 Task: Set Duration of Sprint called Sprint0000000045 in Scrum Project Project0000000015 to 3 weeks in Jira. Create a Sprint called Sprint0000000046 in Scrum Project Project0000000016 in Jira. Create a Sprint called Sprint0000000047 in Scrum Project Project0000000016 in Jira. Create a Sprint called Sprint0000000048 in Scrum Project Project0000000016 in Jira. Set Duration of Sprint called Sprint0000000046 in Scrum Project Project0000000016 to 1 week in Jira
Action: Mouse moved to (455, 472)
Screenshot: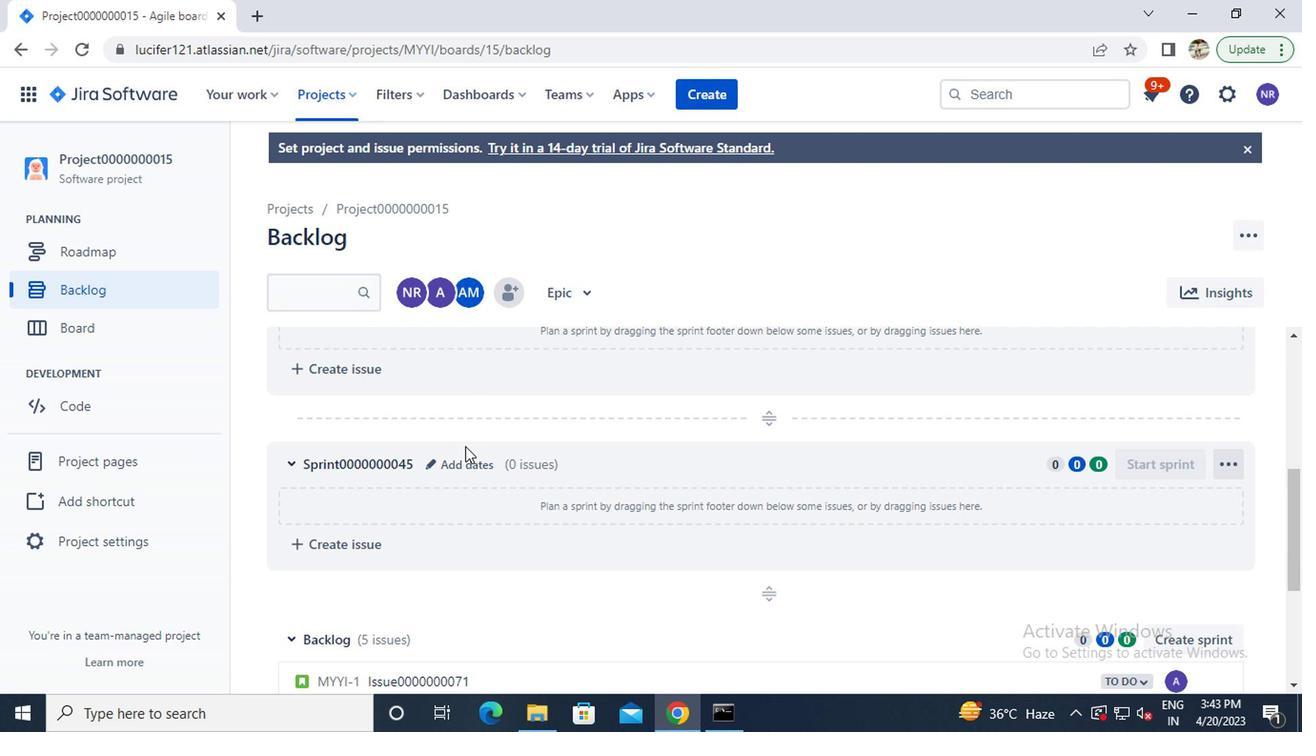 
Action: Mouse pressed left at (455, 472)
Screenshot: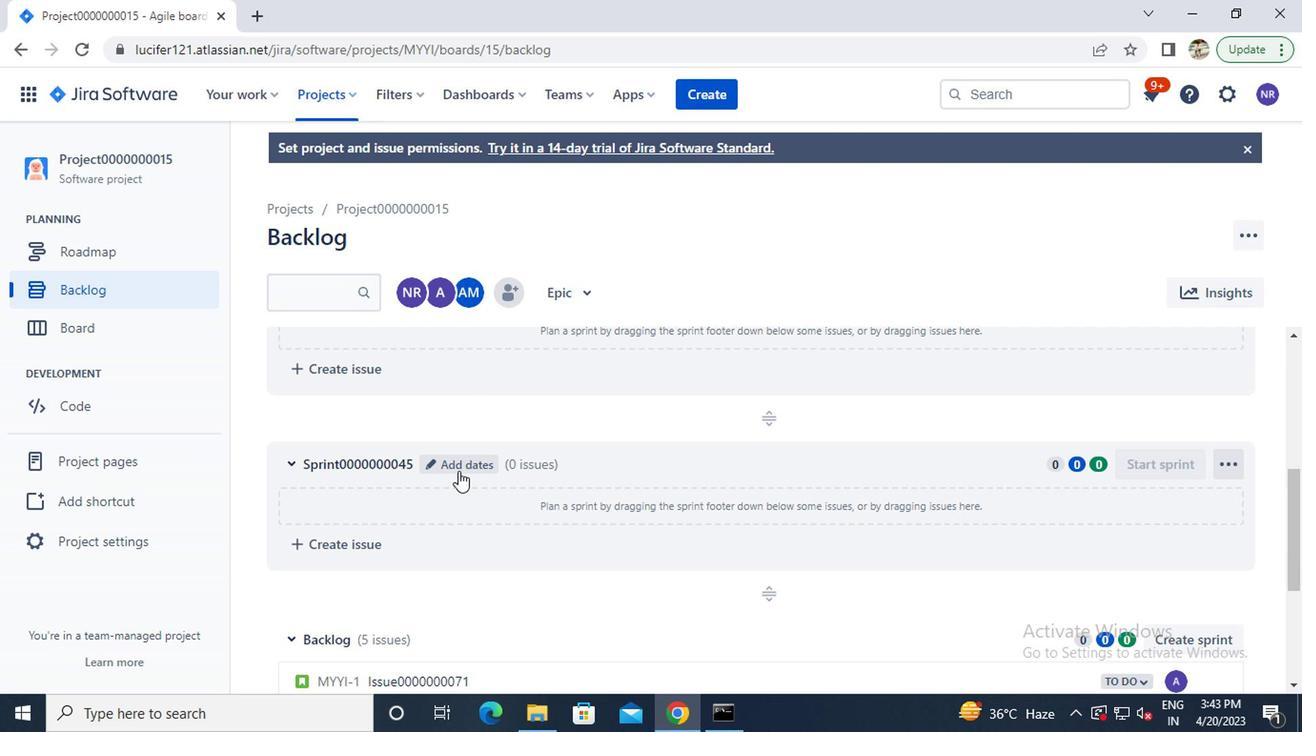 
Action: Mouse moved to (457, 308)
Screenshot: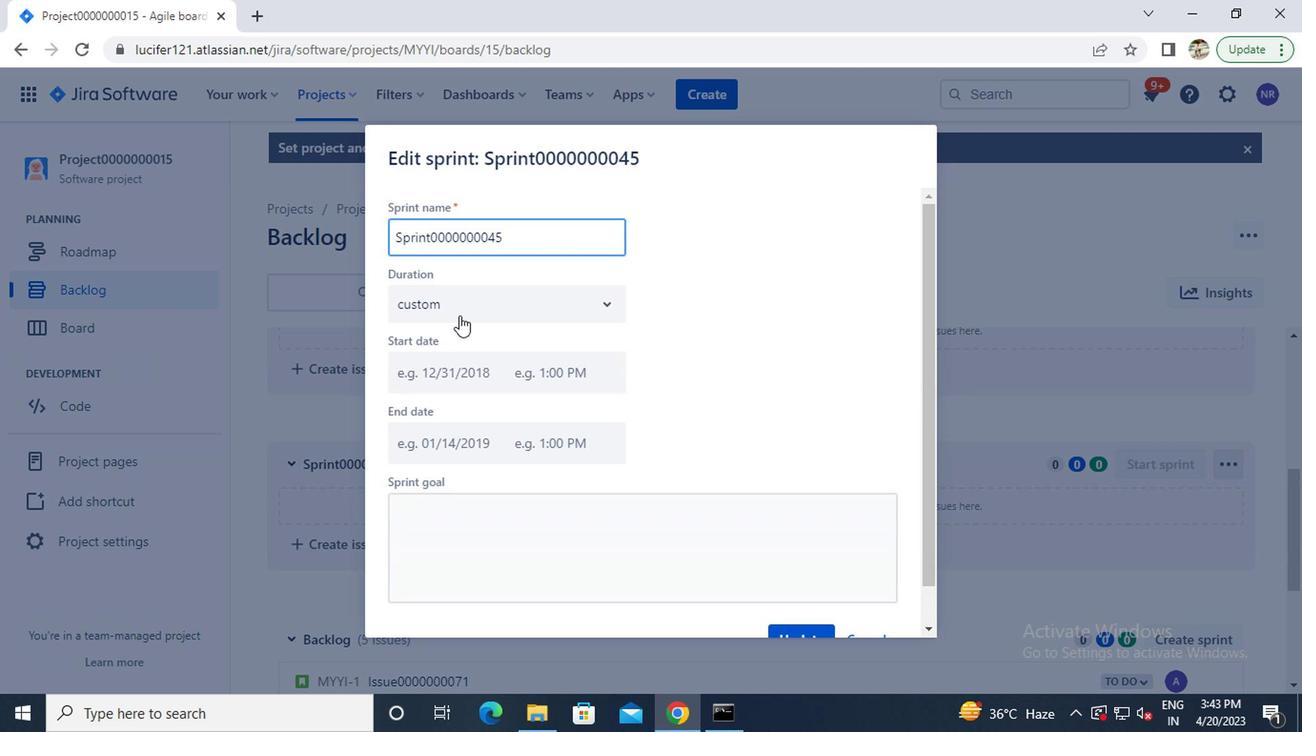 
Action: Mouse pressed left at (457, 308)
Screenshot: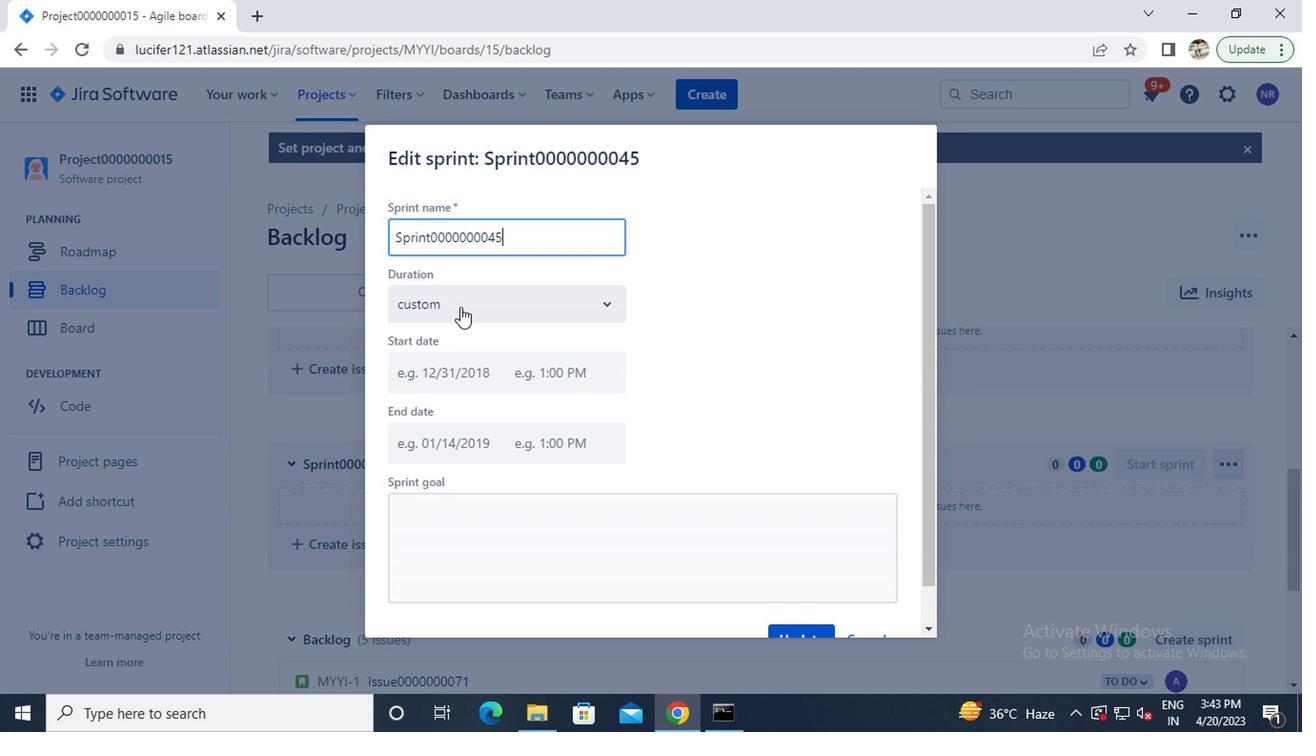 
Action: Mouse moved to (424, 413)
Screenshot: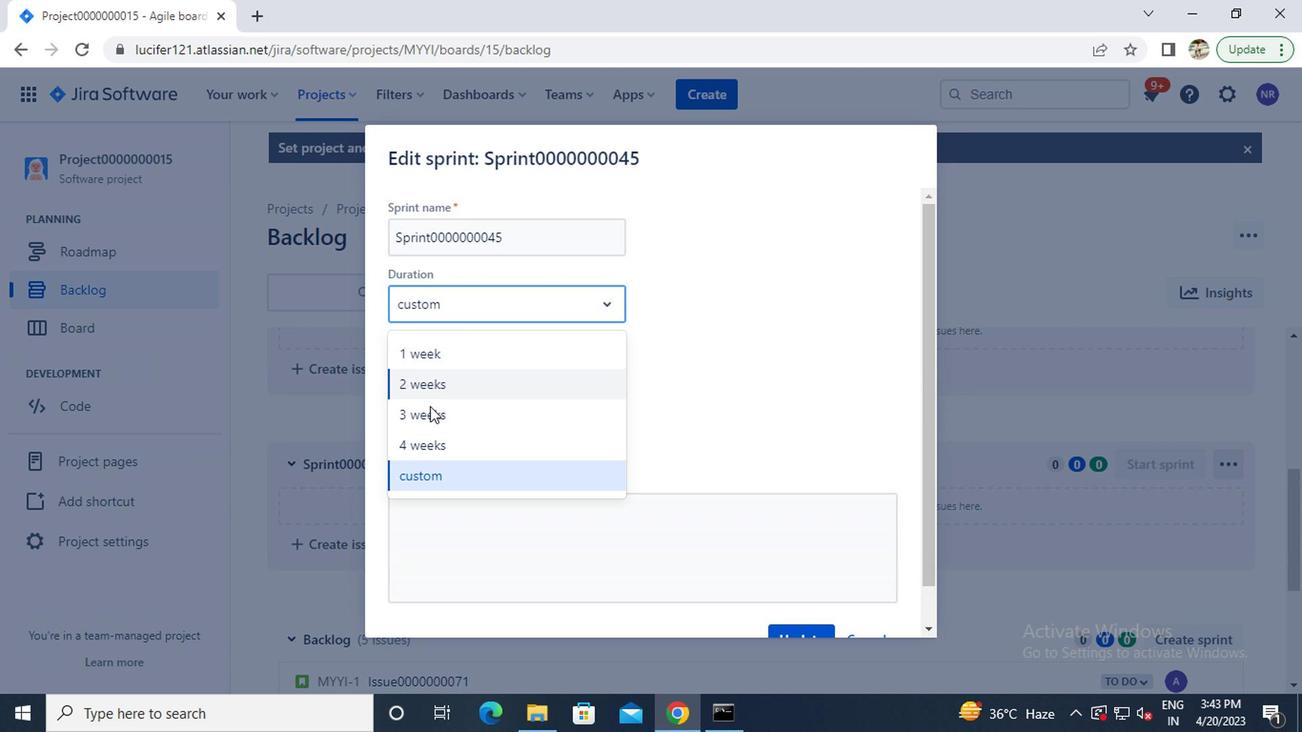 
Action: Mouse pressed left at (424, 413)
Screenshot: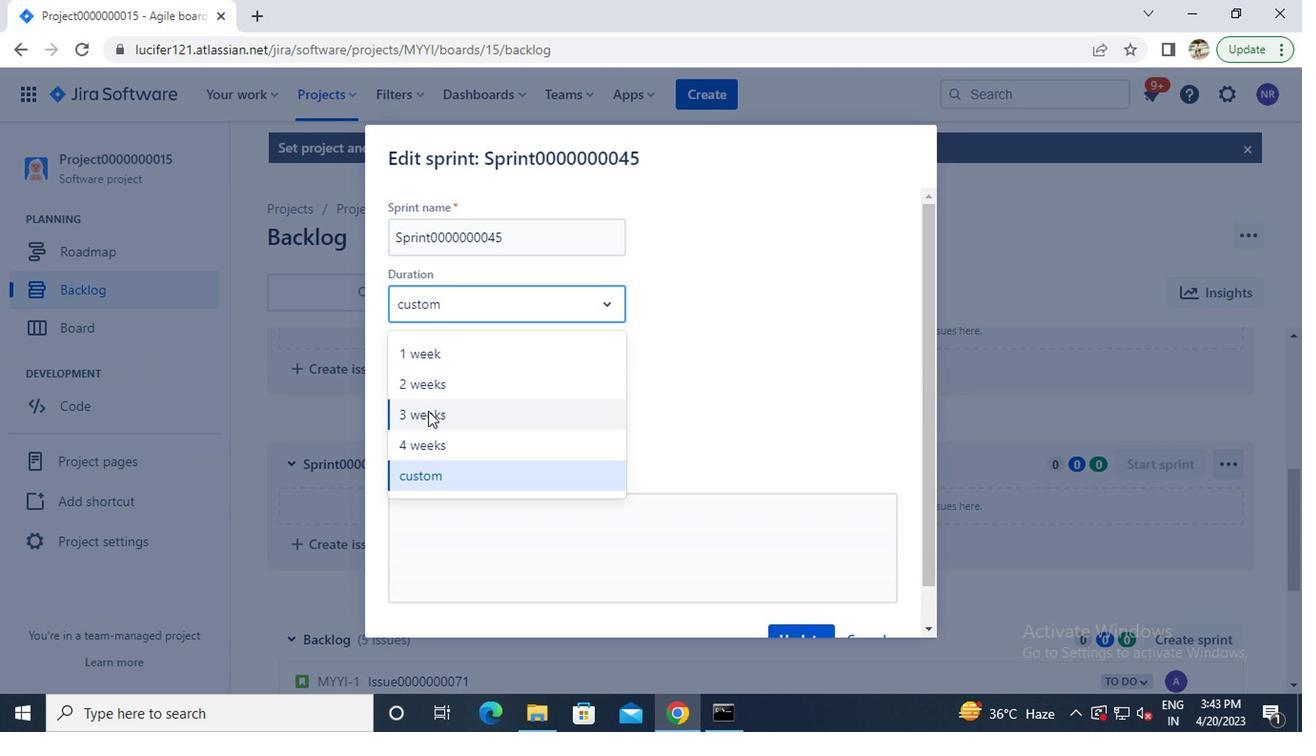 
Action: Mouse moved to (724, 469)
Screenshot: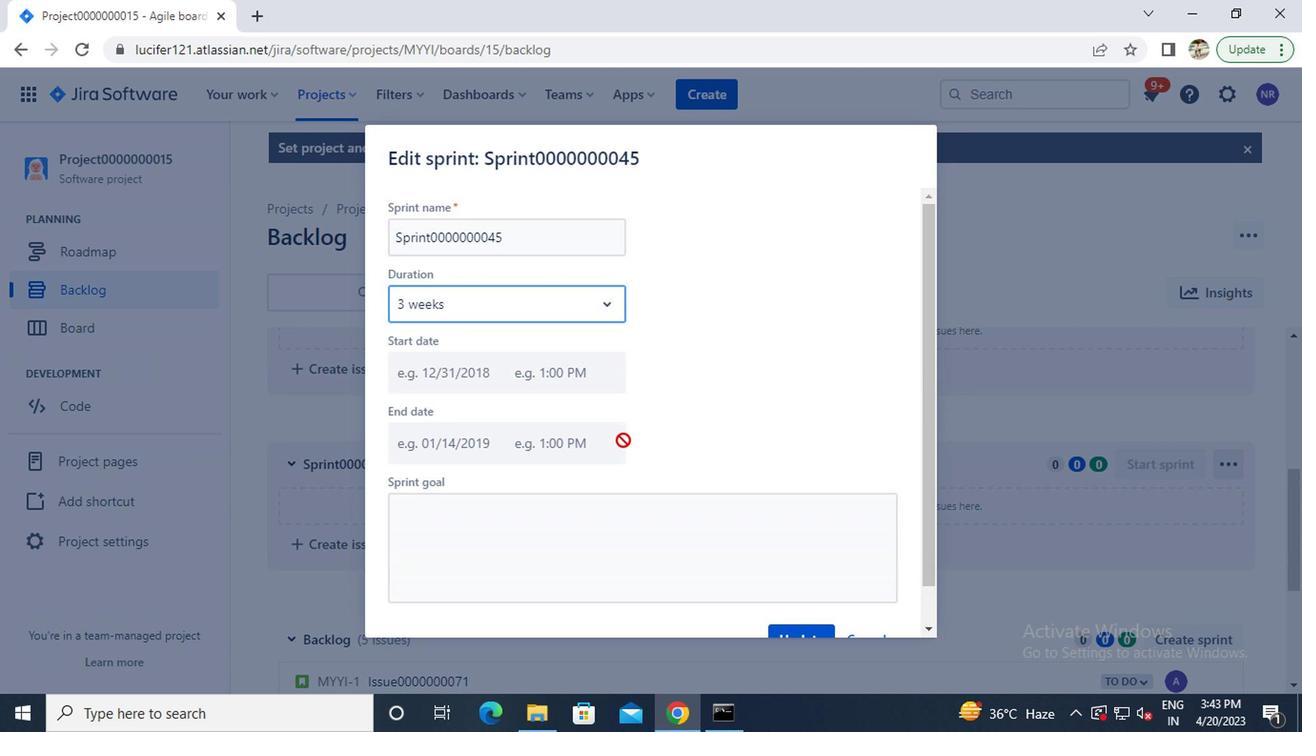 
Action: Mouse scrolled (724, 468) with delta (0, 0)
Screenshot: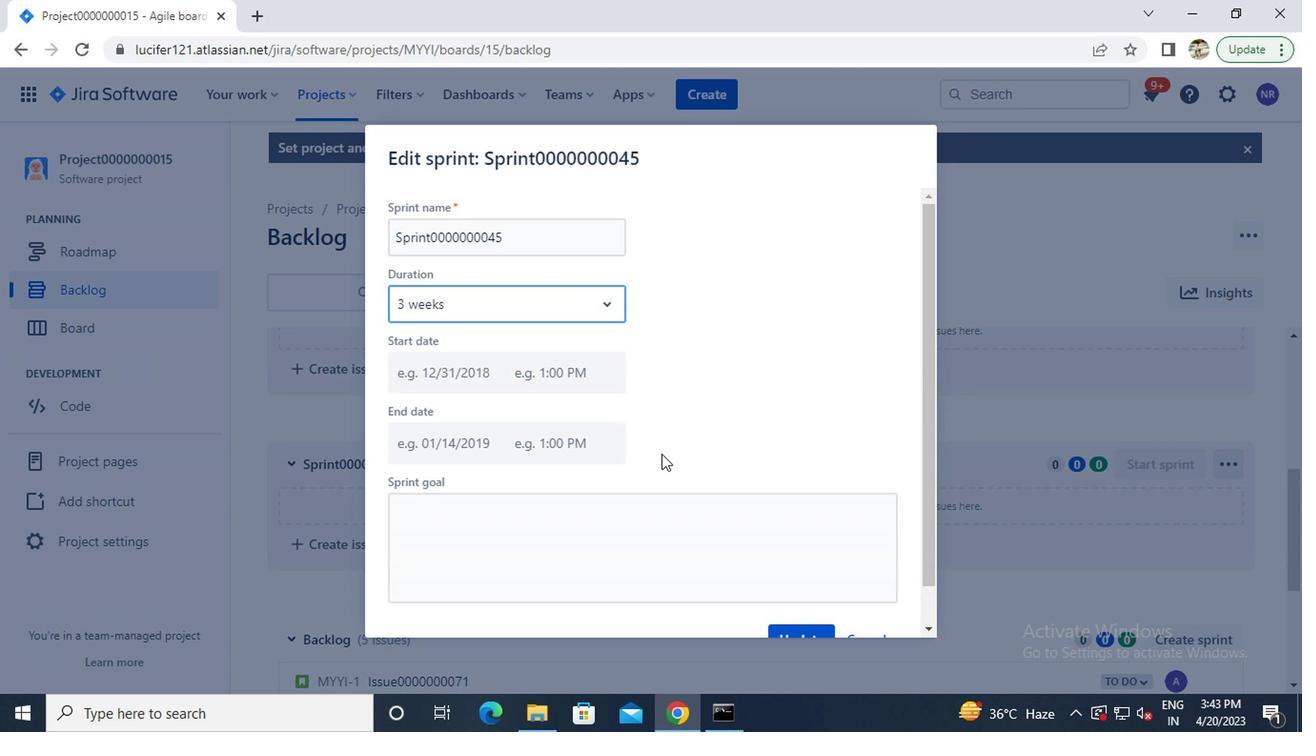 
Action: Mouse scrolled (724, 468) with delta (0, 0)
Screenshot: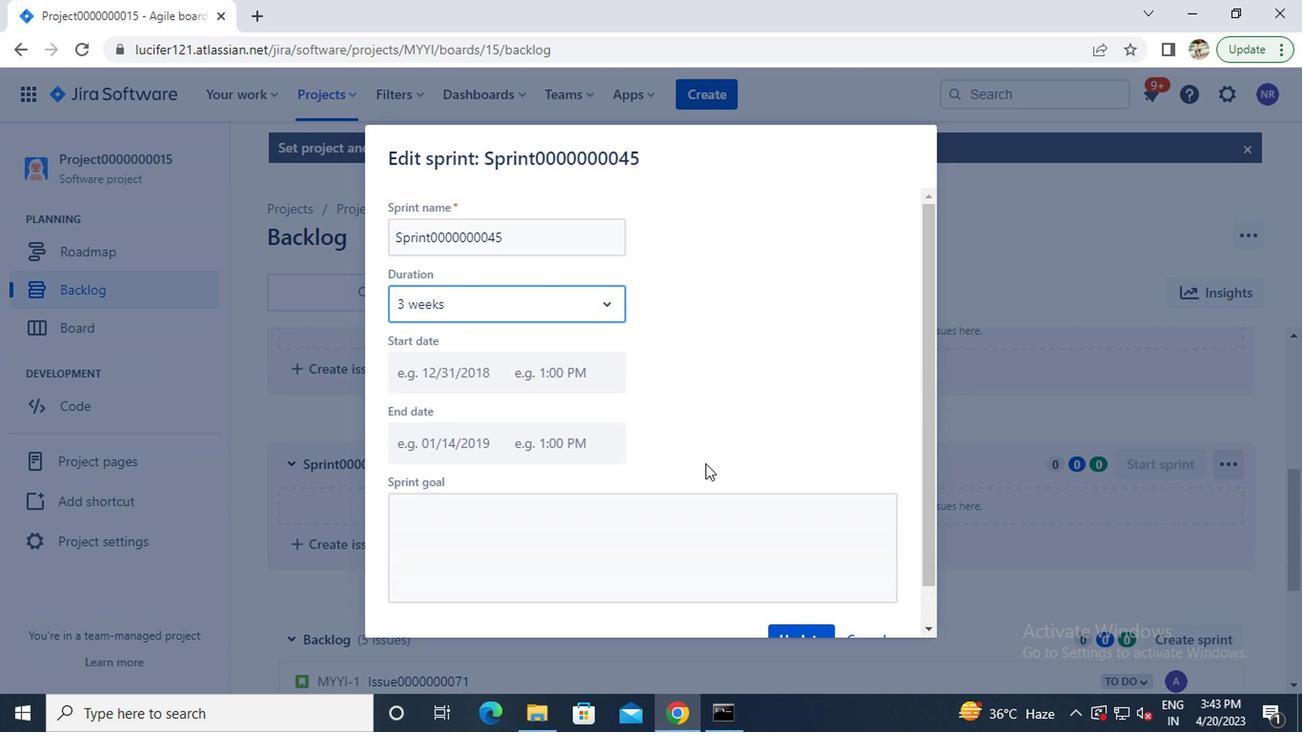 
Action: Mouse moved to (789, 607)
Screenshot: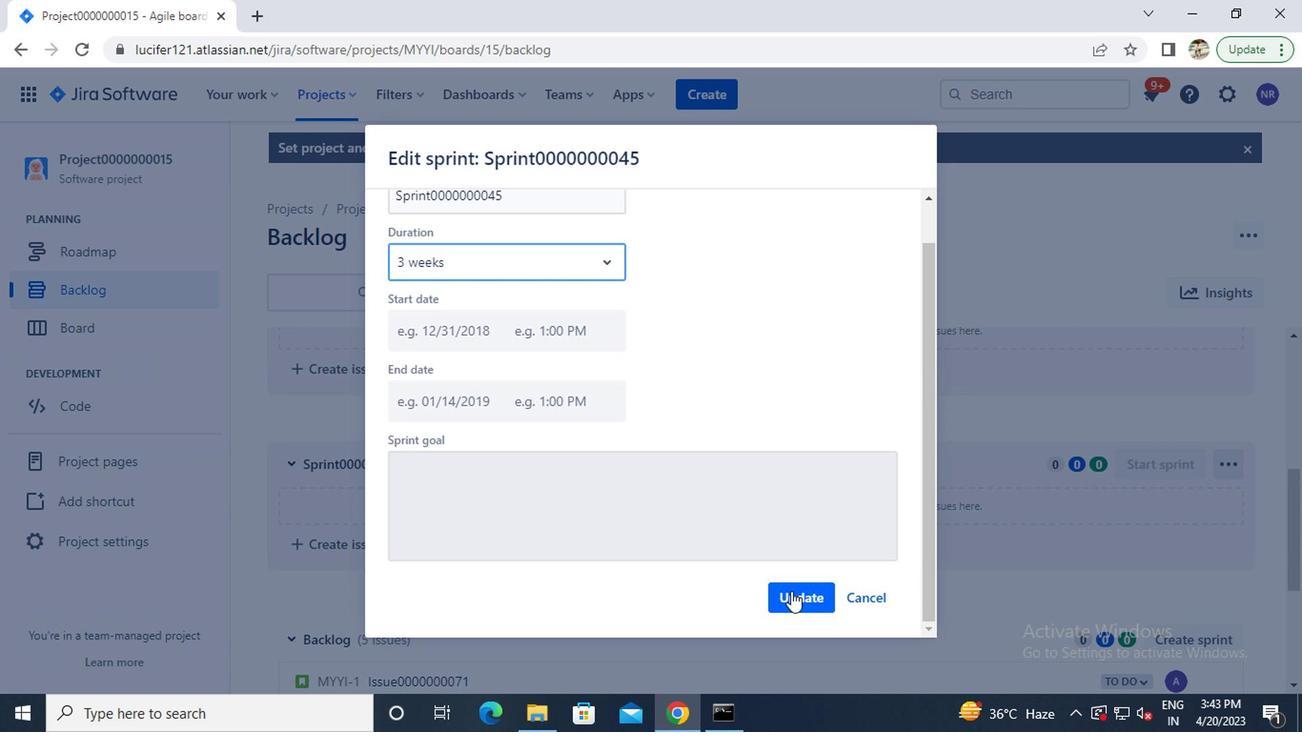 
Action: Mouse pressed left at (789, 607)
Screenshot: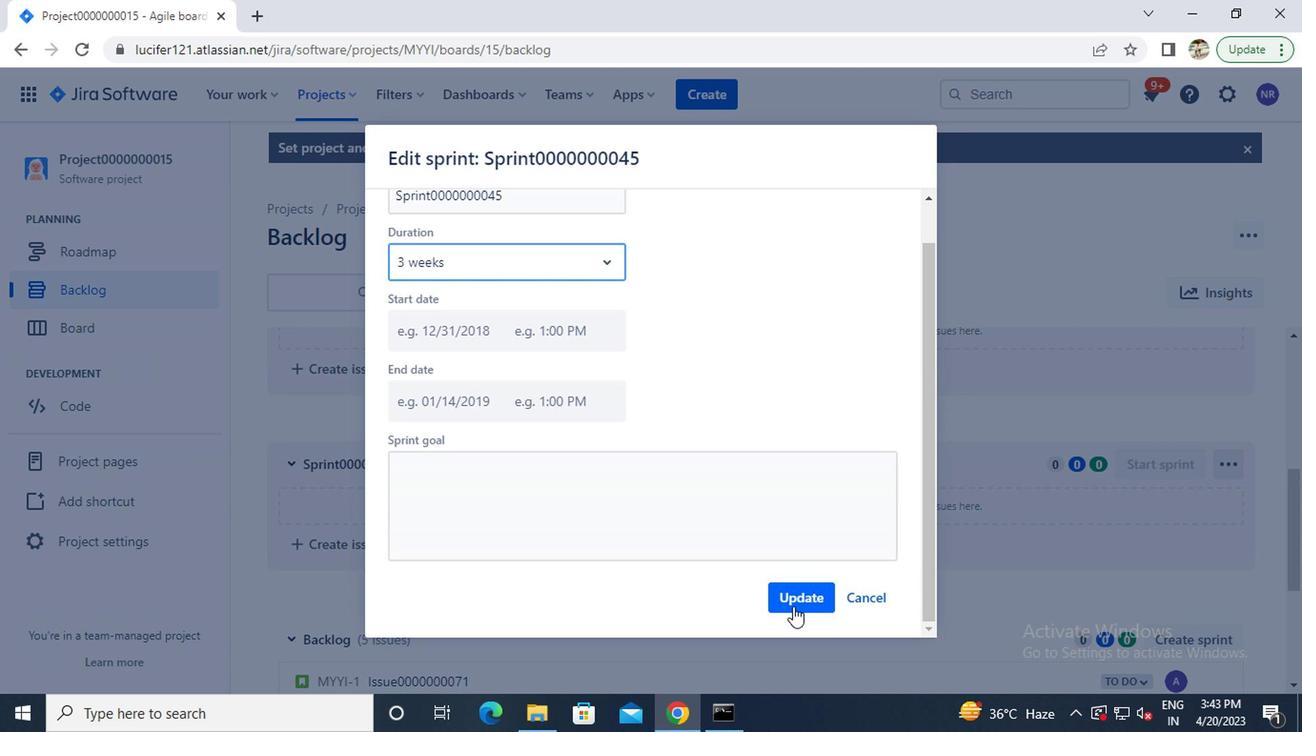 
Action: Mouse moved to (326, 86)
Screenshot: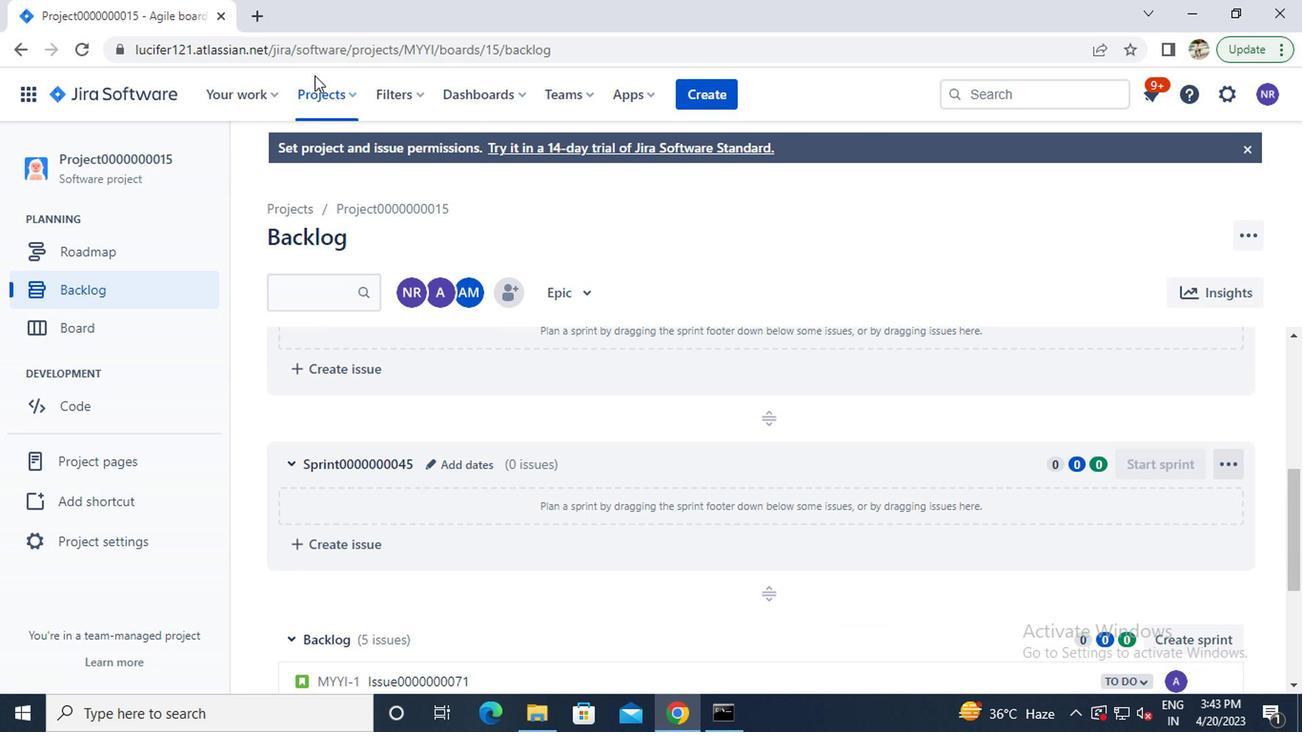 
Action: Mouse pressed left at (326, 86)
Screenshot: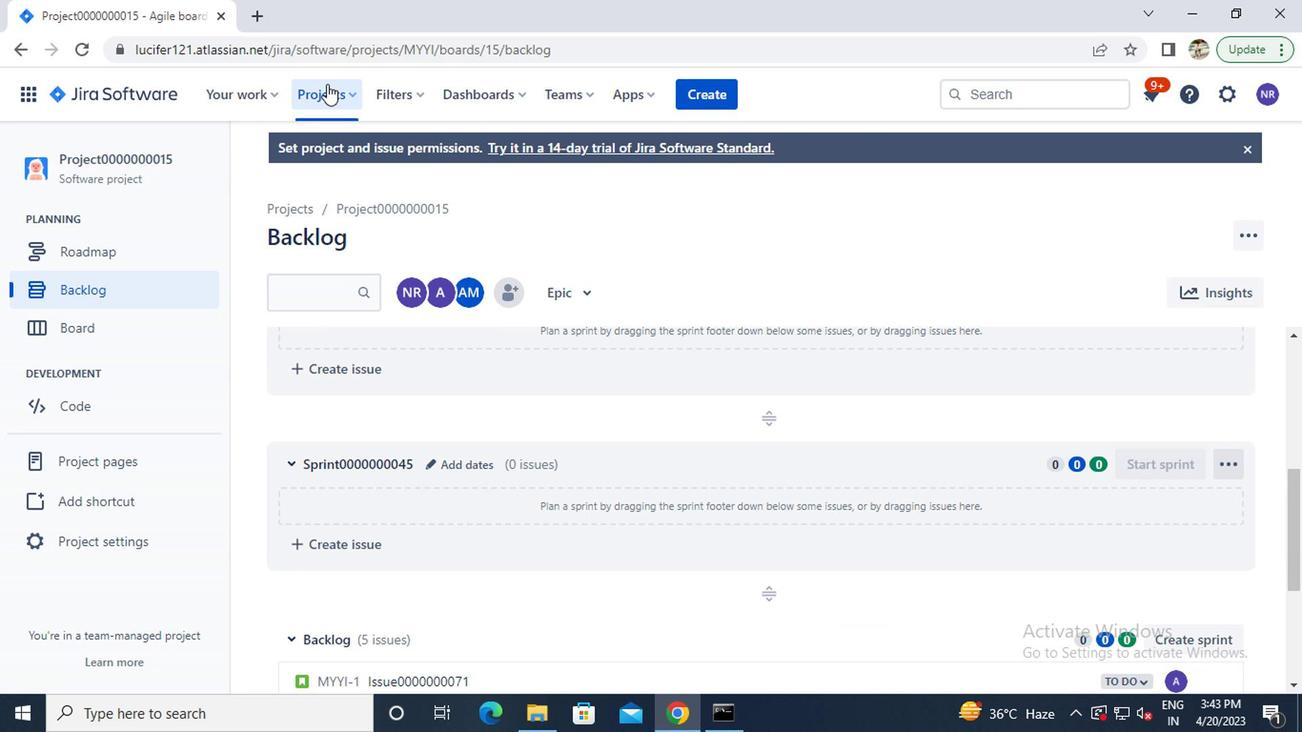 
Action: Mouse moved to (366, 242)
Screenshot: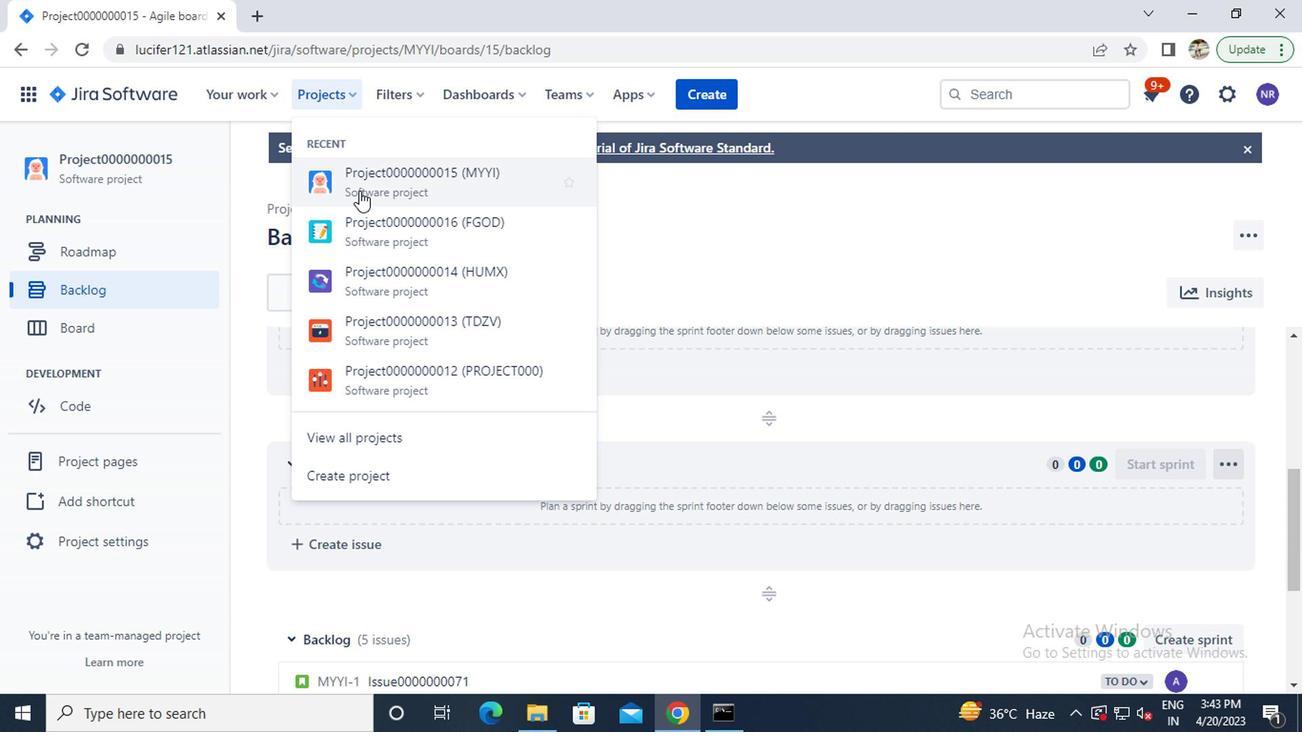 
Action: Mouse pressed left at (366, 242)
Screenshot: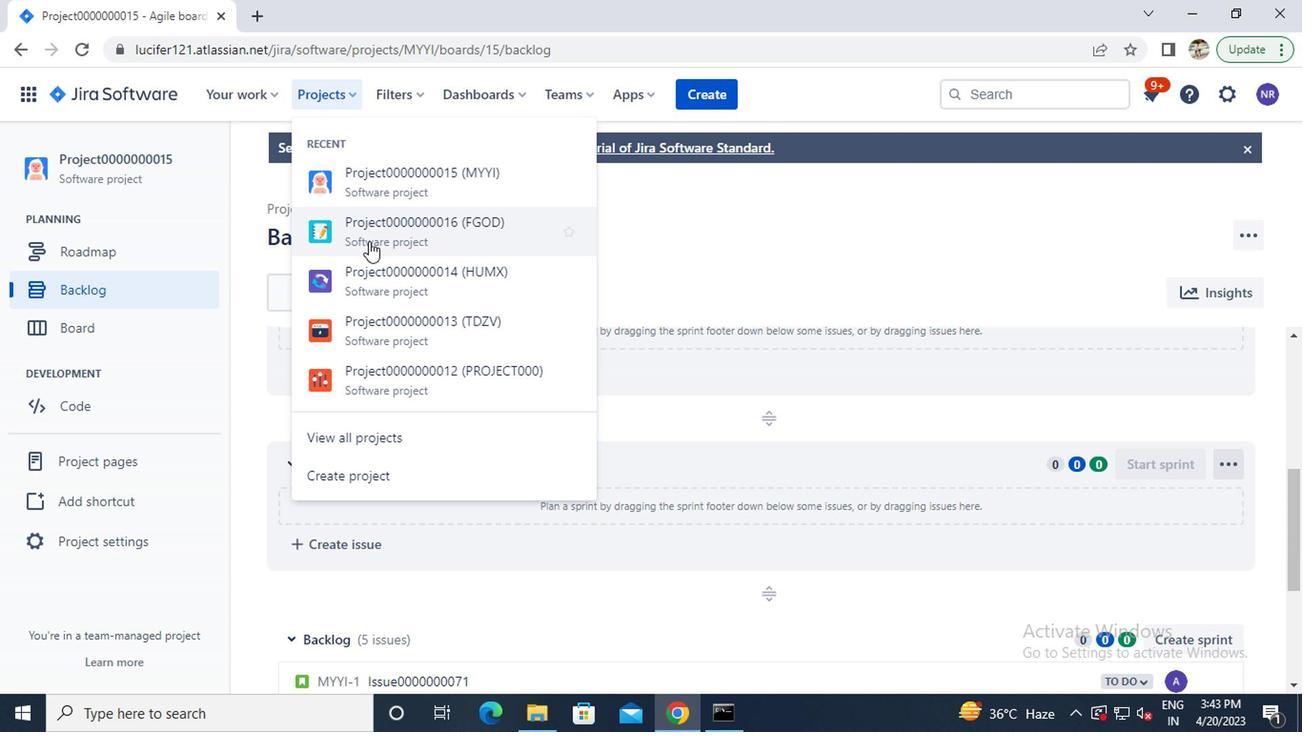 
Action: Mouse moved to (118, 290)
Screenshot: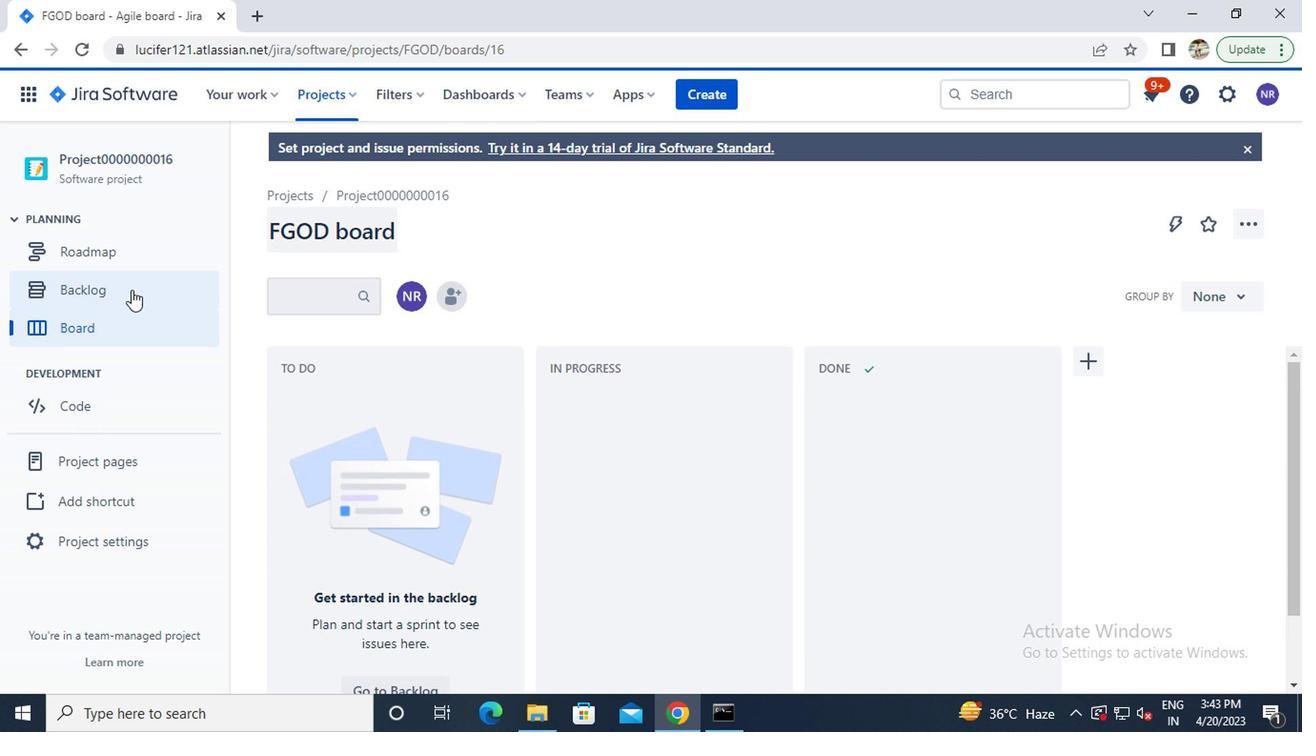 
Action: Mouse pressed left at (118, 290)
Screenshot: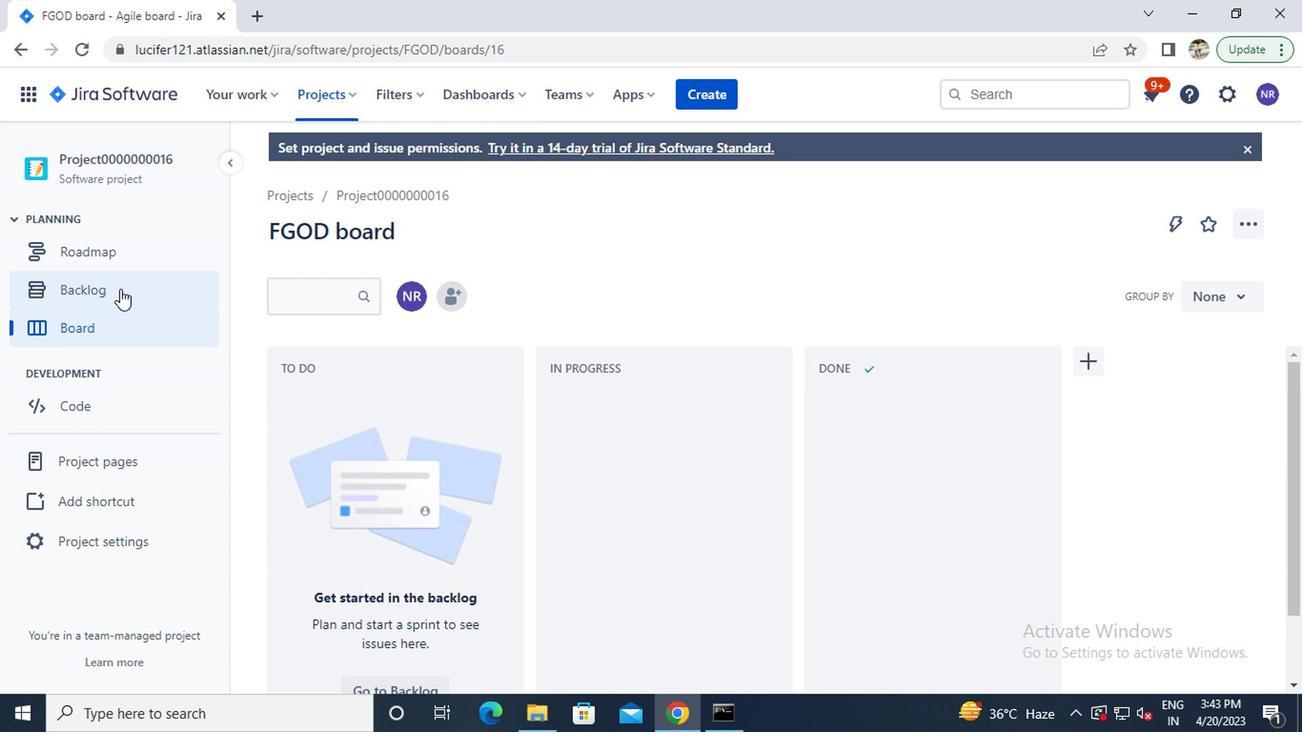 
Action: Mouse moved to (593, 343)
Screenshot: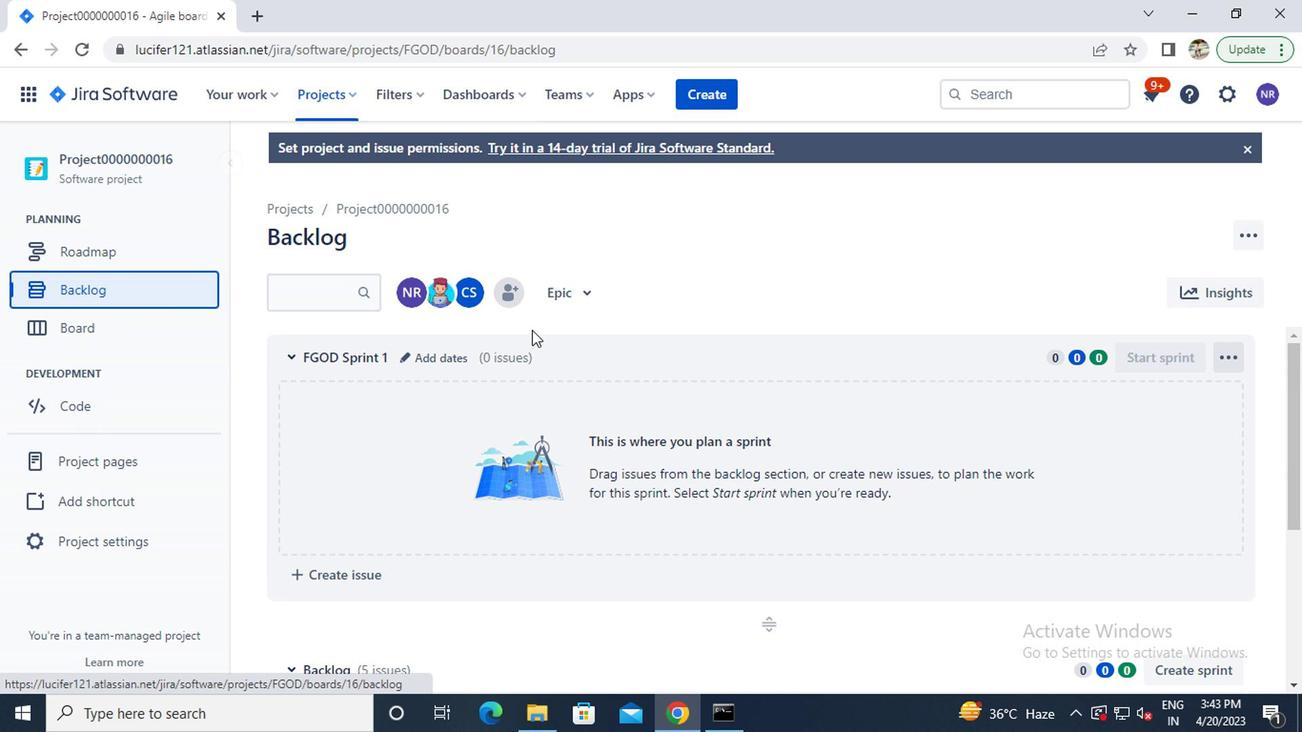 
Action: Mouse scrolled (593, 341) with delta (0, -1)
Screenshot: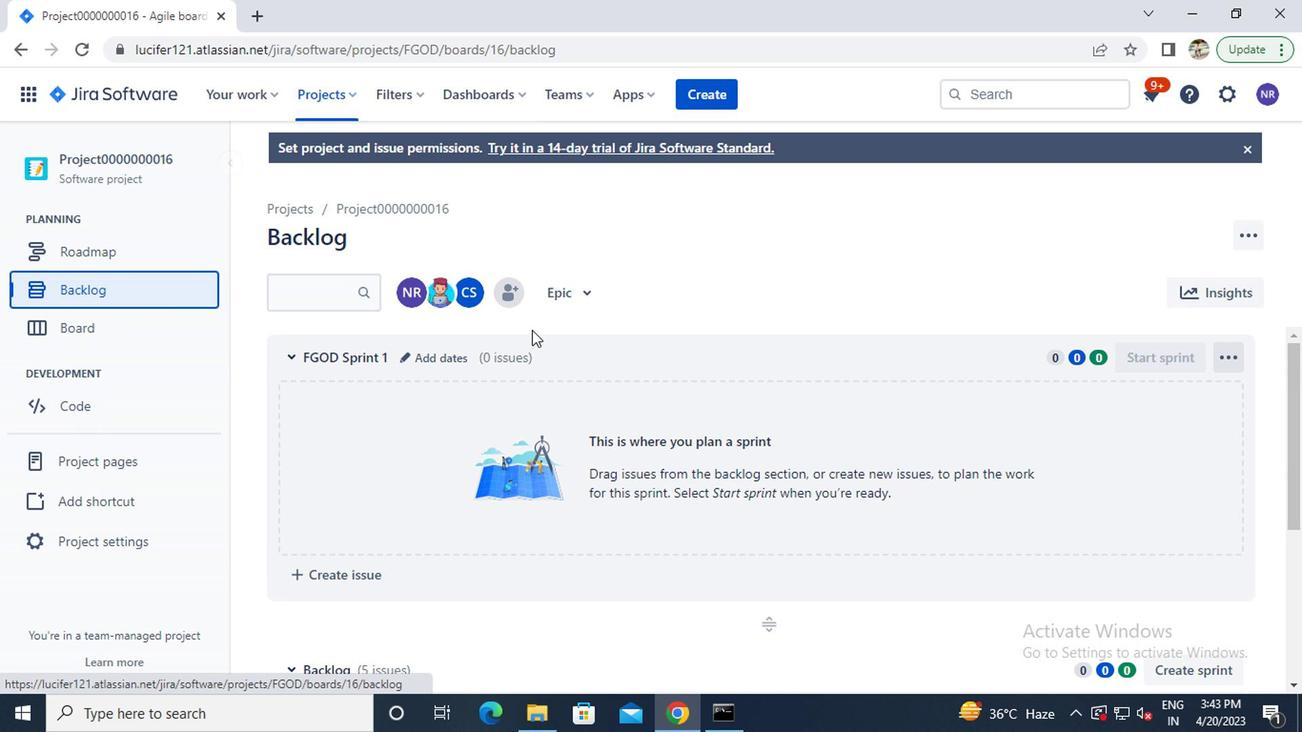
Action: Mouse scrolled (593, 341) with delta (0, -1)
Screenshot: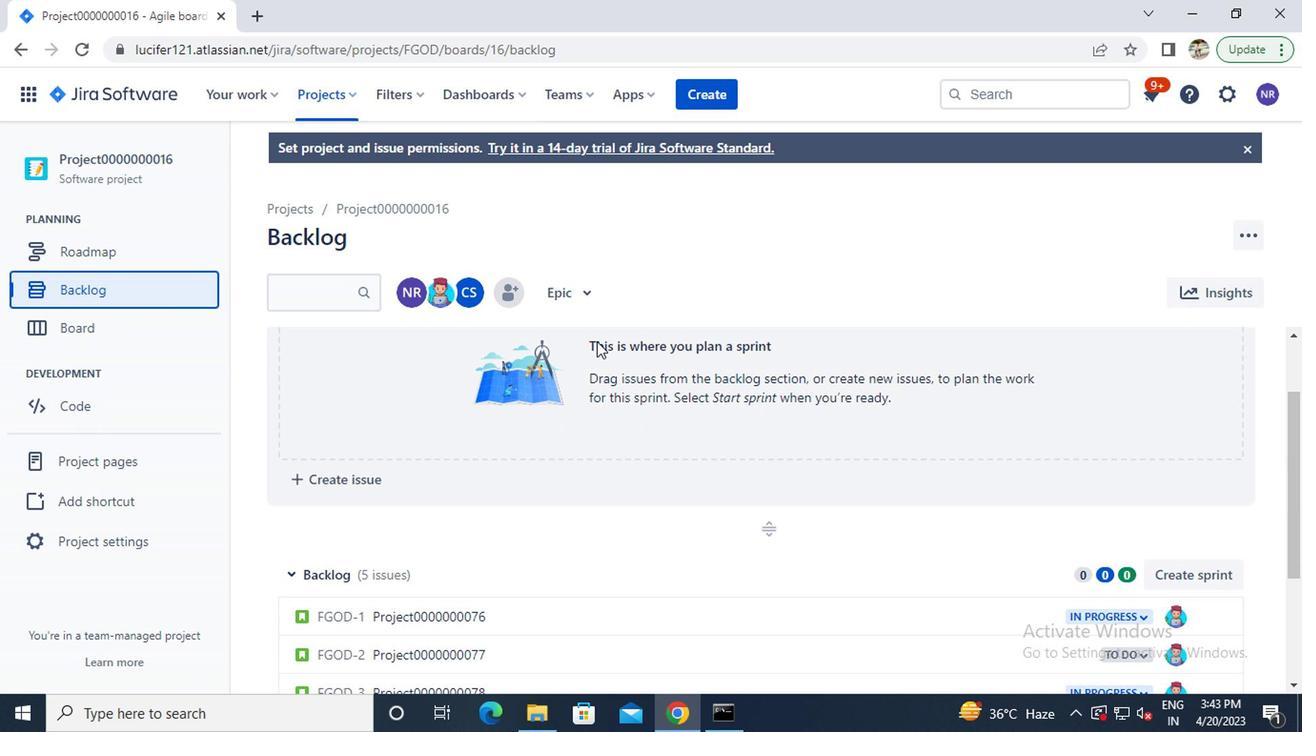 
Action: Mouse scrolled (593, 341) with delta (0, -1)
Screenshot: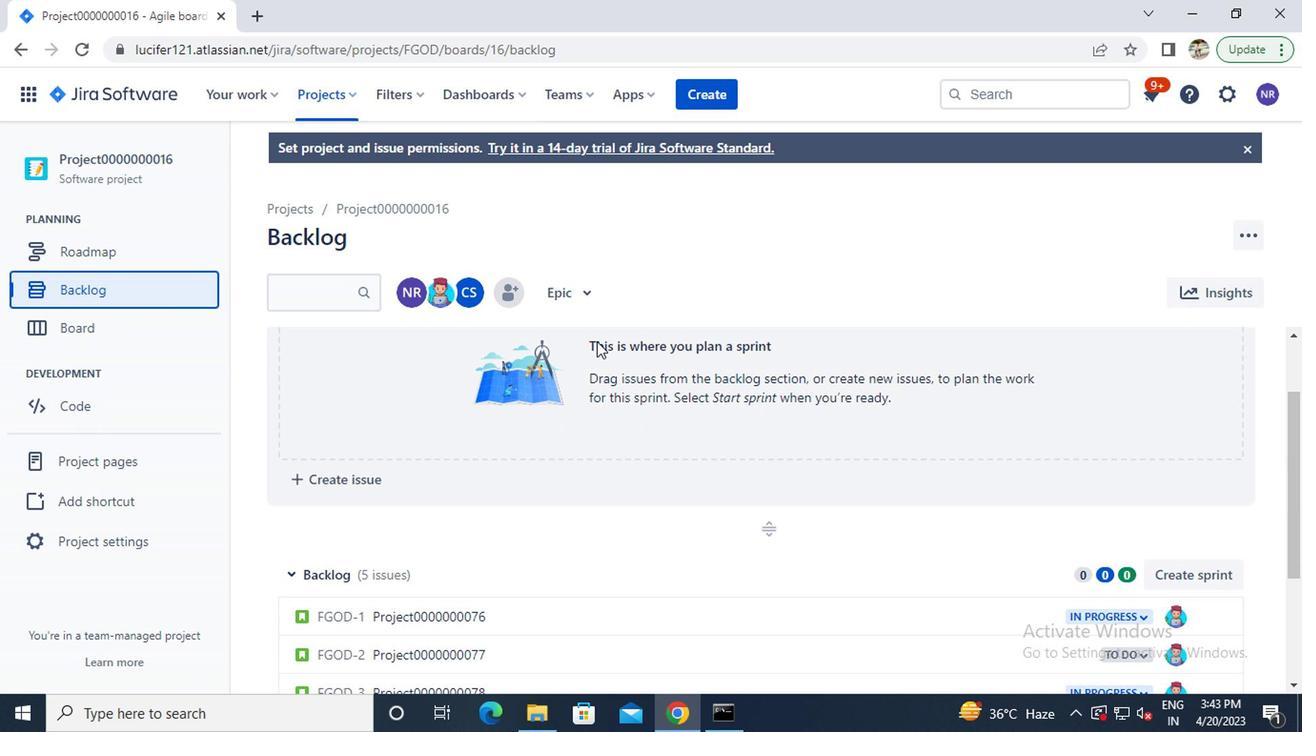 
Action: Mouse moved to (1185, 375)
Screenshot: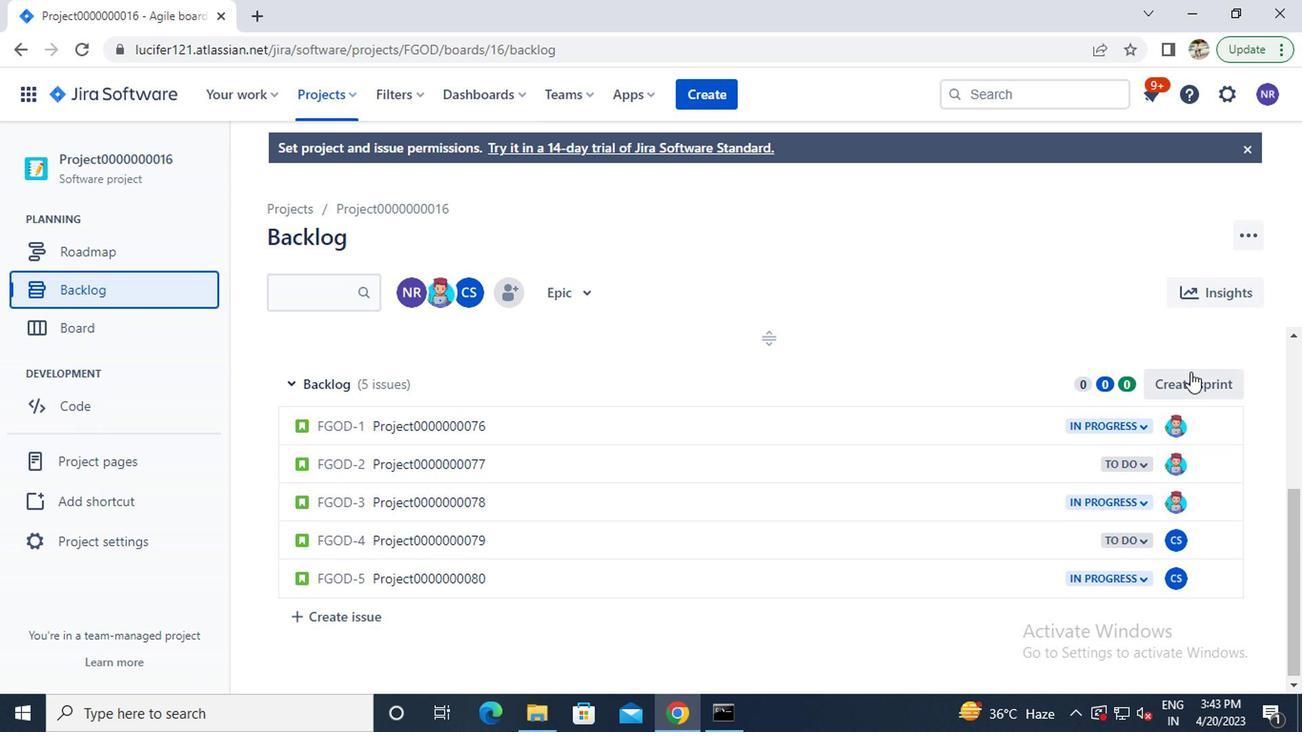 
Action: Mouse pressed left at (1185, 375)
Screenshot: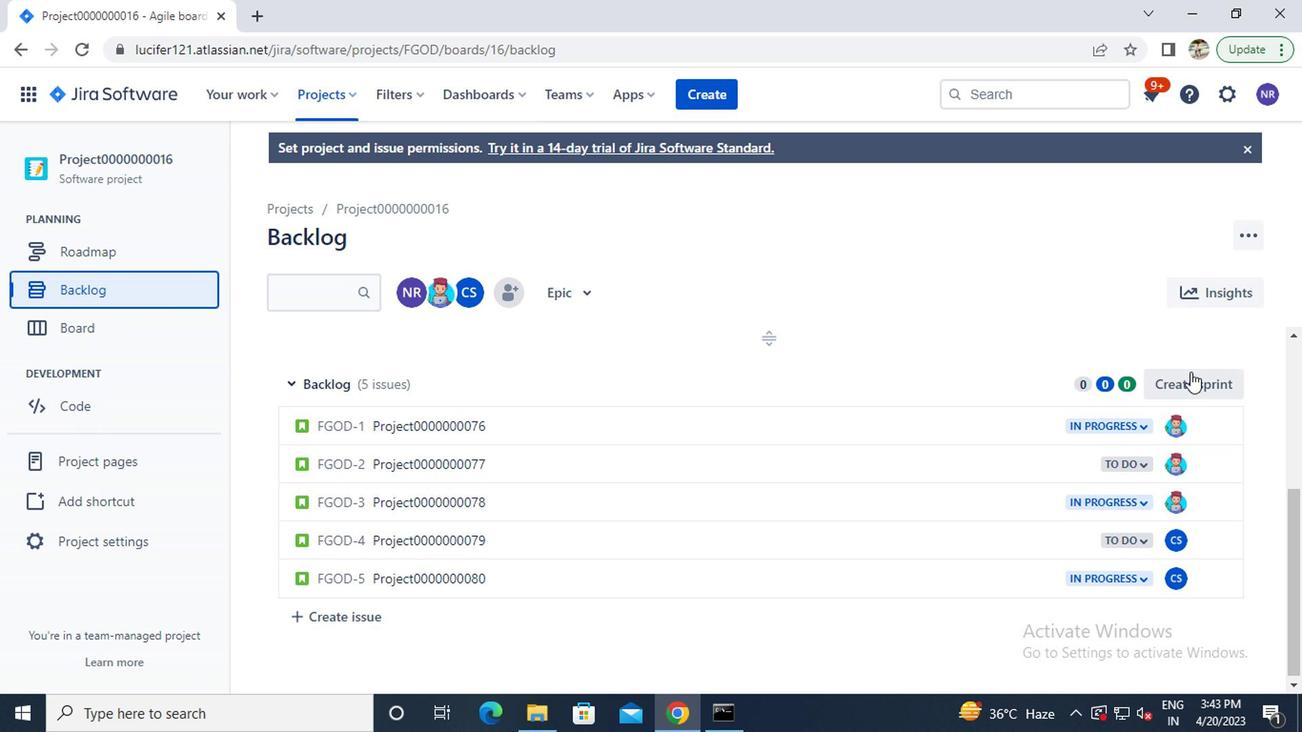 
Action: Mouse moved to (485, 438)
Screenshot: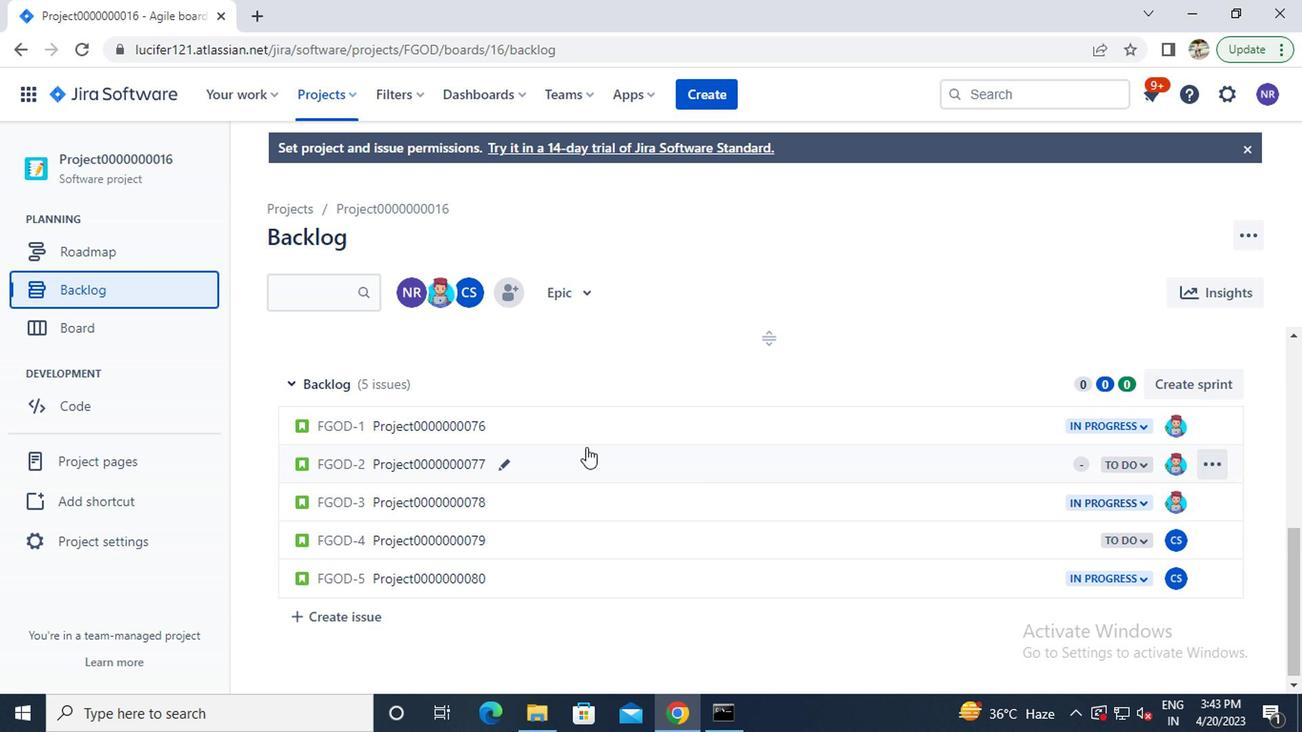 
Action: Mouse scrolled (485, 438) with delta (0, 0)
Screenshot: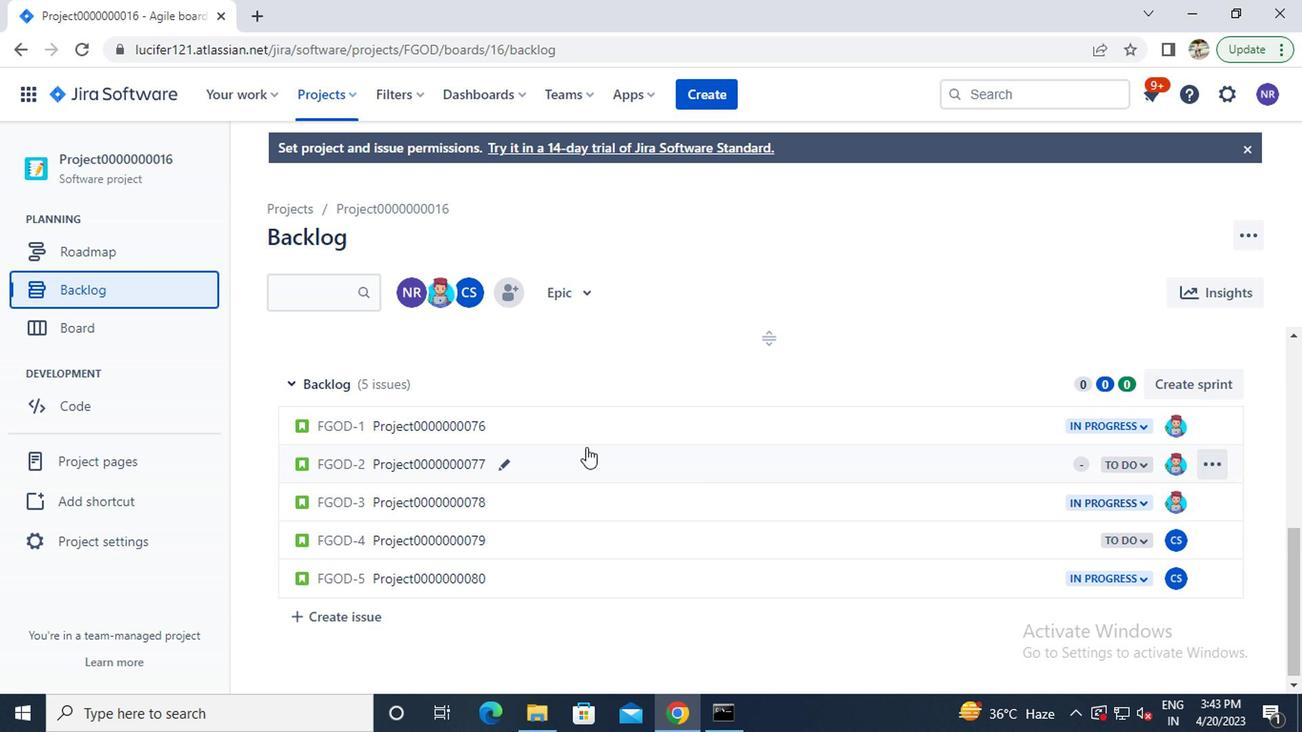 
Action: Mouse scrolled (485, 438) with delta (0, 0)
Screenshot: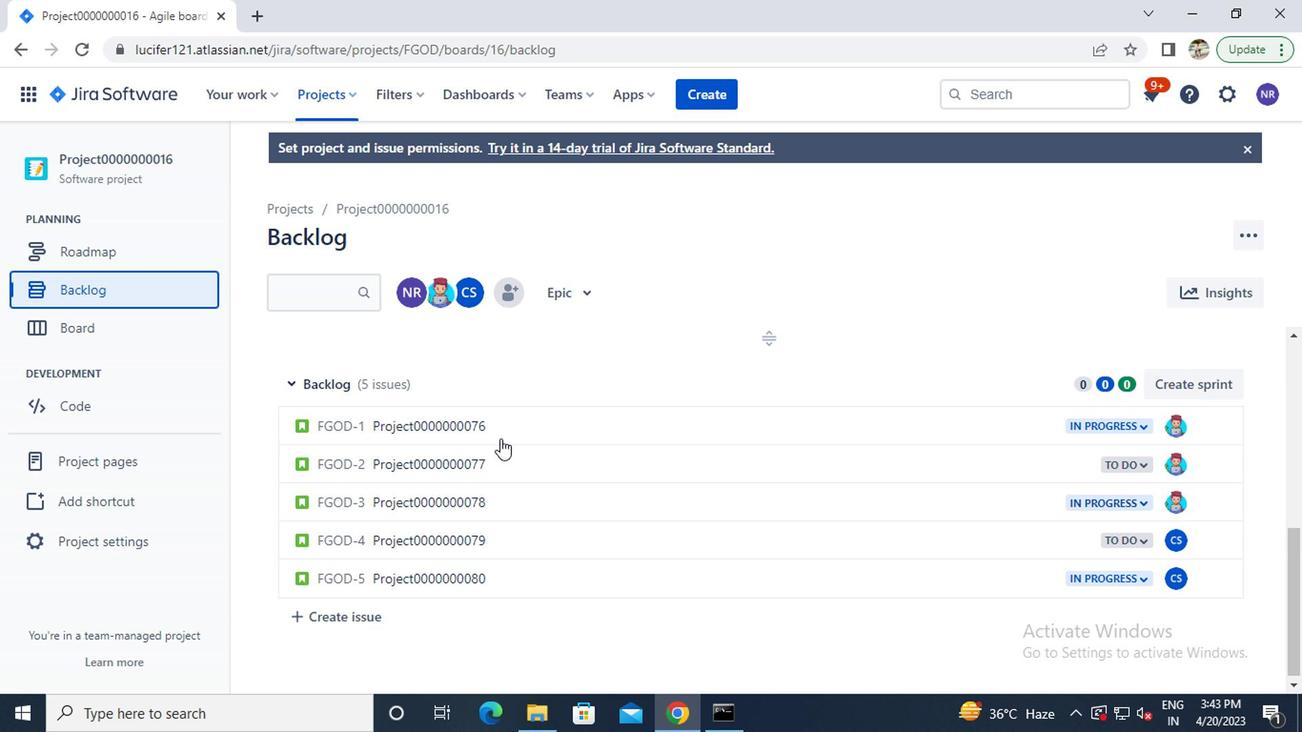 
Action: Mouse moved to (434, 444)
Screenshot: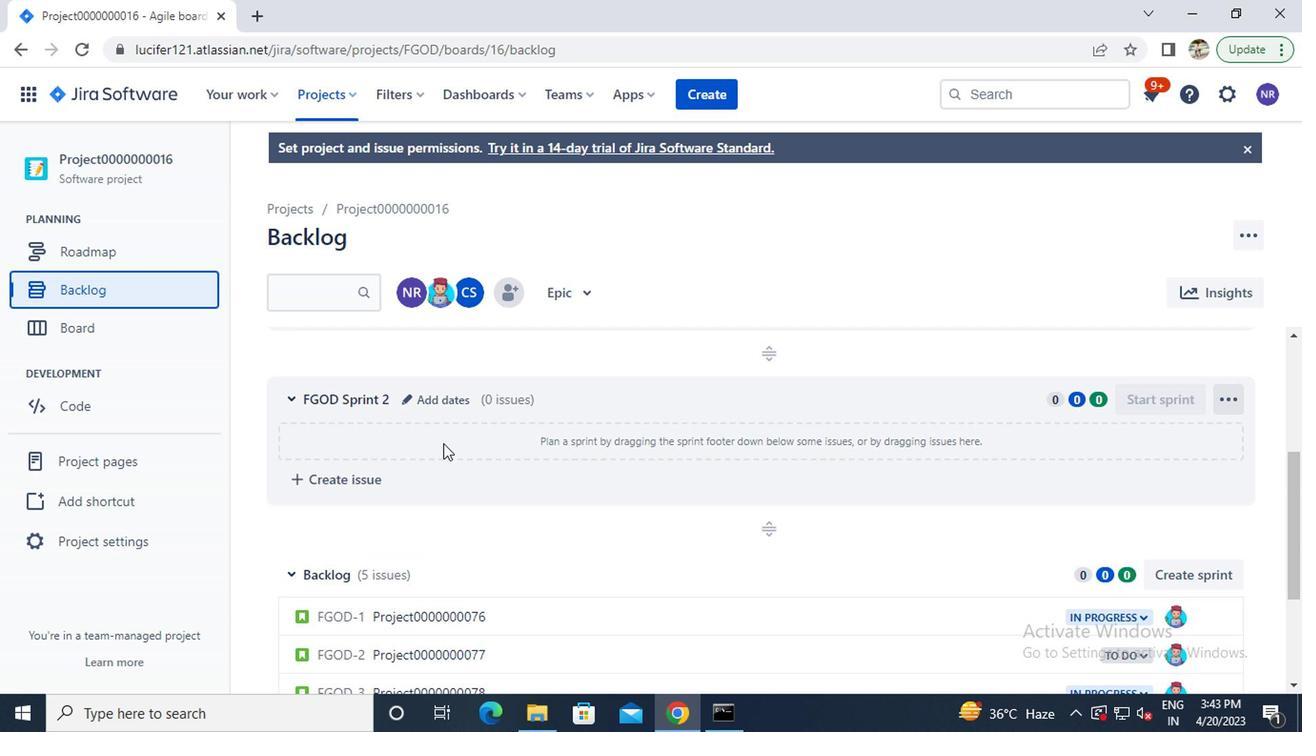 
Action: Mouse scrolled (434, 445) with delta (0, 0)
Screenshot: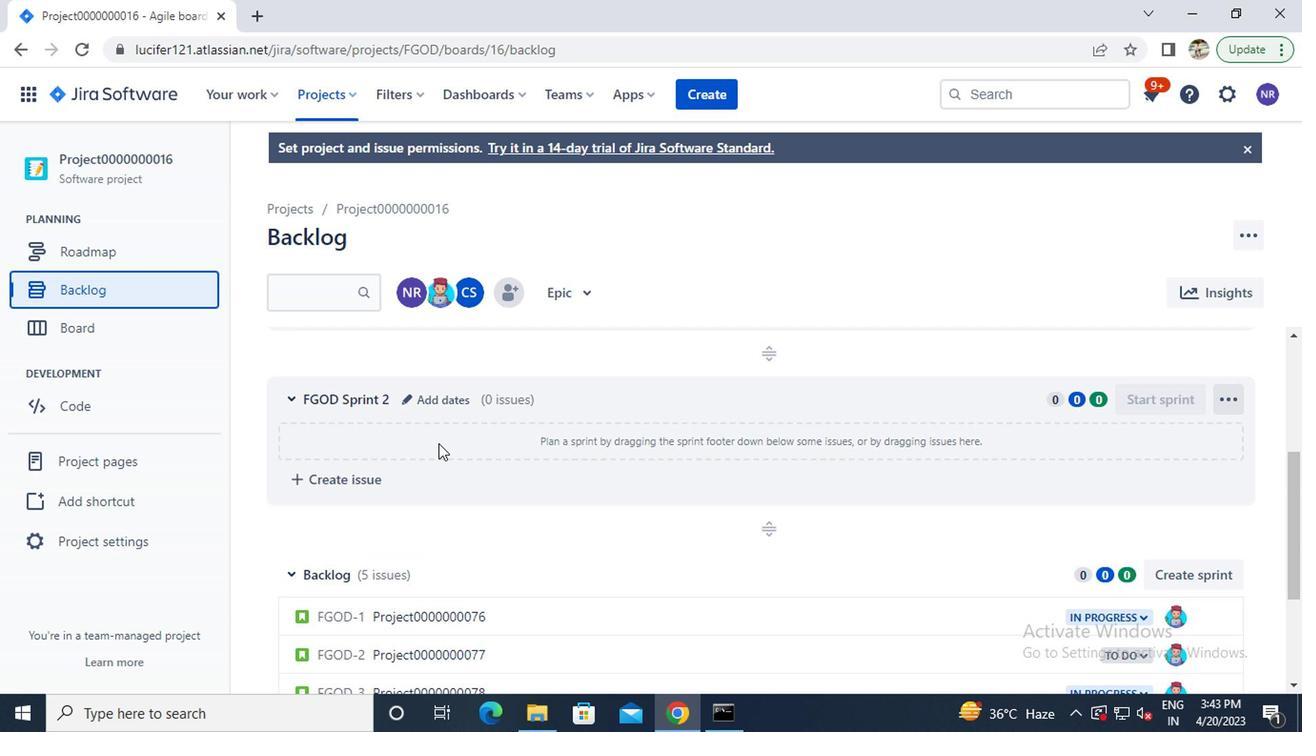 
Action: Mouse moved to (415, 499)
Screenshot: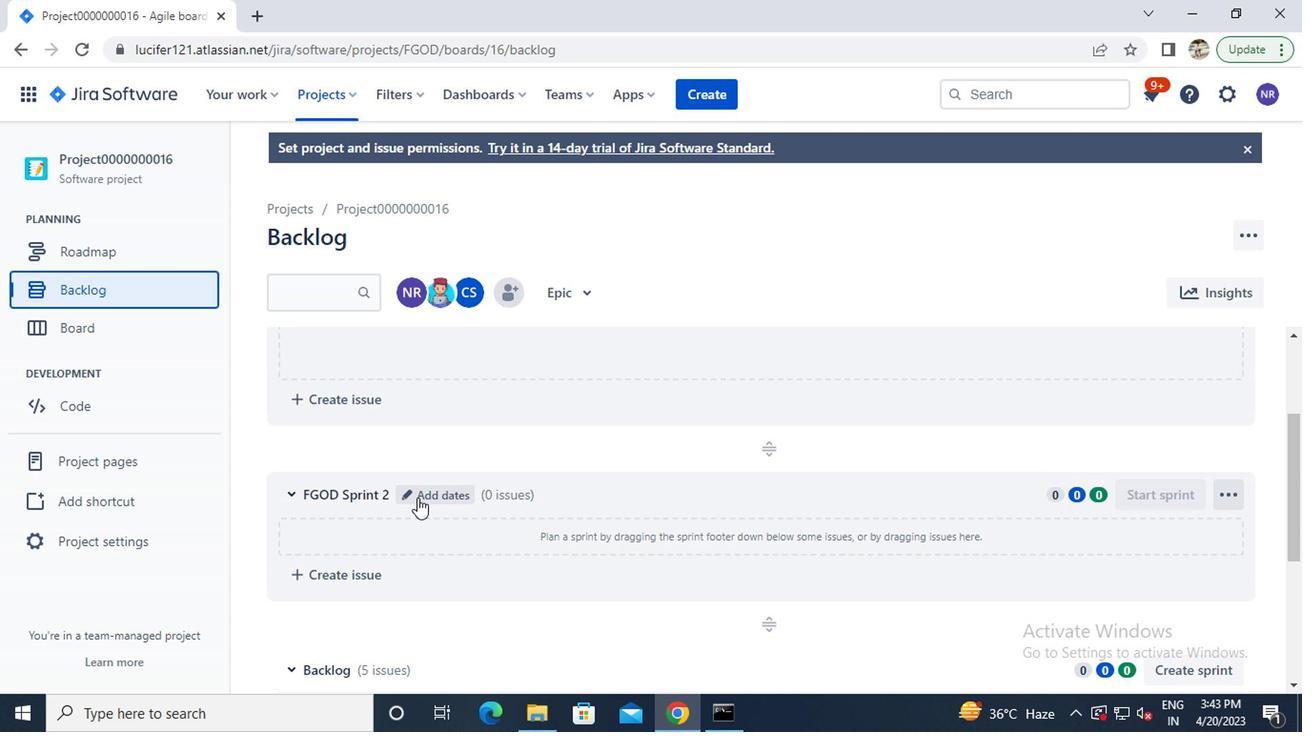 
Action: Mouse pressed left at (415, 499)
Screenshot: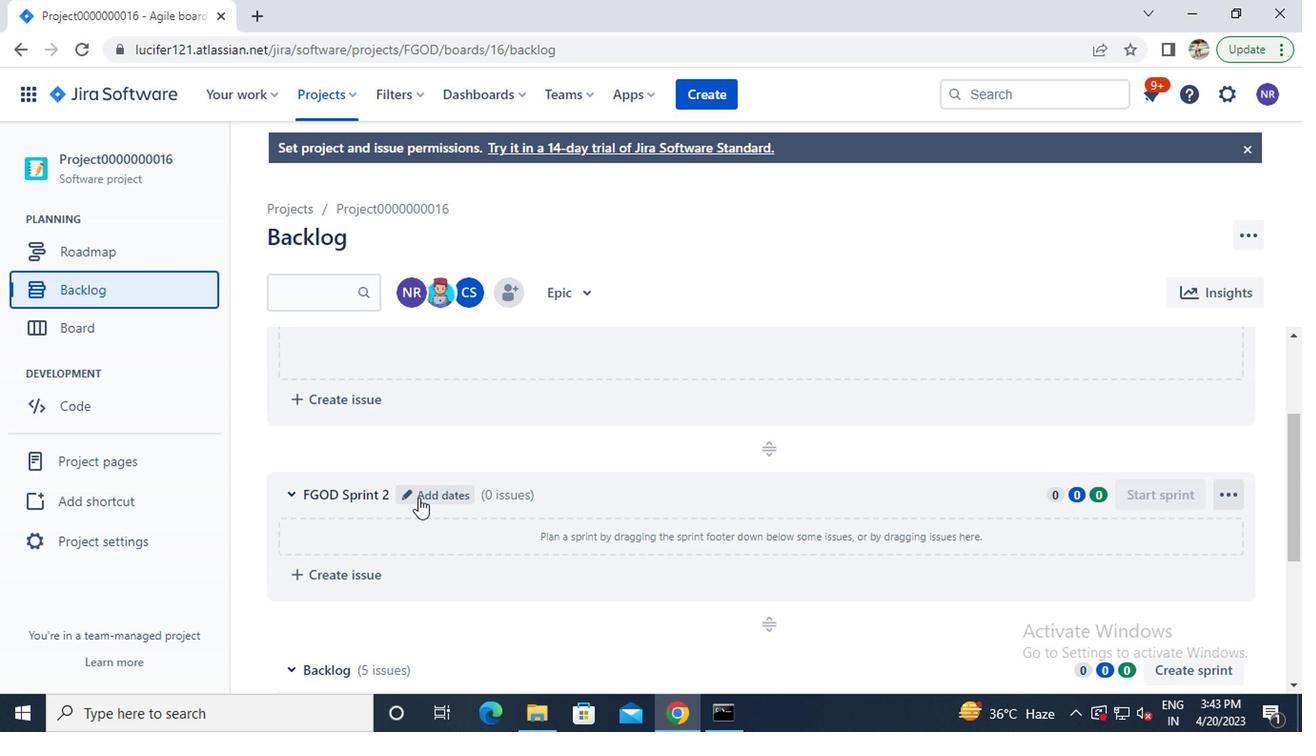 
Action: Mouse moved to (505, 278)
Screenshot: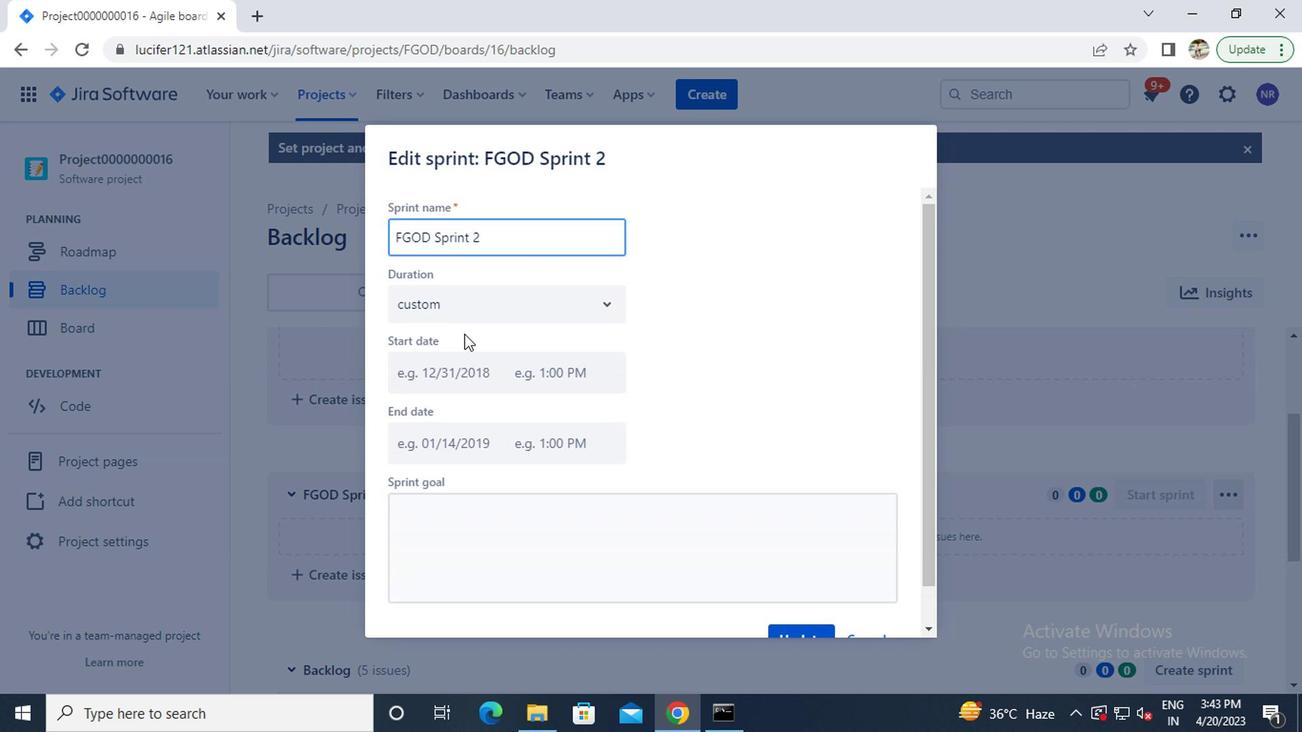 
Action: Key pressed ctrl+As<Key.caps_lock>print0000000046<Key.enter>
Screenshot: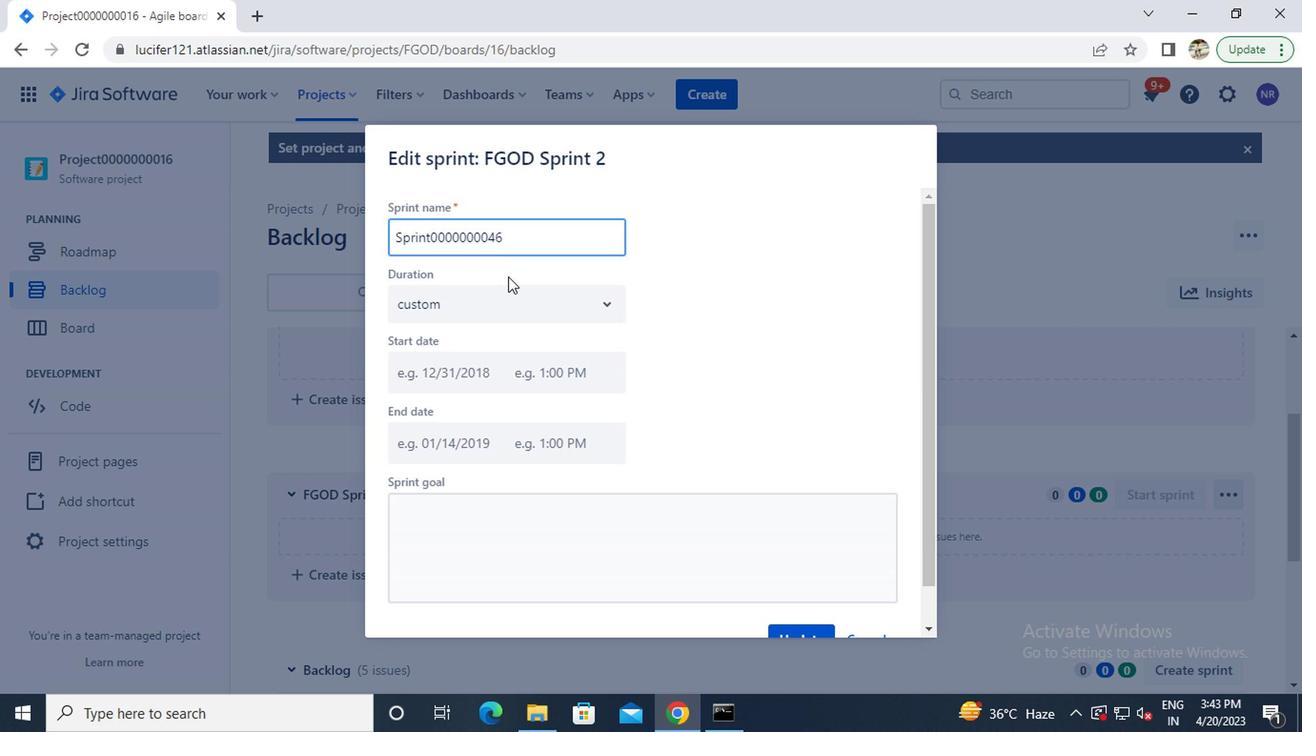 
Action: Mouse moved to (664, 383)
Screenshot: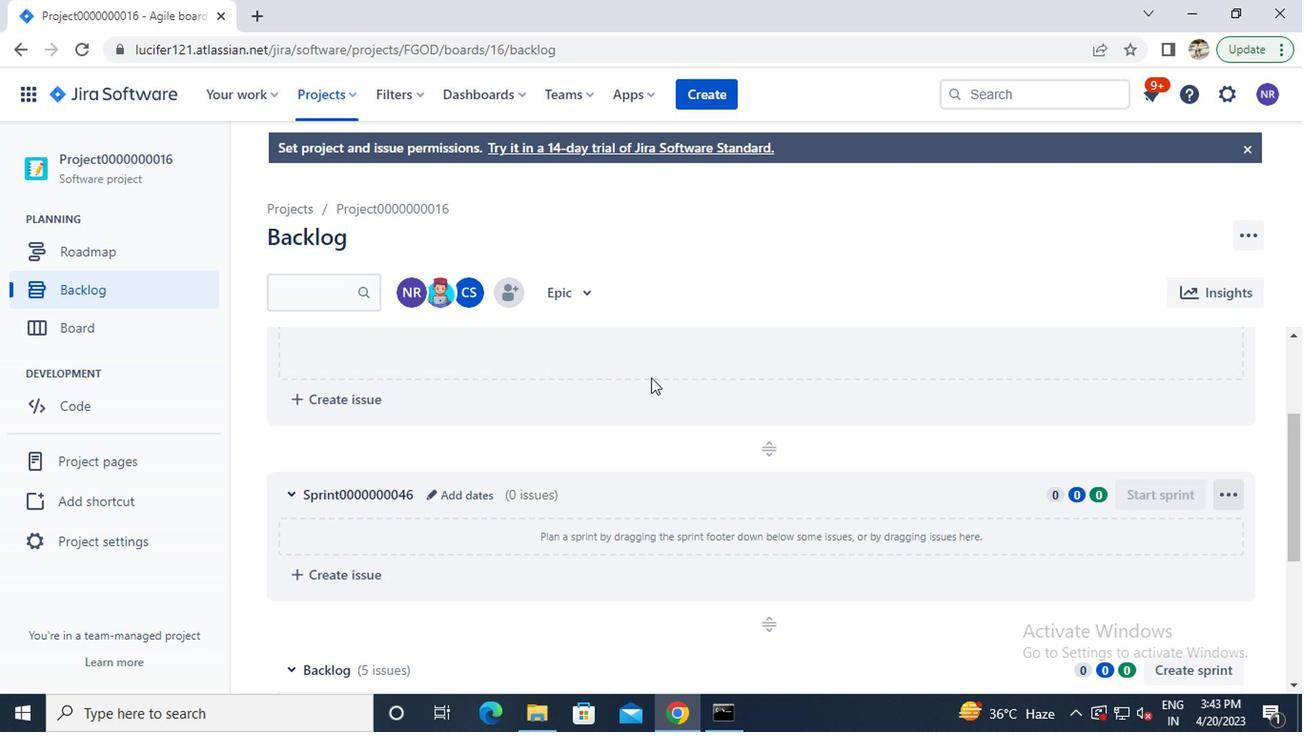 
Action: Mouse scrolled (664, 381) with delta (0, -1)
Screenshot: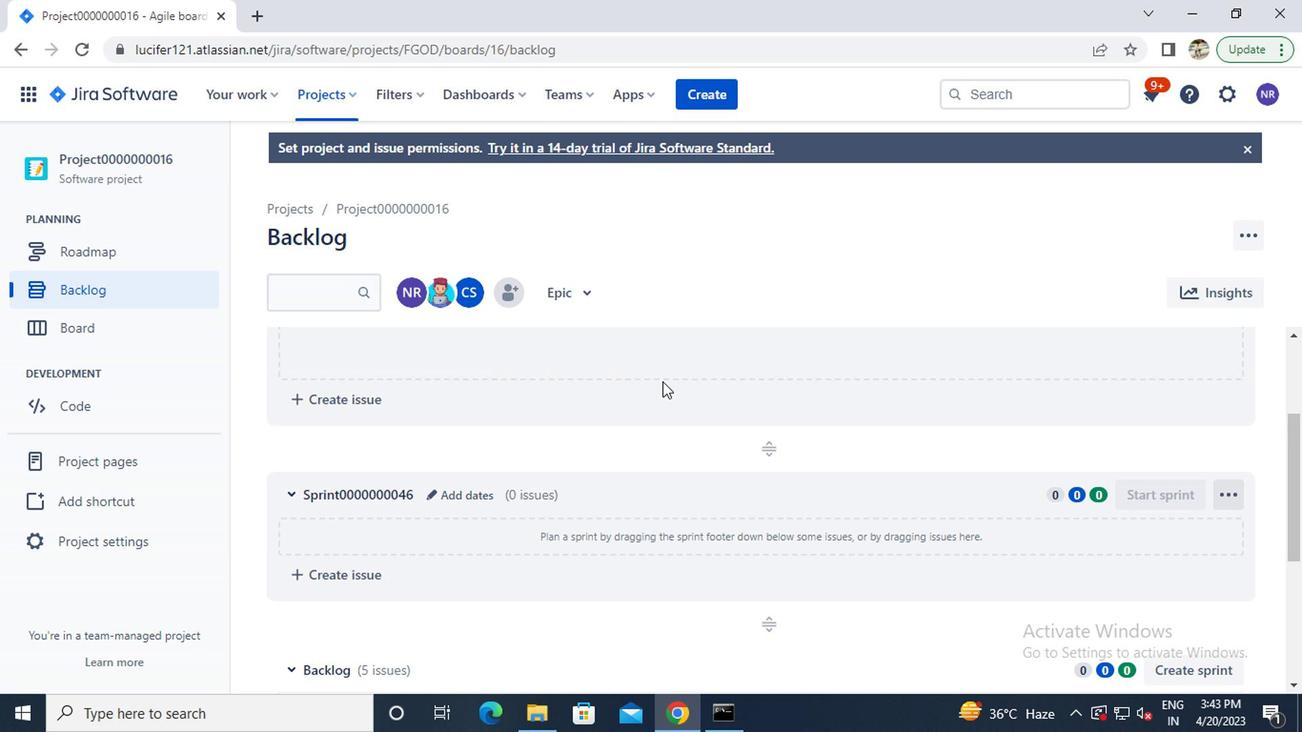 
Action: Mouse scrolled (664, 381) with delta (0, -1)
Screenshot: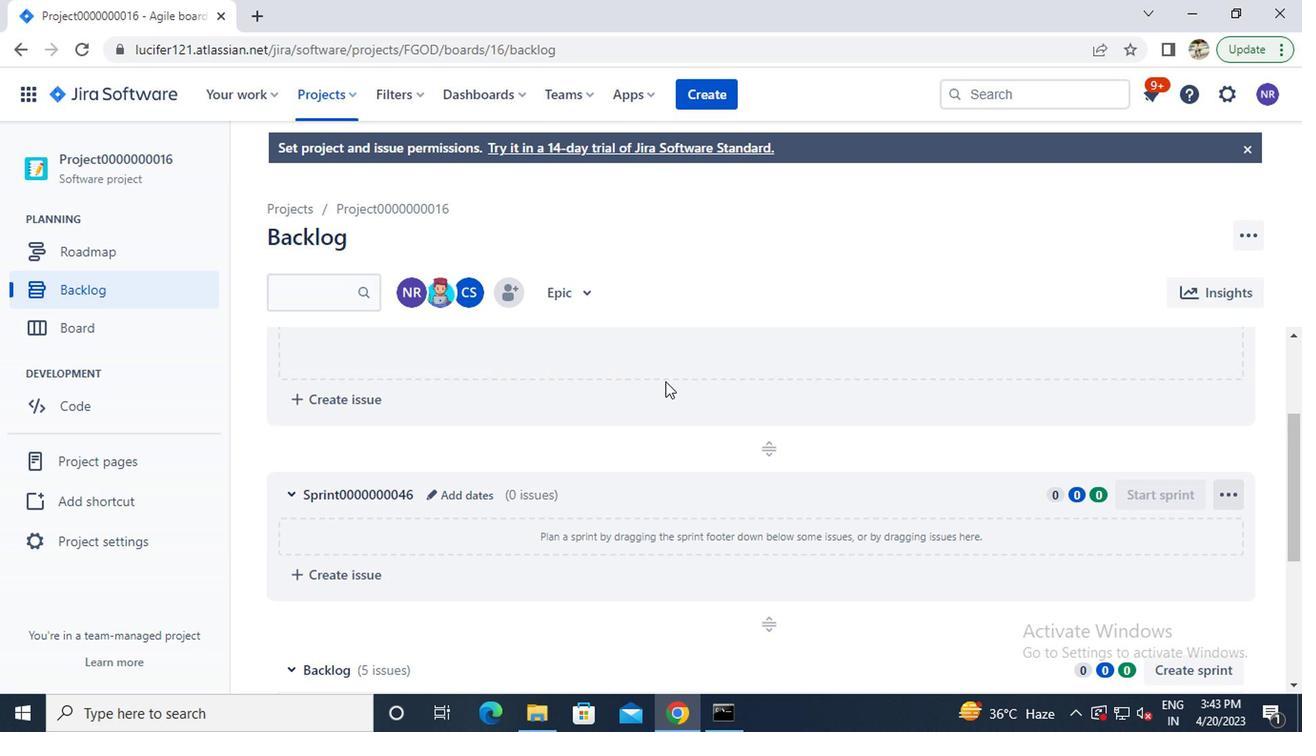 
Action: Mouse moved to (1213, 477)
Screenshot: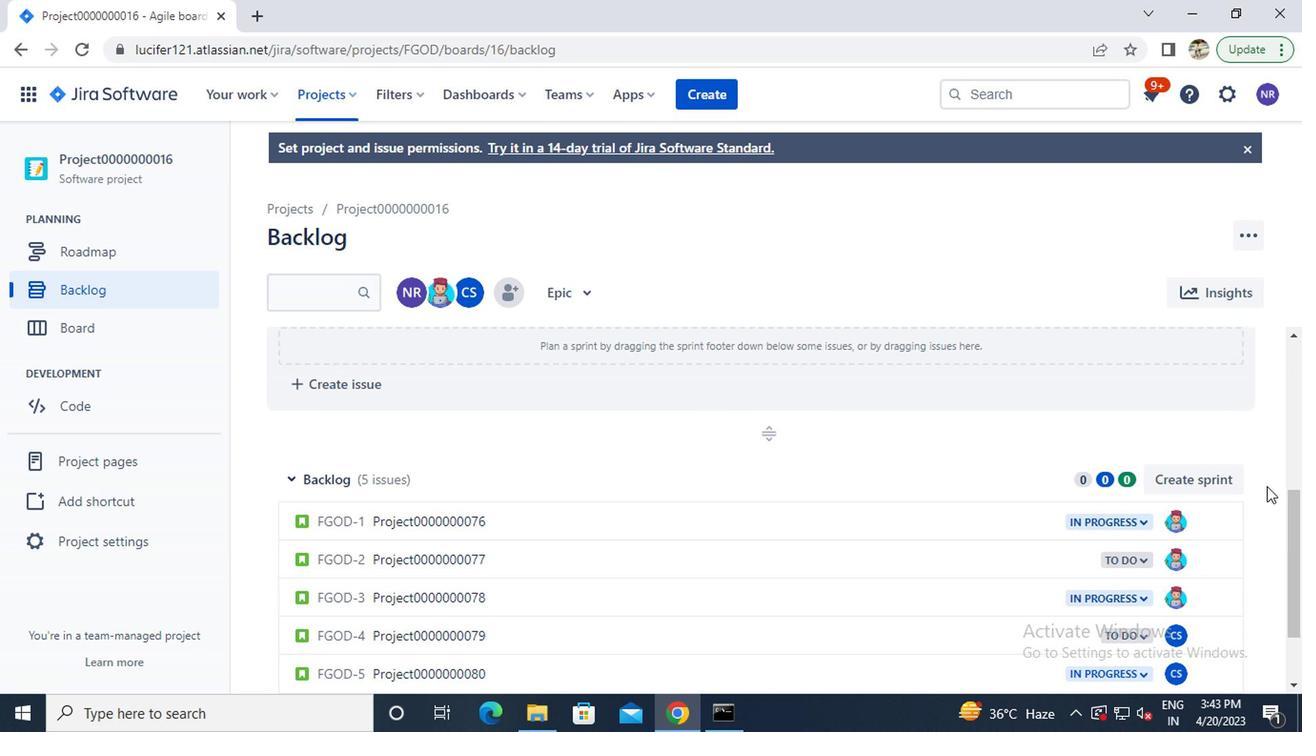 
Action: Mouse pressed left at (1213, 477)
Screenshot: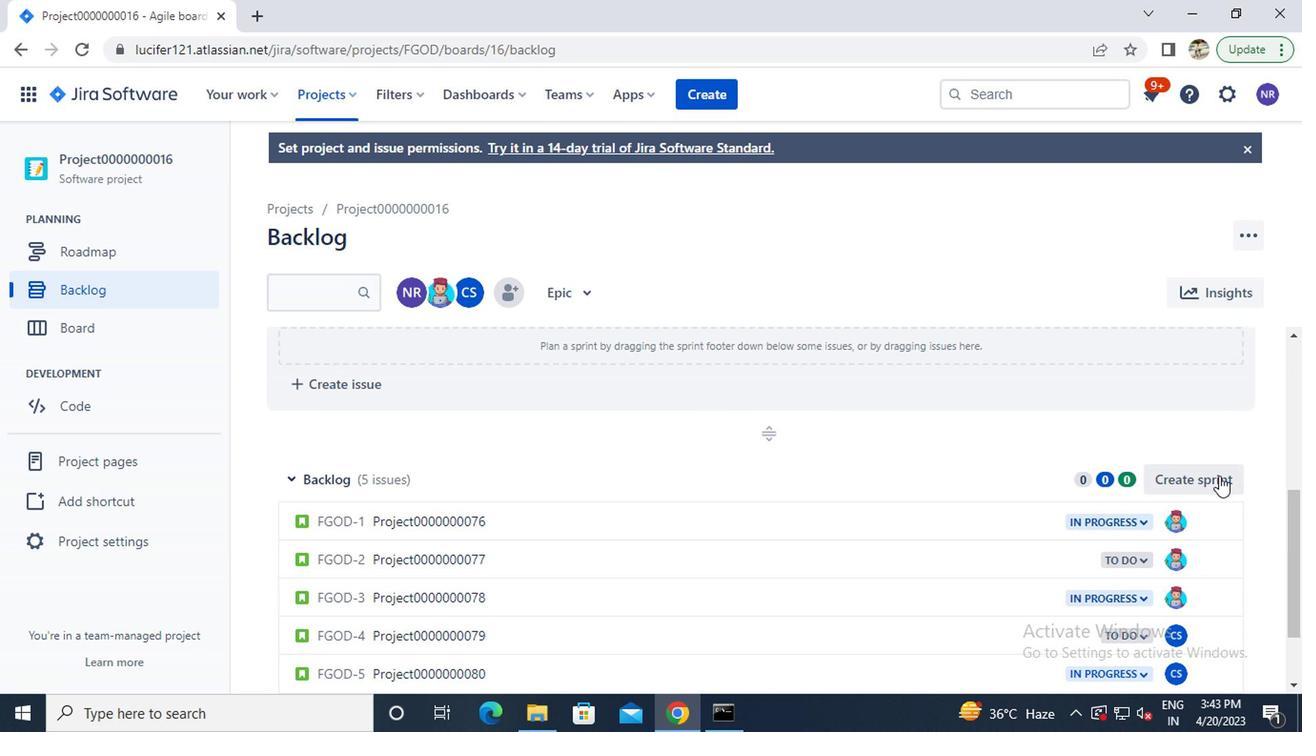 
Action: Mouse moved to (567, 496)
Screenshot: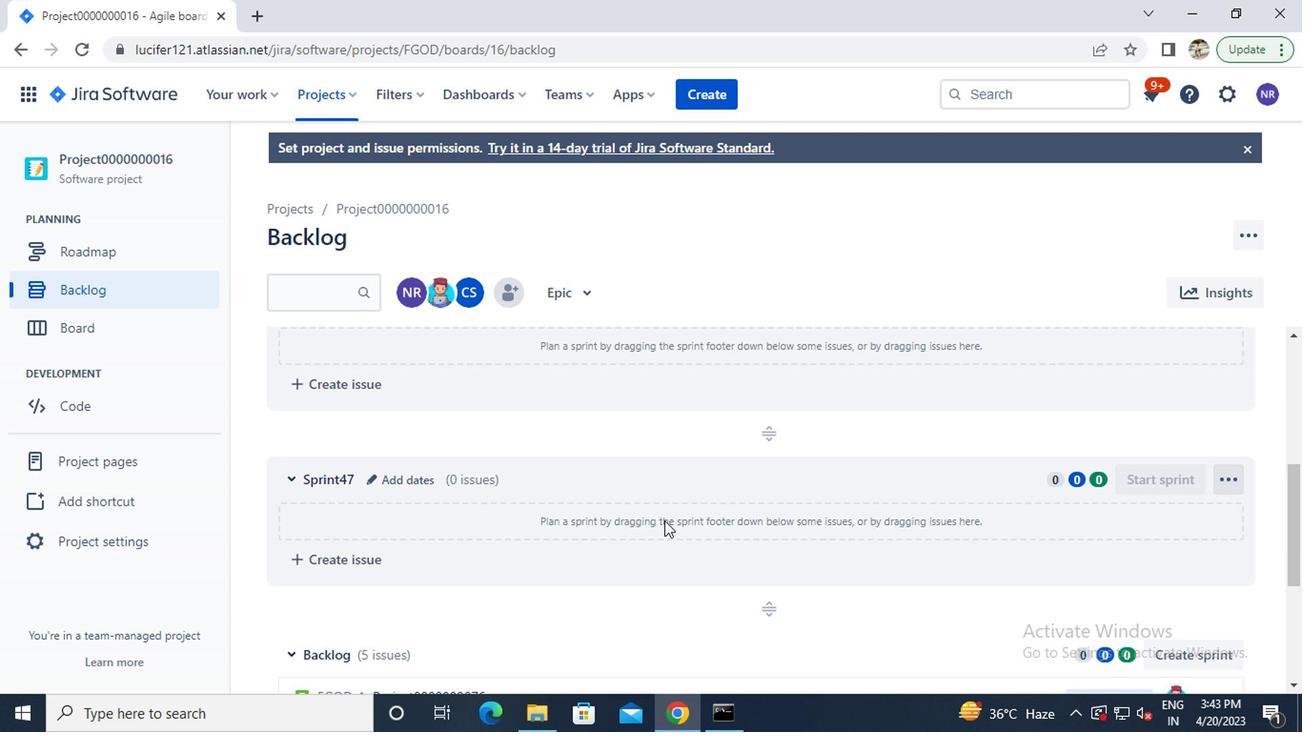 
Action: Mouse scrolled (567, 495) with delta (0, -1)
Screenshot: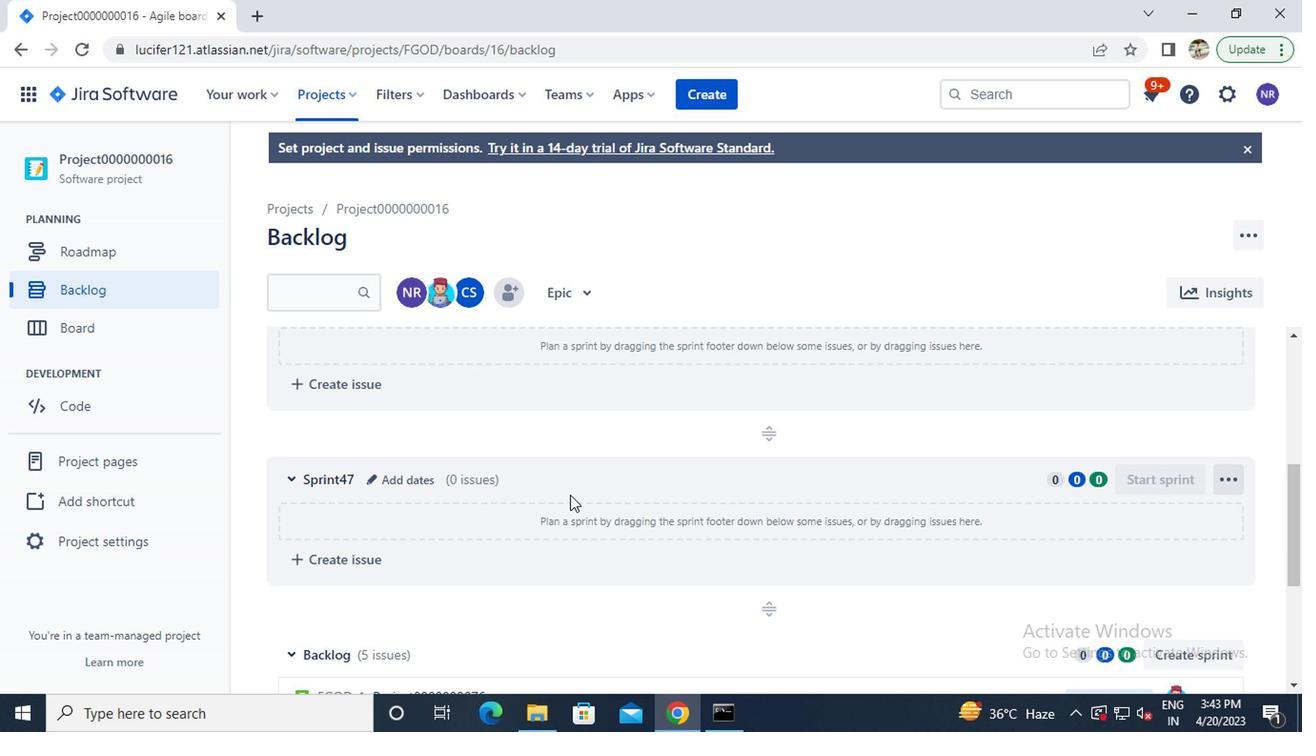 
Action: Mouse moved to (391, 387)
Screenshot: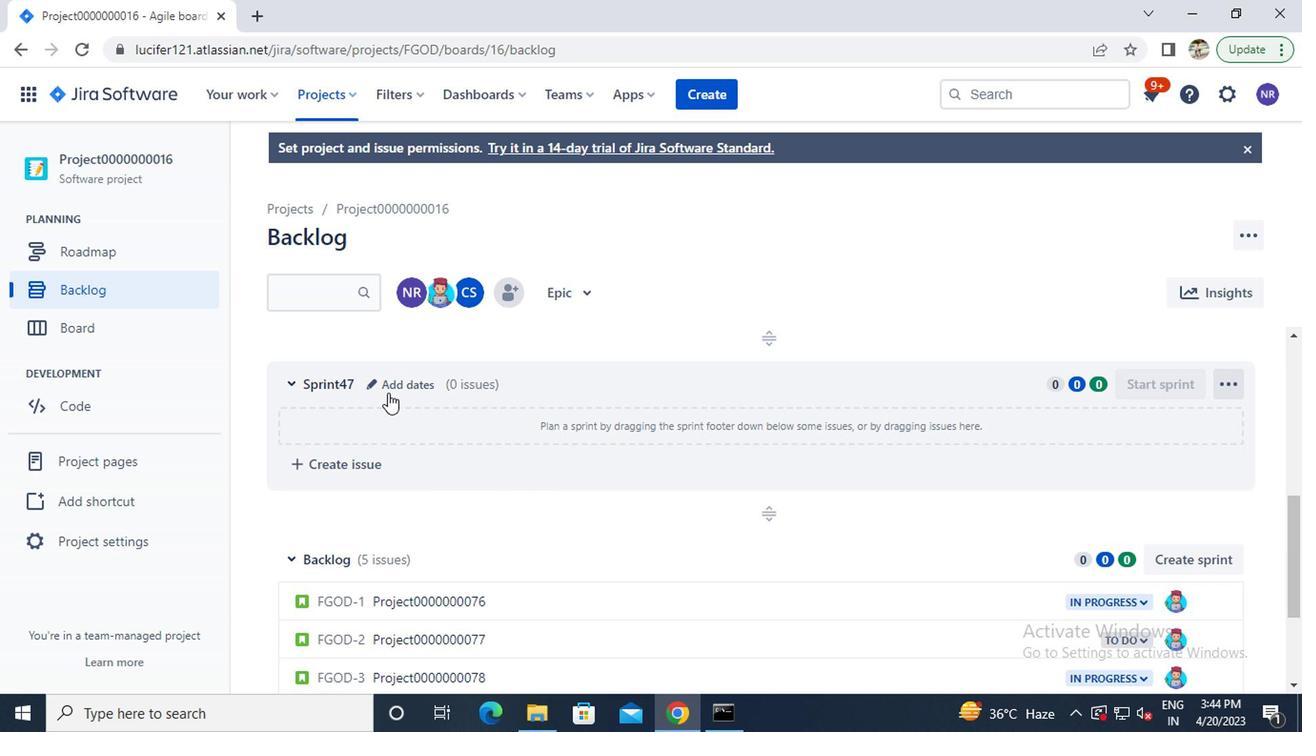
Action: Mouse pressed left at (391, 387)
Screenshot: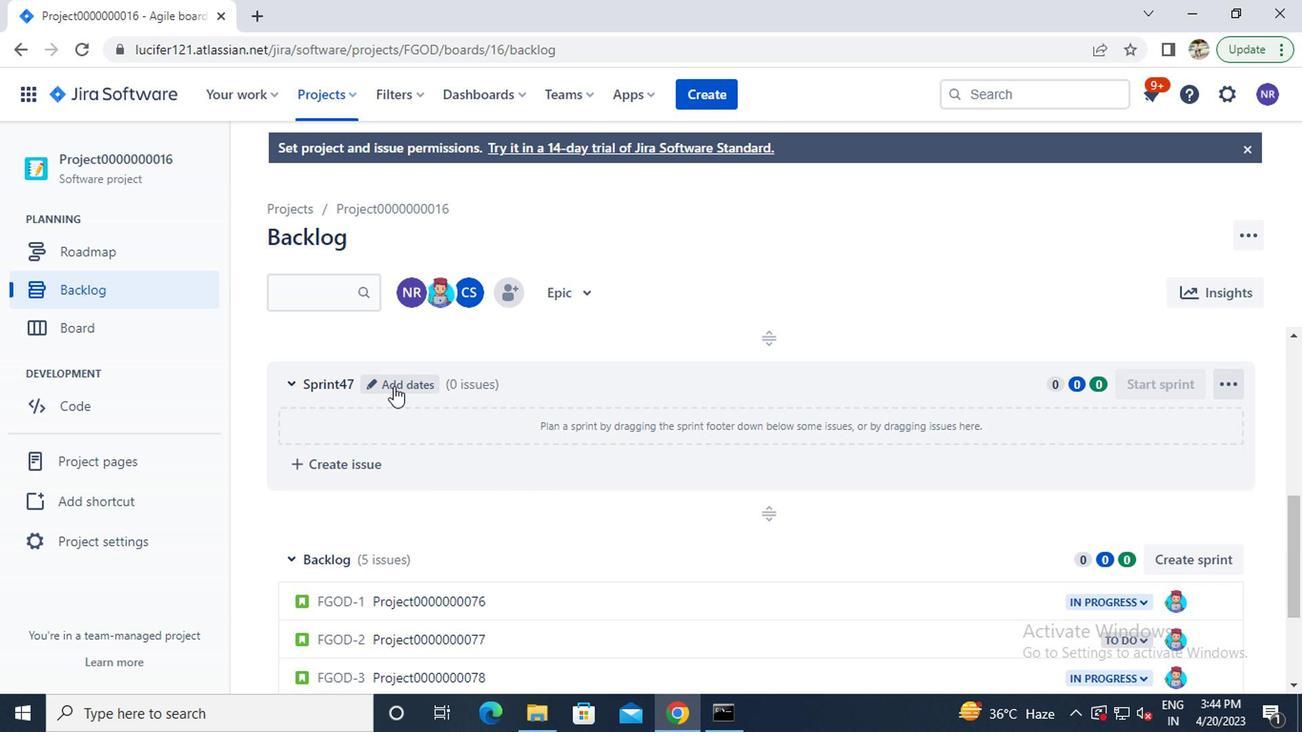 
Action: Key pressed <Key.backspace><Key.backspace>0000000047<Key.enter>
Screenshot: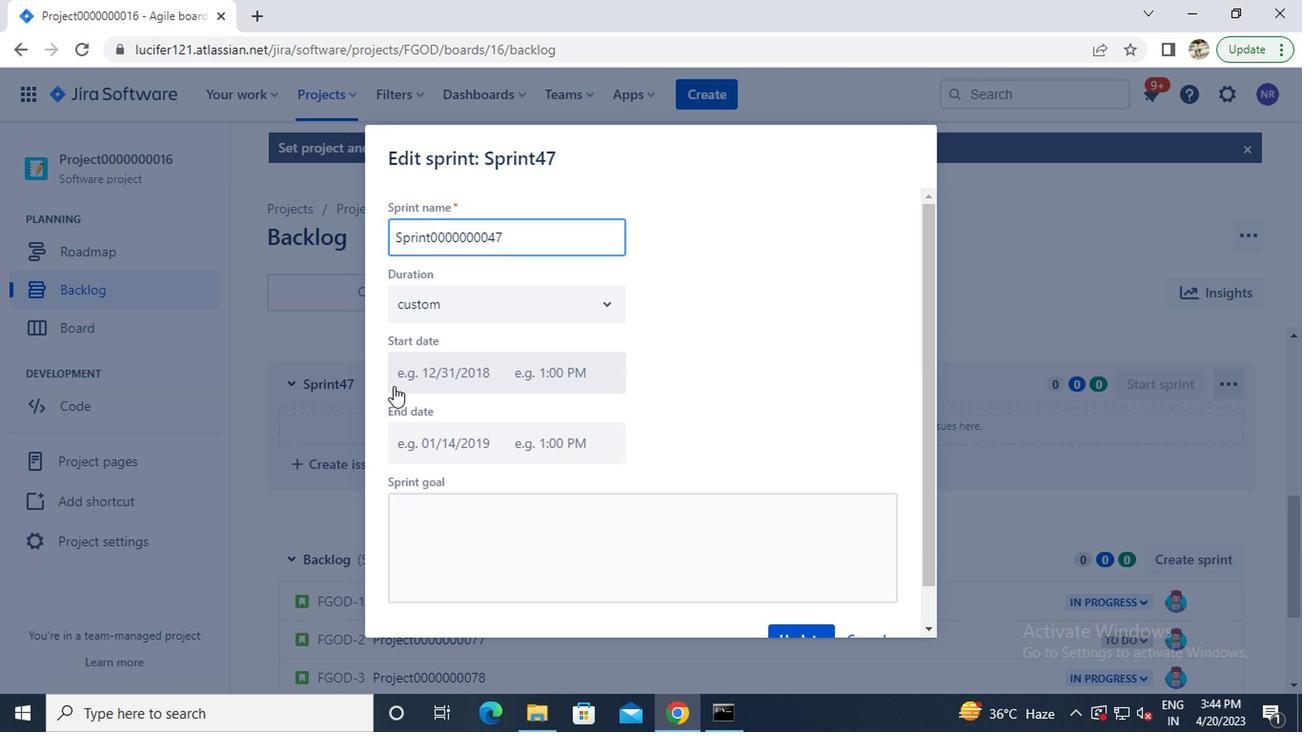 
Action: Mouse moved to (1153, 556)
Screenshot: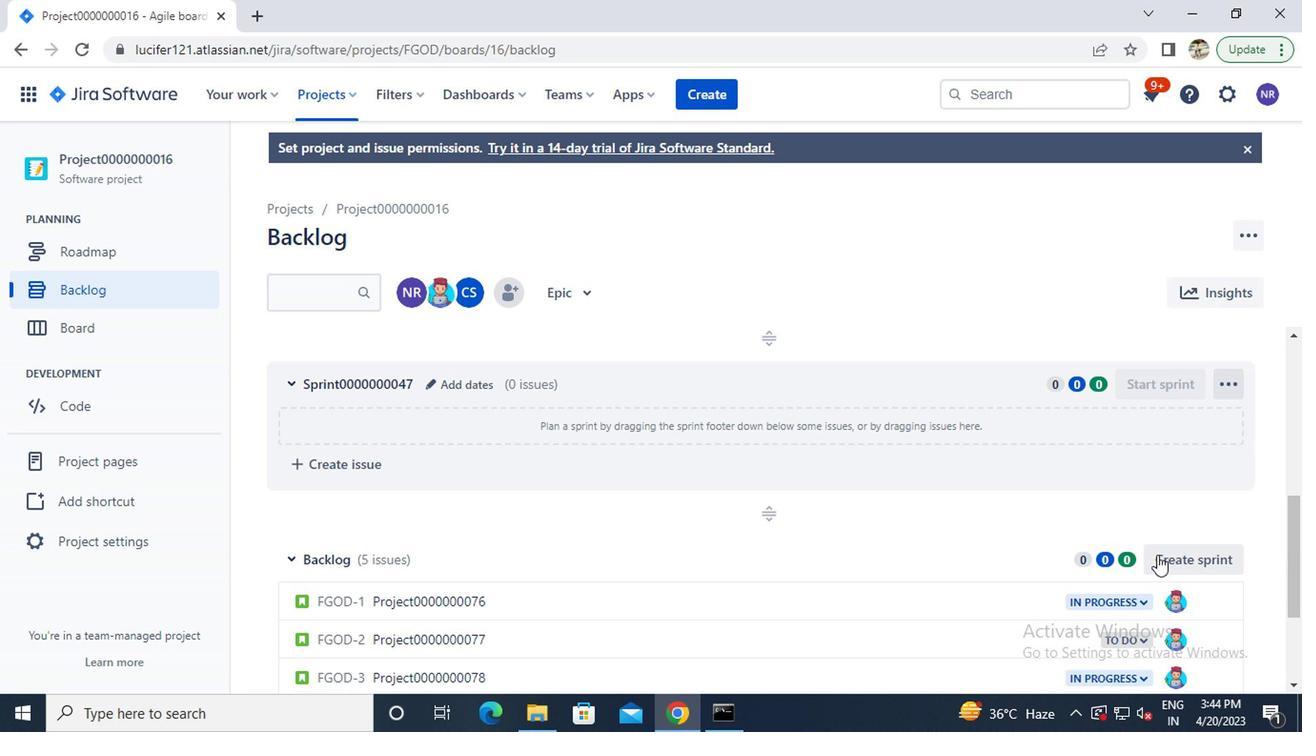 
Action: Mouse pressed left at (1153, 556)
Screenshot: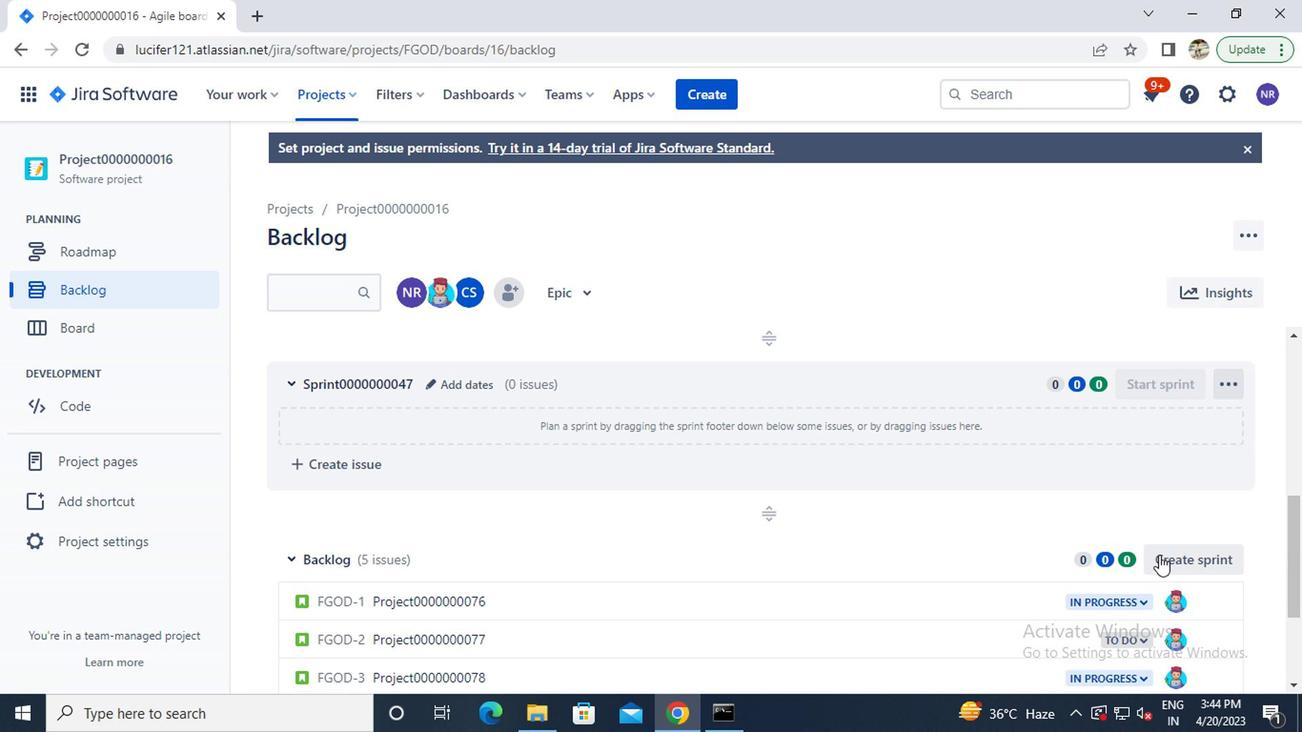 
Action: Mouse moved to (381, 558)
Screenshot: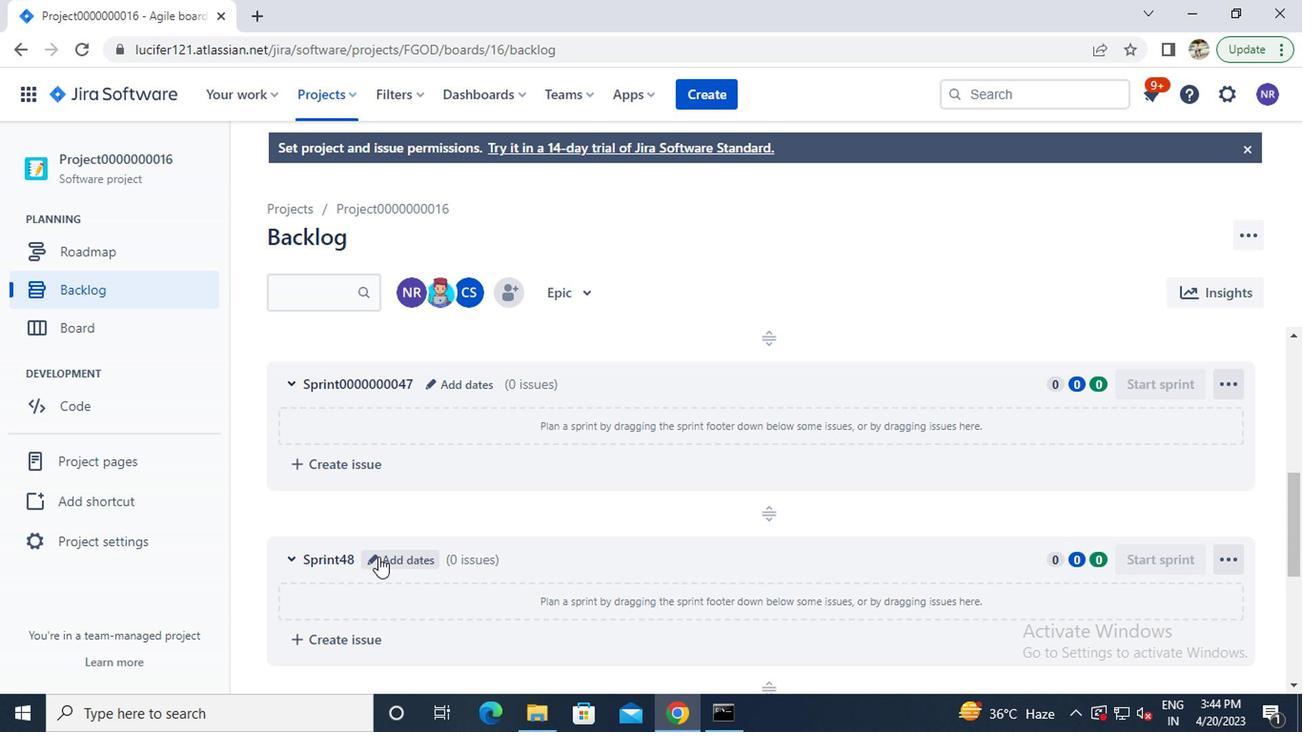 
Action: Mouse pressed left at (381, 558)
Screenshot: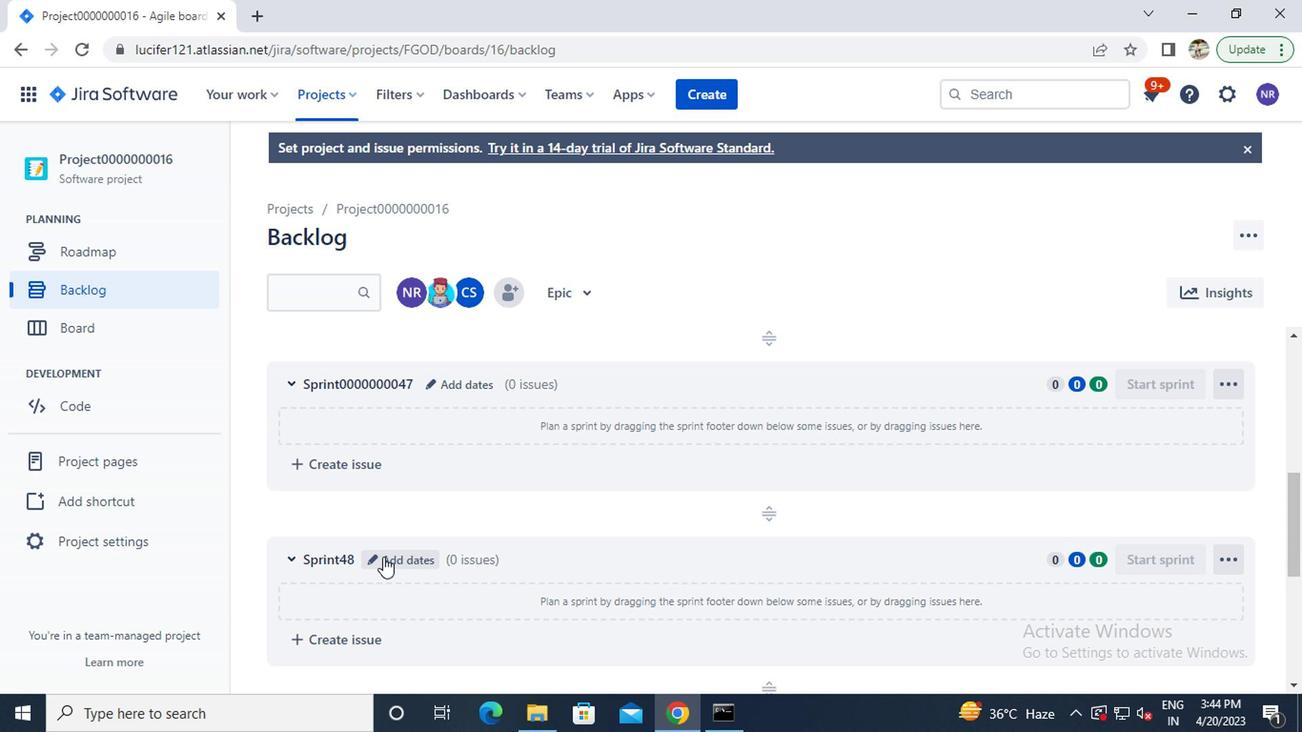 
Action: Mouse moved to (497, 236)
Screenshot: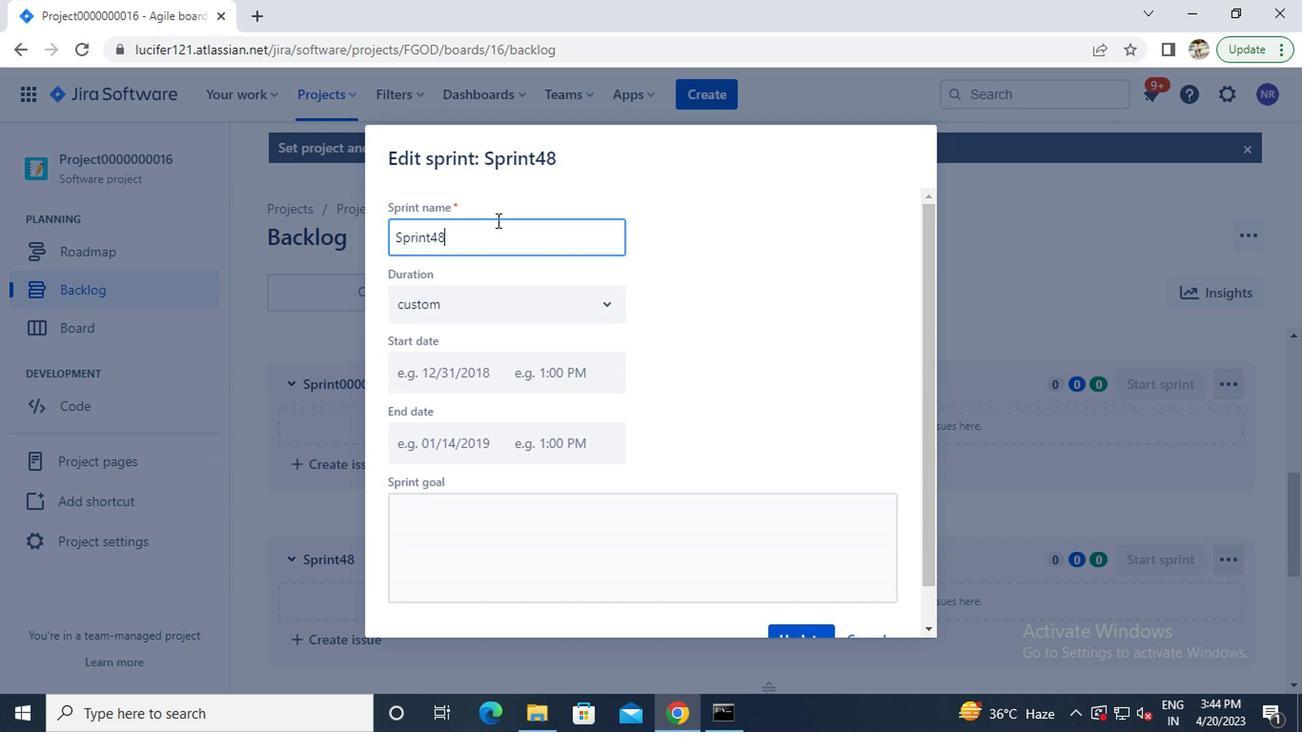 
Action: Mouse pressed left at (497, 236)
Screenshot: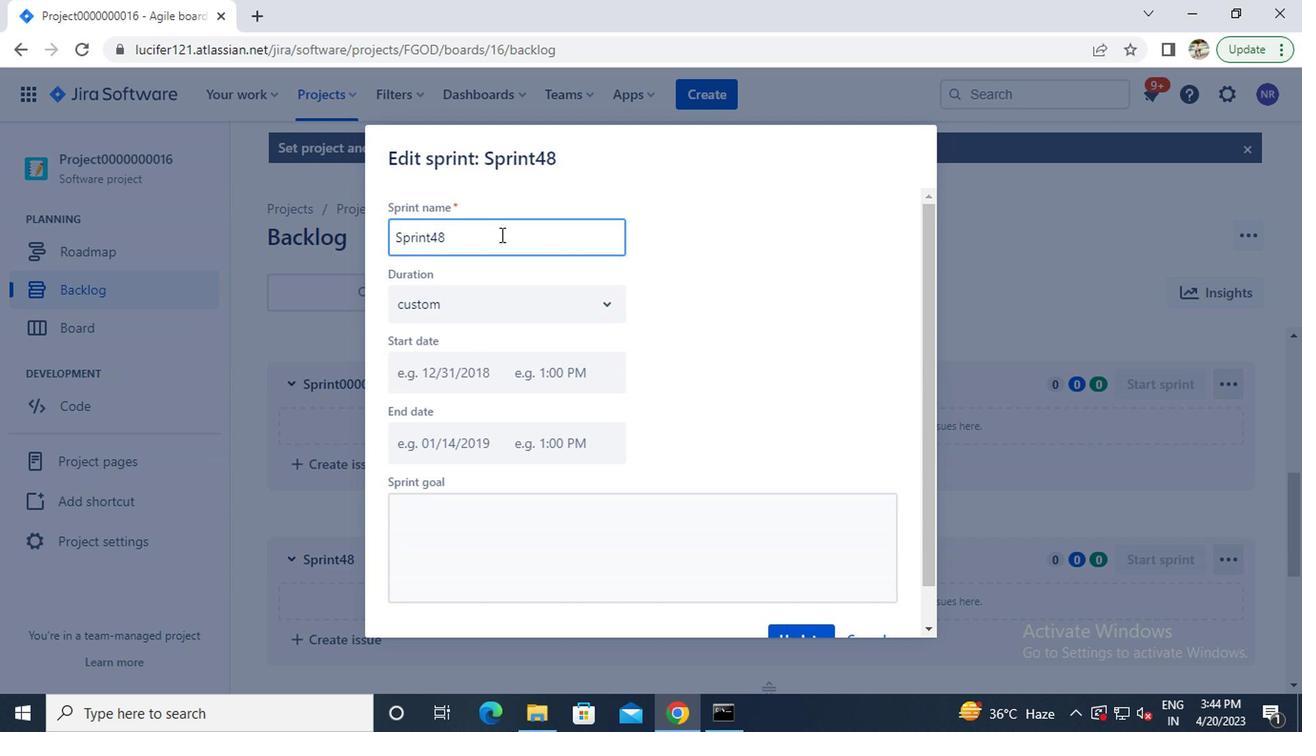 
Action: Key pressed <Key.backspace><Key.backspace>0000000048
Screenshot: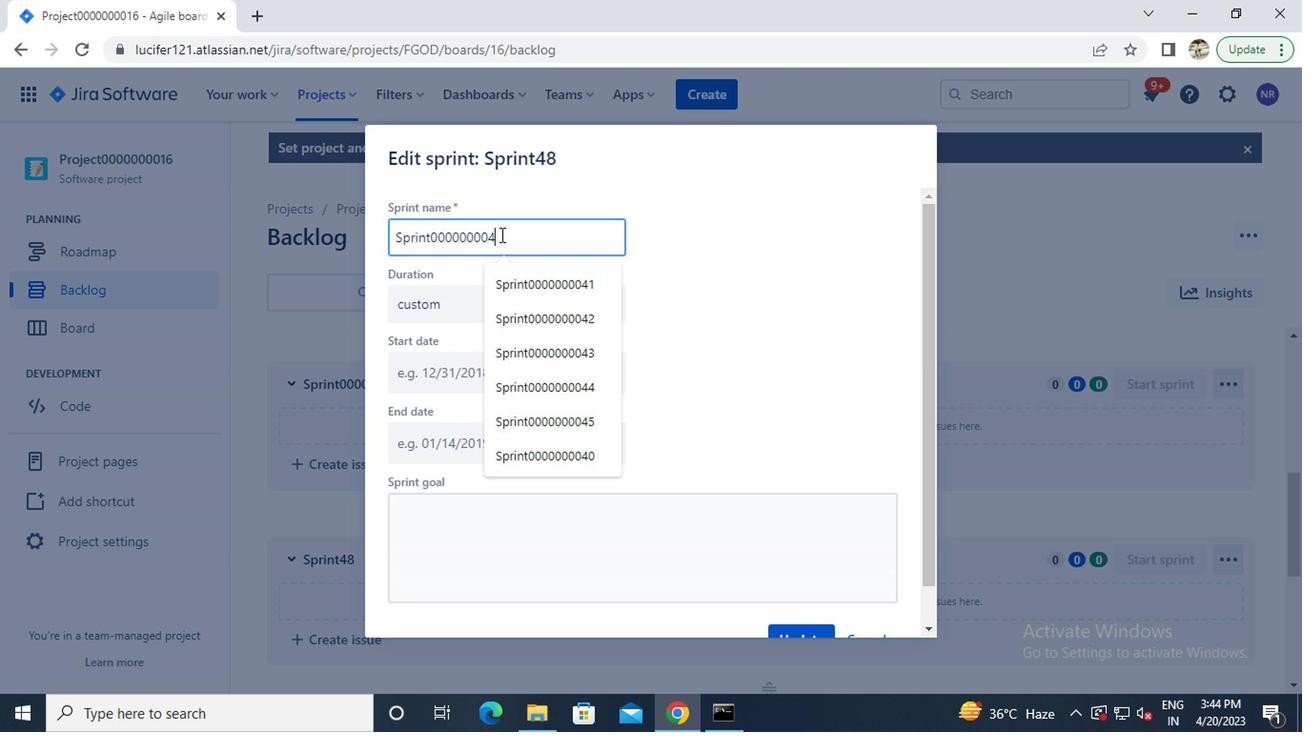 
Action: Mouse moved to (669, 307)
Screenshot: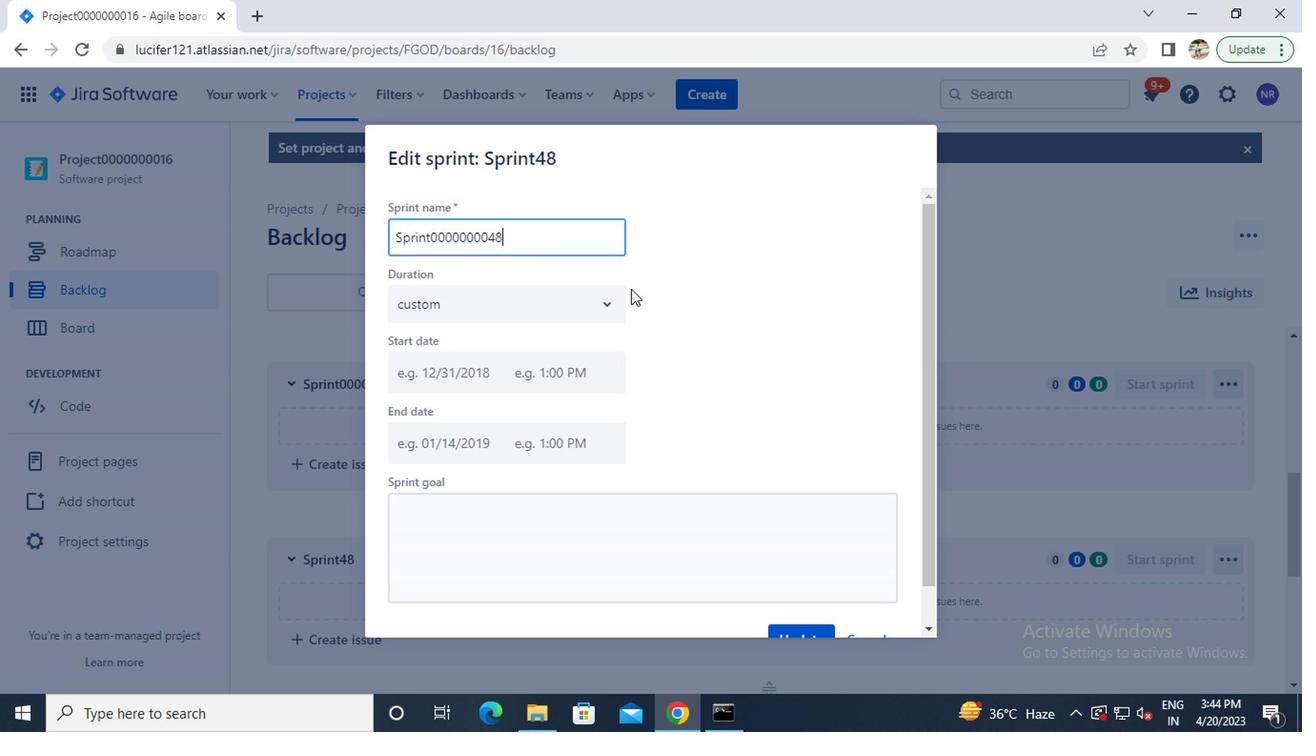 
Action: Mouse scrolled (669, 306) with delta (0, -1)
Screenshot: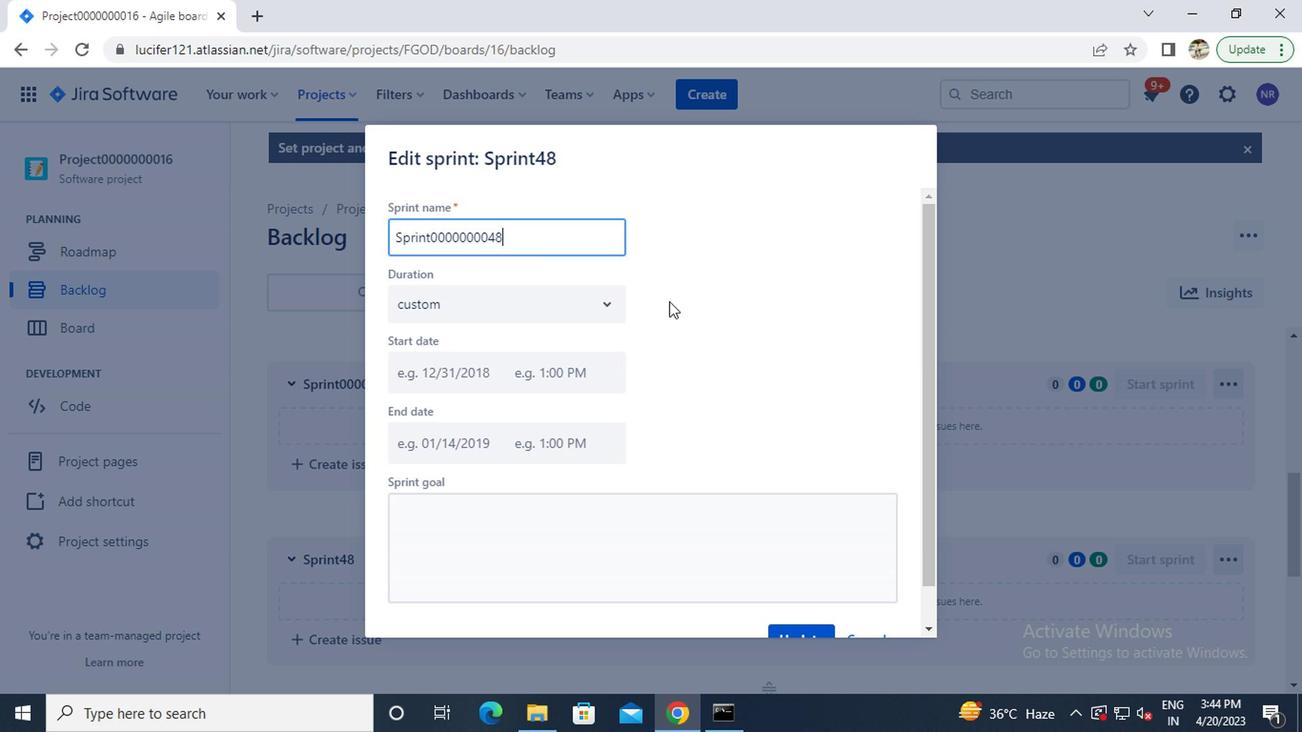 
Action: Mouse scrolled (669, 306) with delta (0, -1)
Screenshot: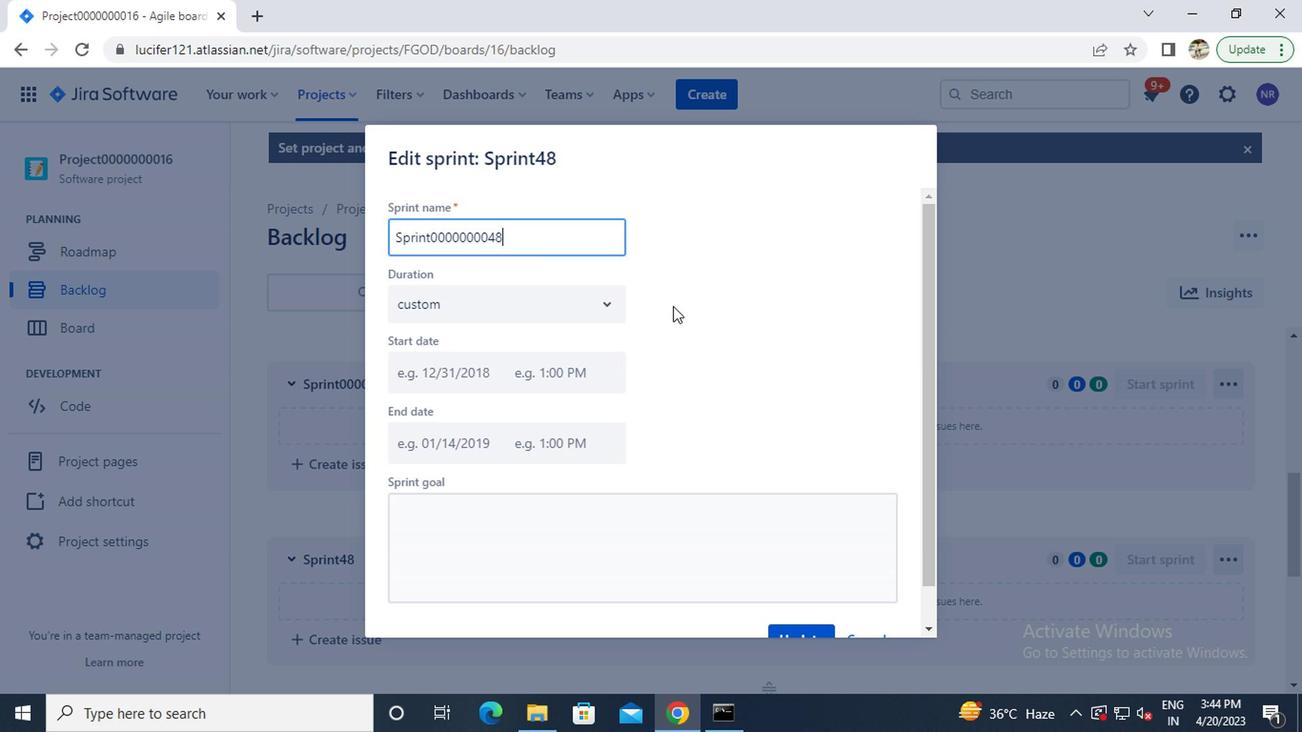 
Action: Mouse moved to (788, 600)
Screenshot: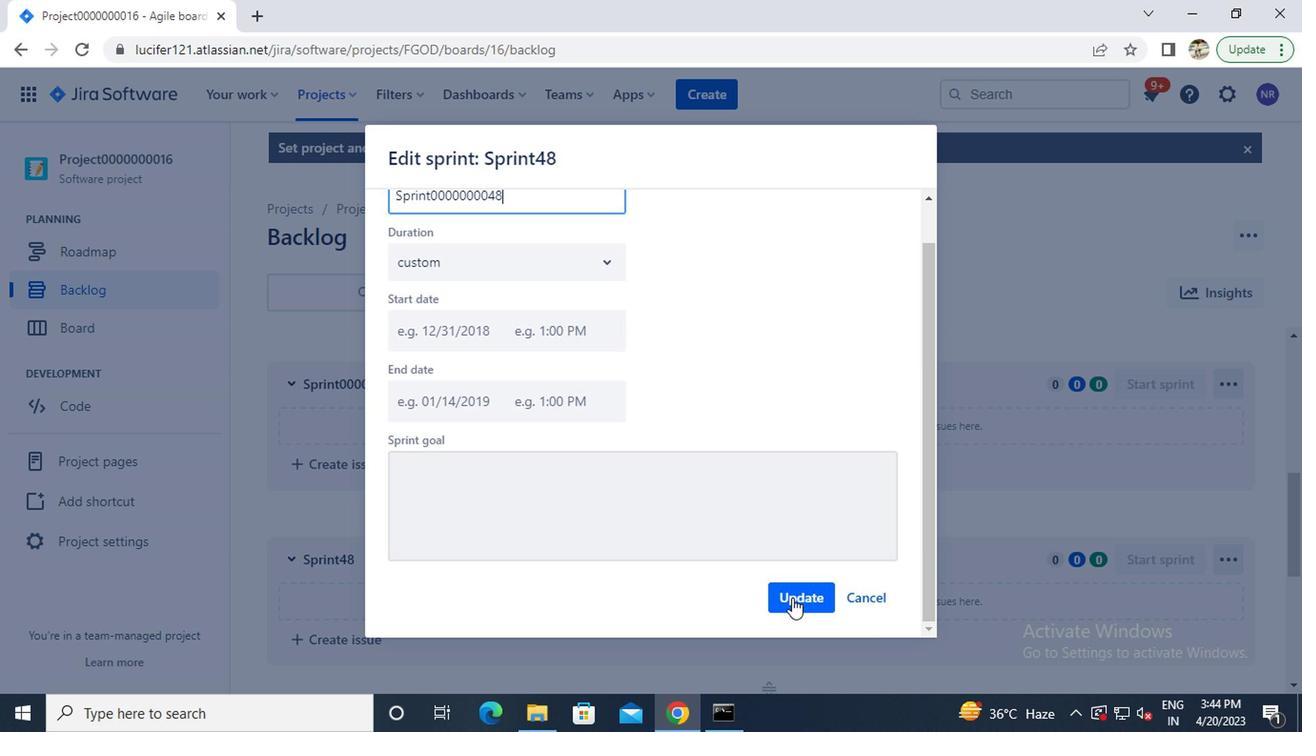 
Action: Mouse pressed left at (788, 600)
Screenshot: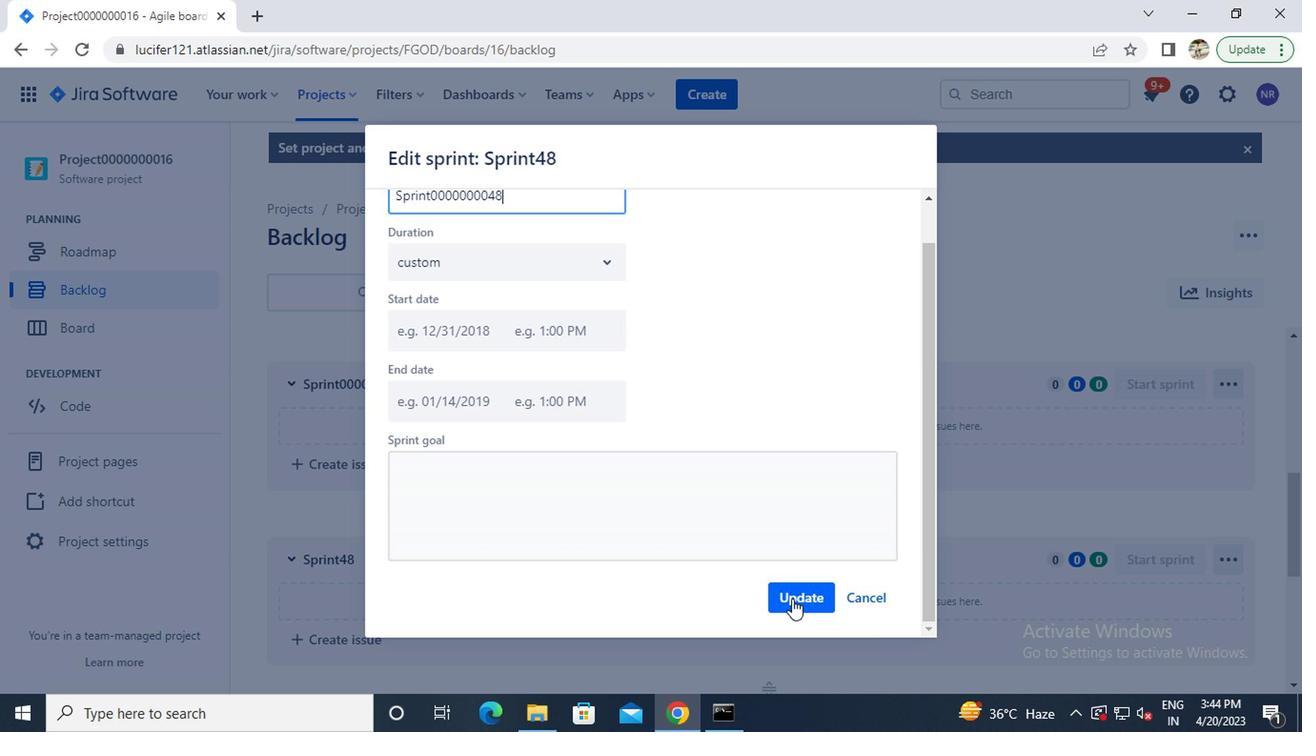 
Action: Mouse moved to (590, 534)
Screenshot: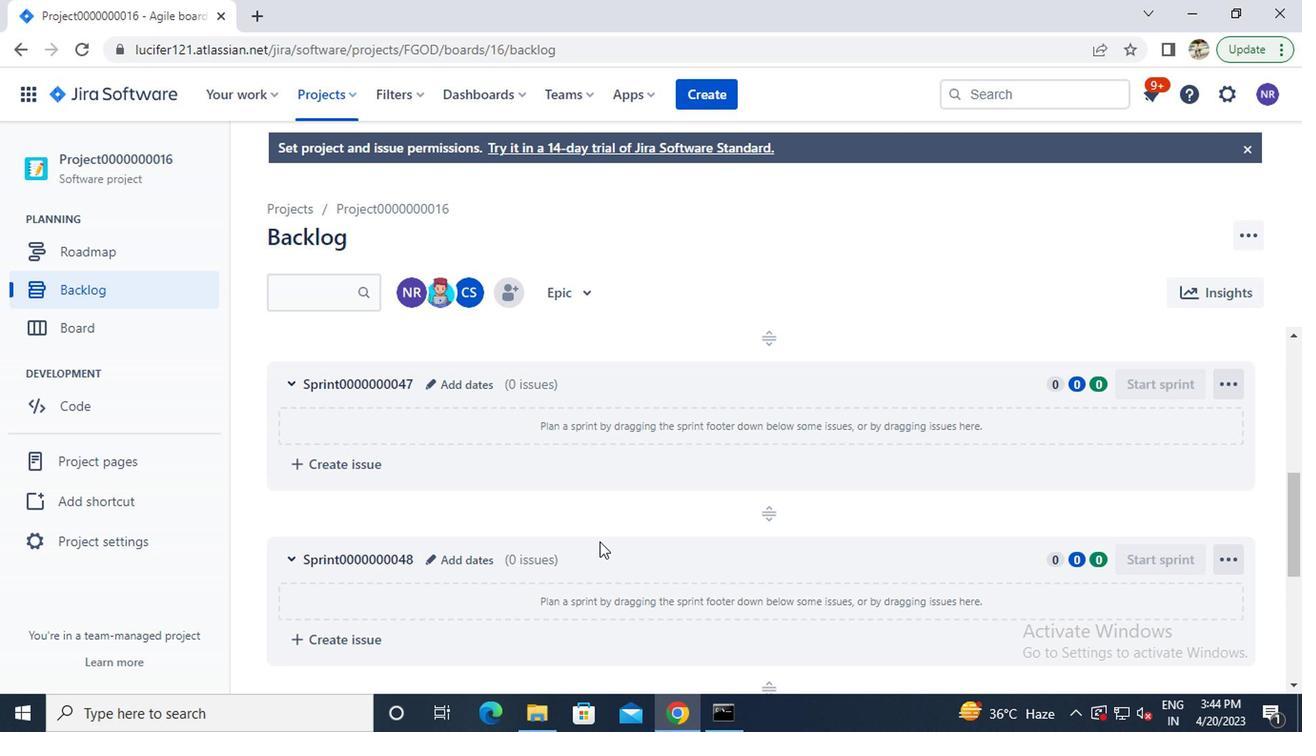 
Action: Mouse scrolled (590, 535) with delta (0, 0)
Screenshot: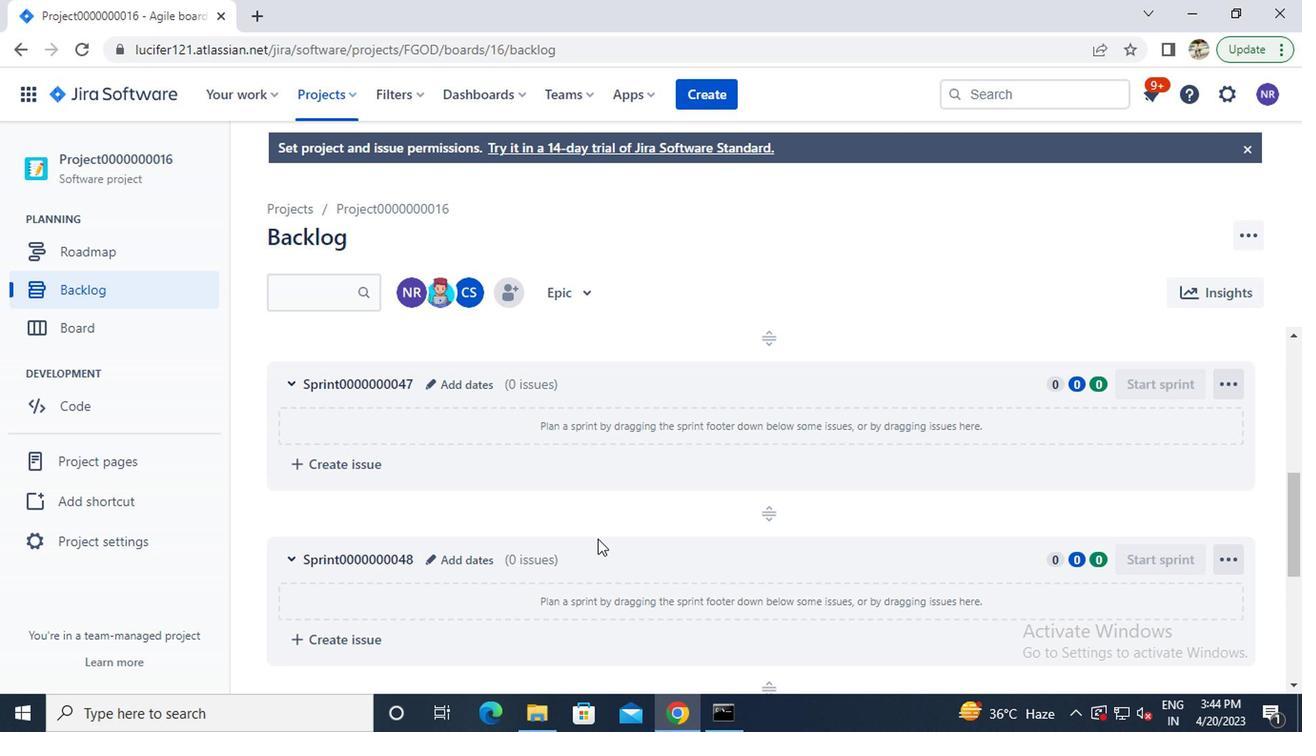 
Action: Mouse scrolled (590, 535) with delta (0, 0)
Screenshot: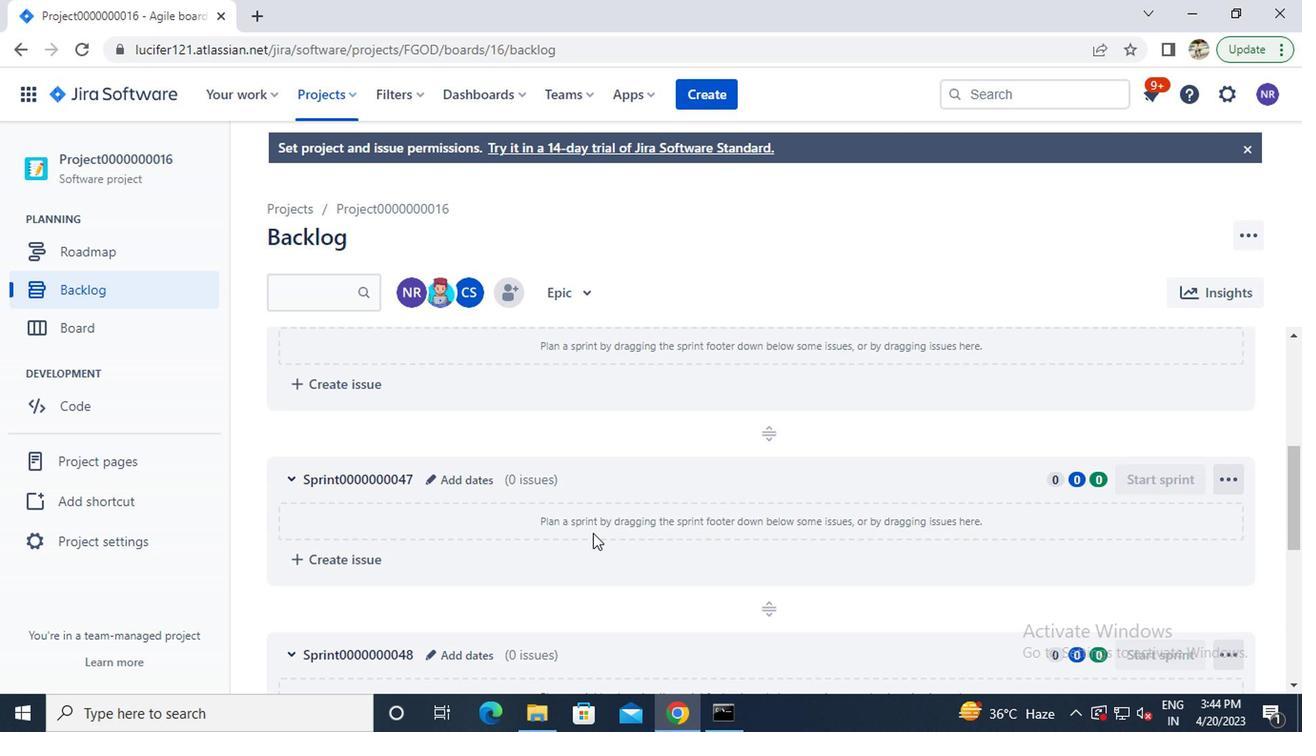 
Action: Mouse scrolled (590, 535) with delta (0, 0)
Screenshot: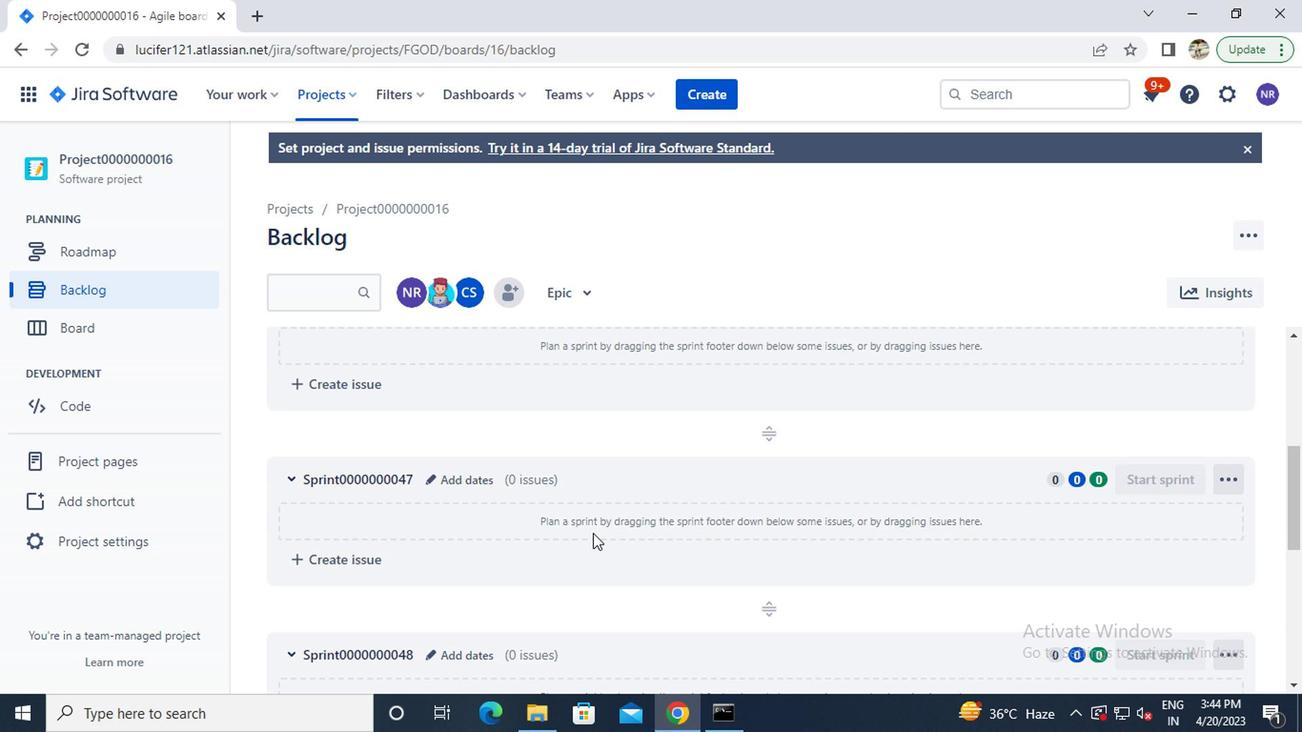 
Action: Mouse moved to (518, 539)
Screenshot: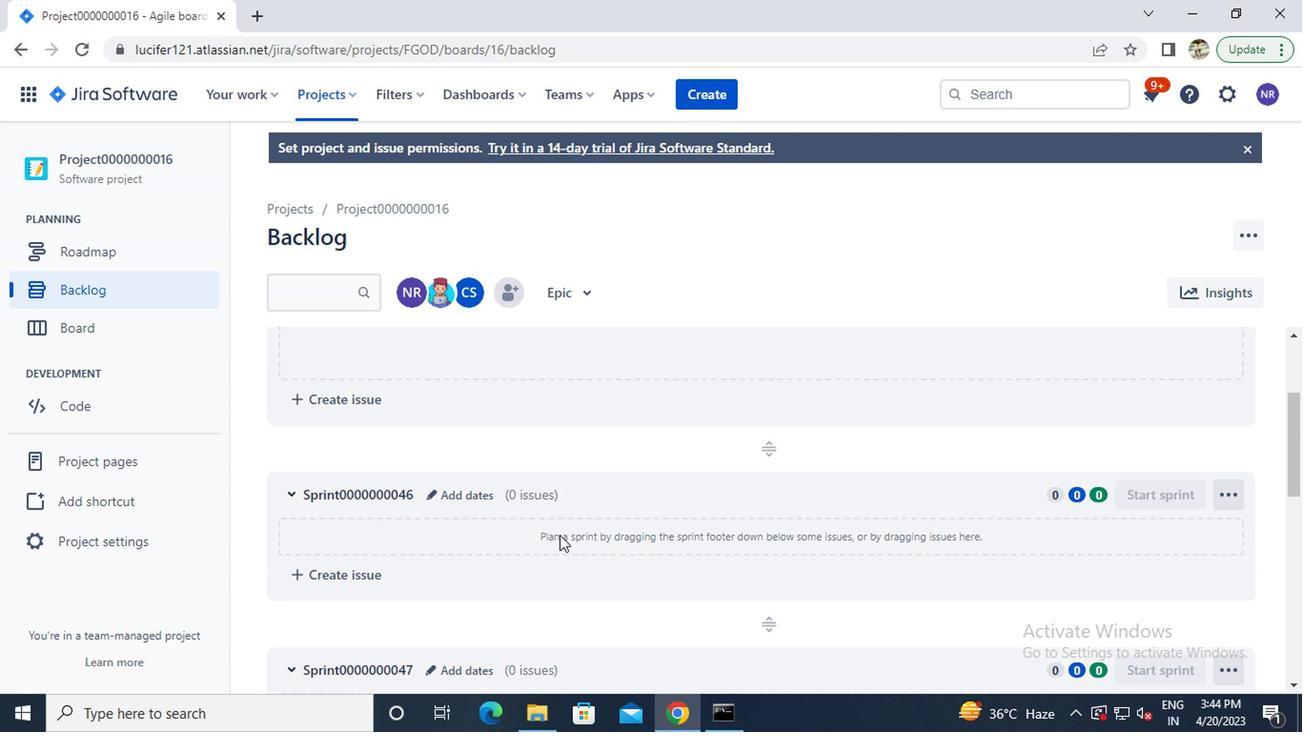 
Action: Mouse scrolled (518, 541) with delta (0, 1)
Screenshot: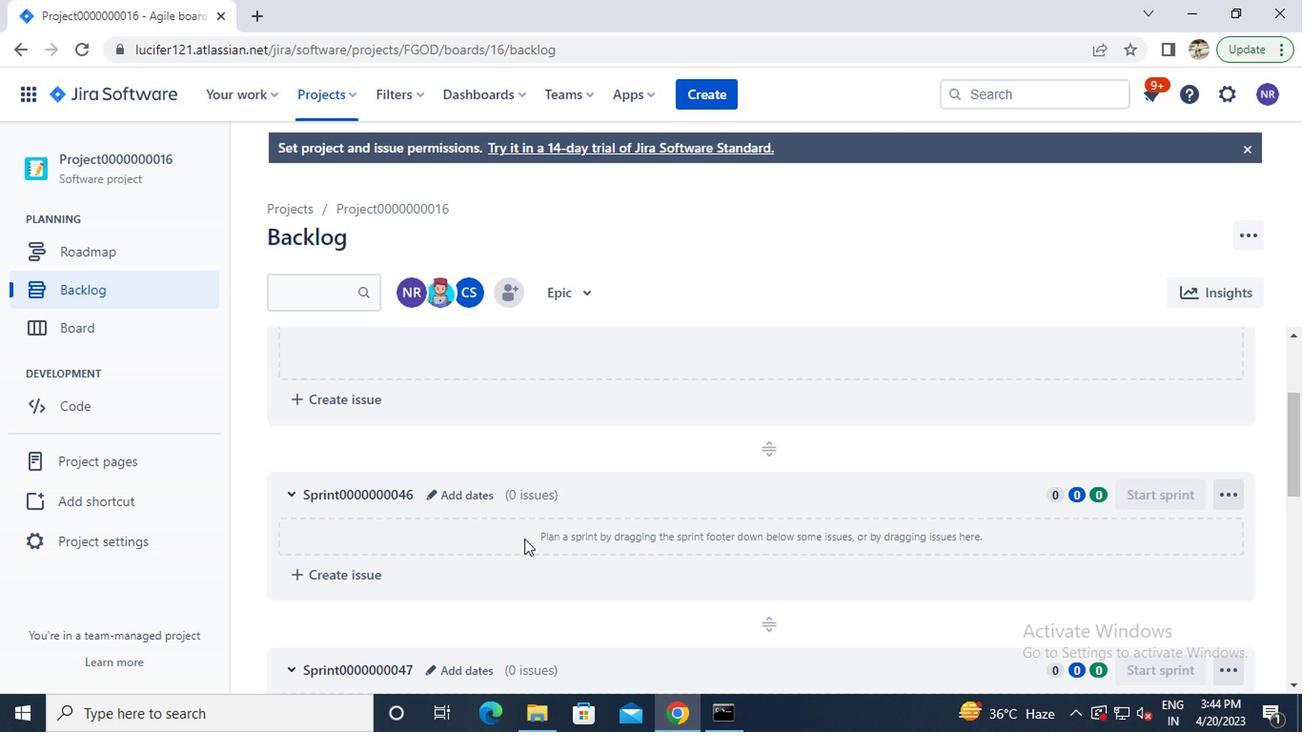 
Action: Mouse moved to (463, 577)
Screenshot: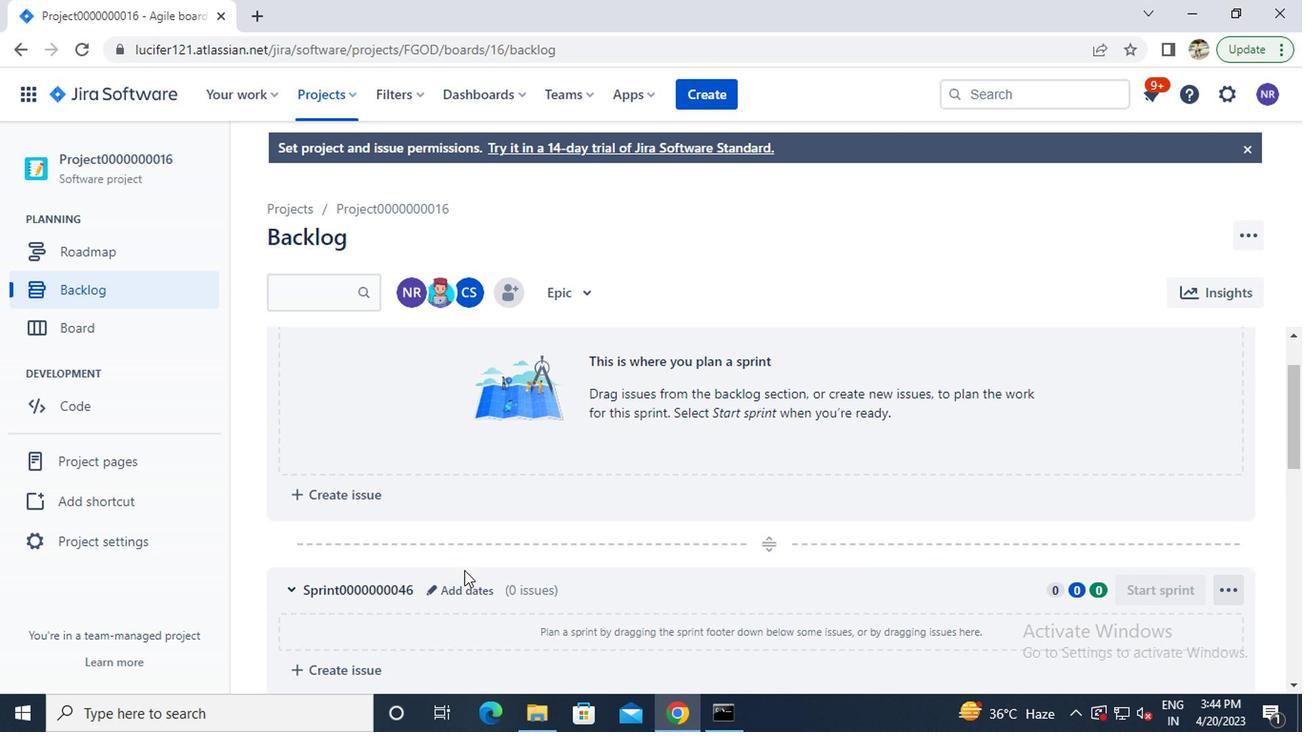 
Action: Mouse scrolled (463, 577) with delta (0, 0)
Screenshot: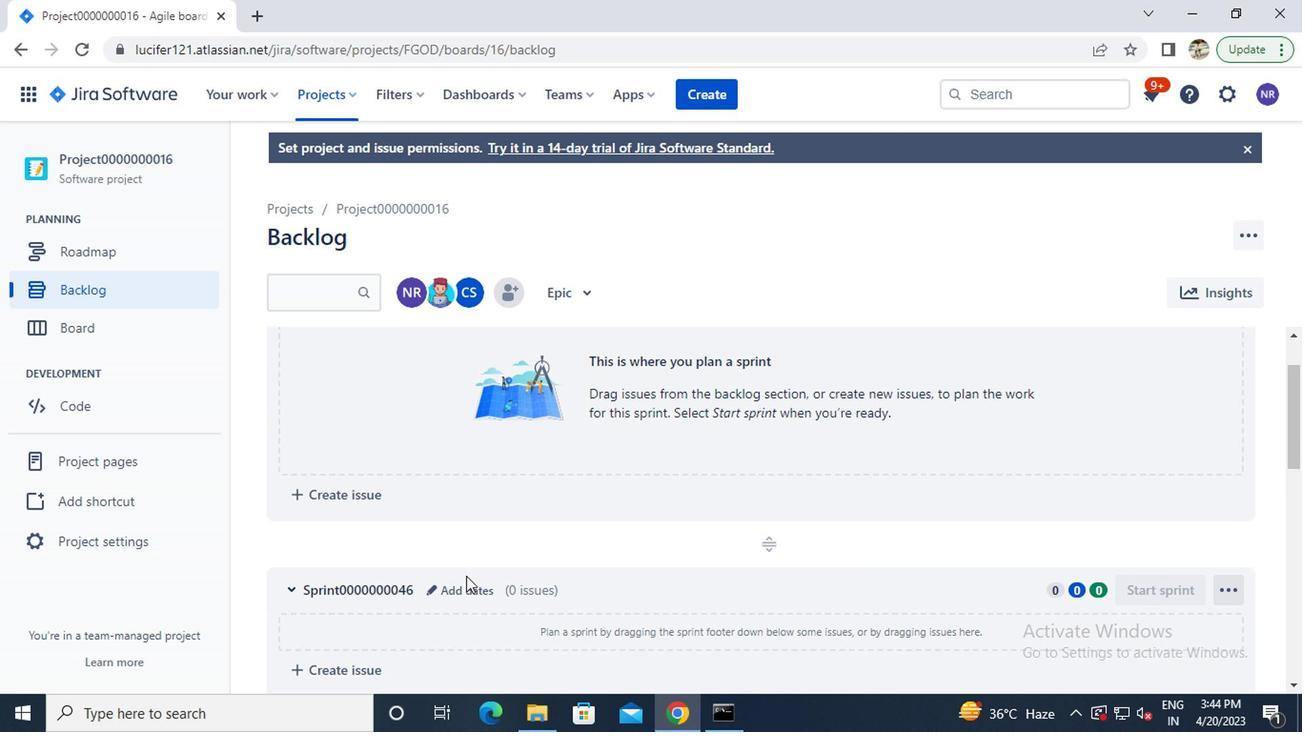 
Action: Mouse scrolled (463, 577) with delta (0, 0)
Screenshot: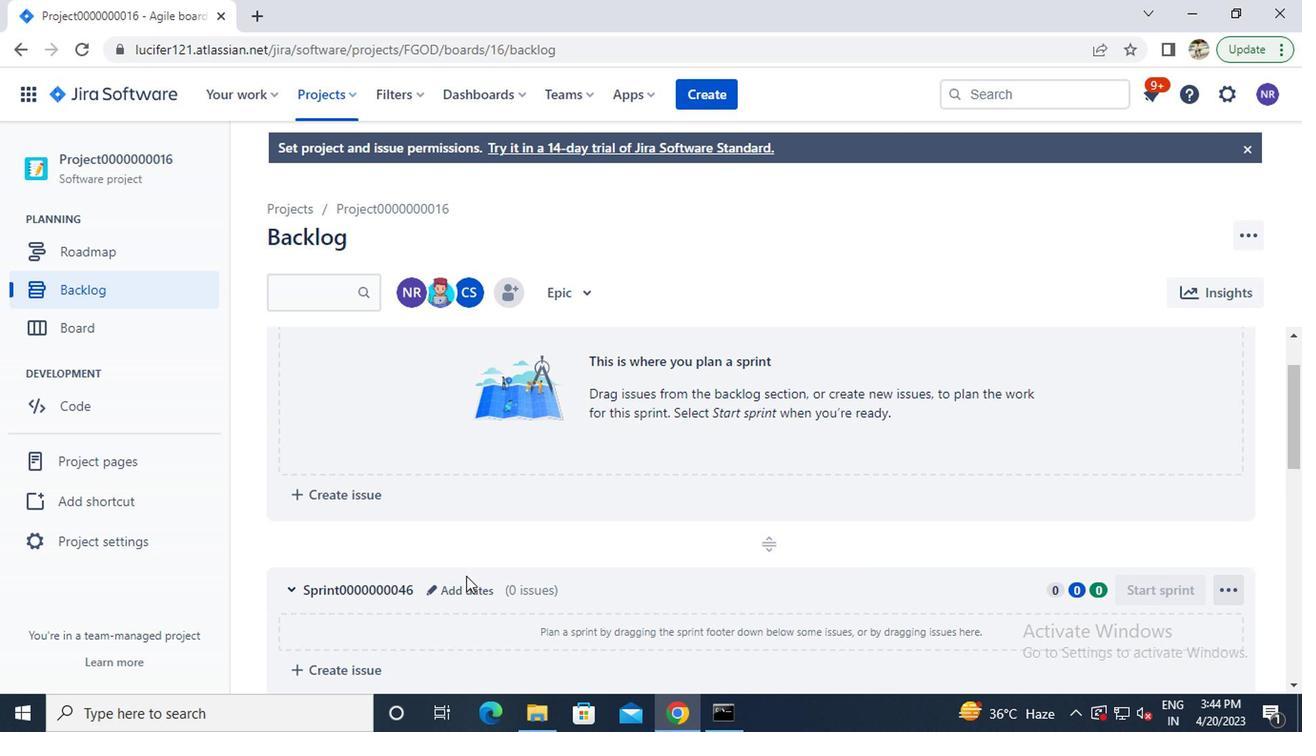 
Action: Mouse scrolled (463, 576) with delta (0, 0)
Screenshot: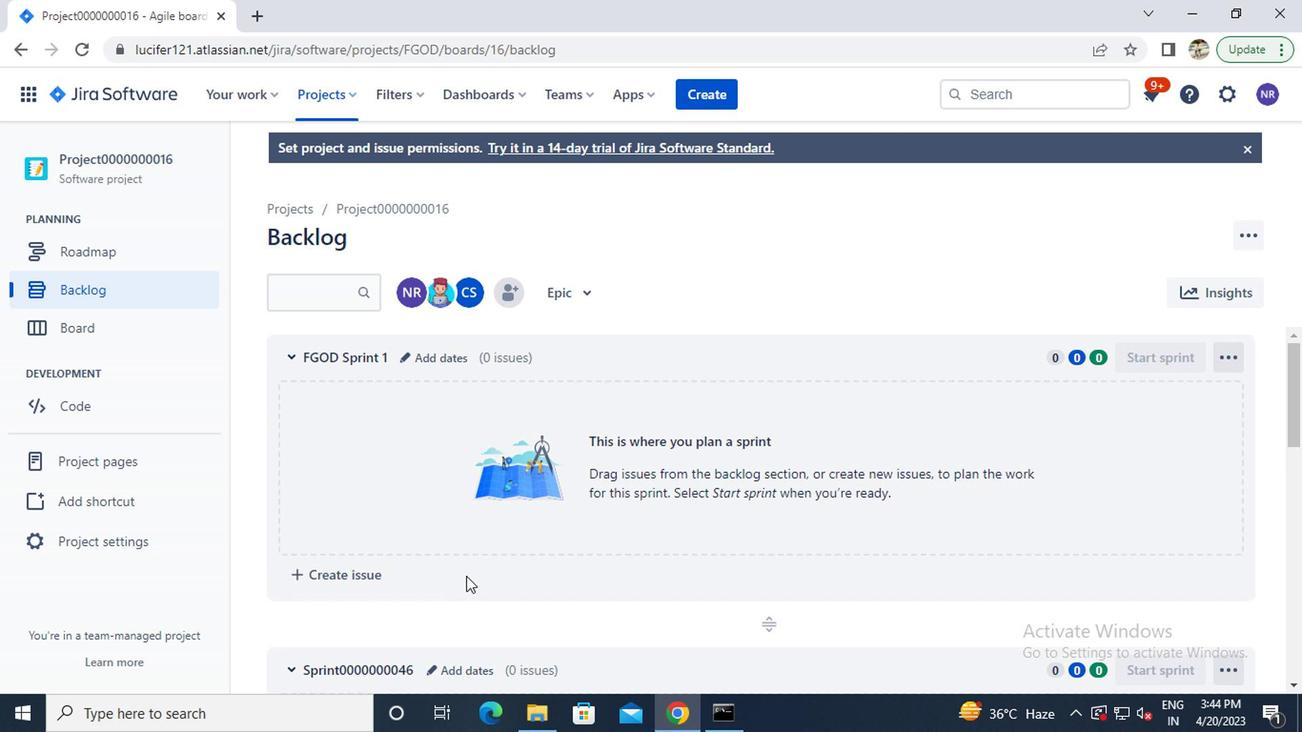 
Action: Mouse scrolled (463, 576) with delta (0, 0)
Screenshot: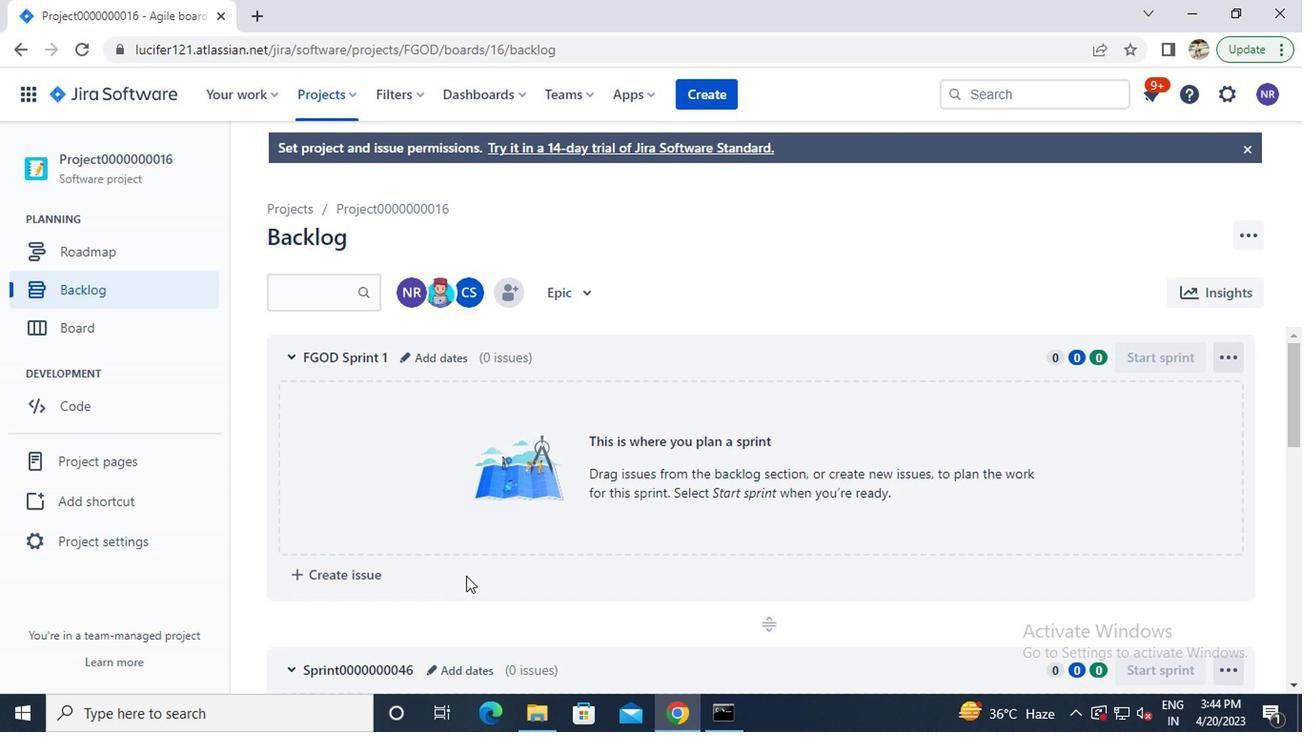 
Action: Mouse moved to (448, 478)
Screenshot: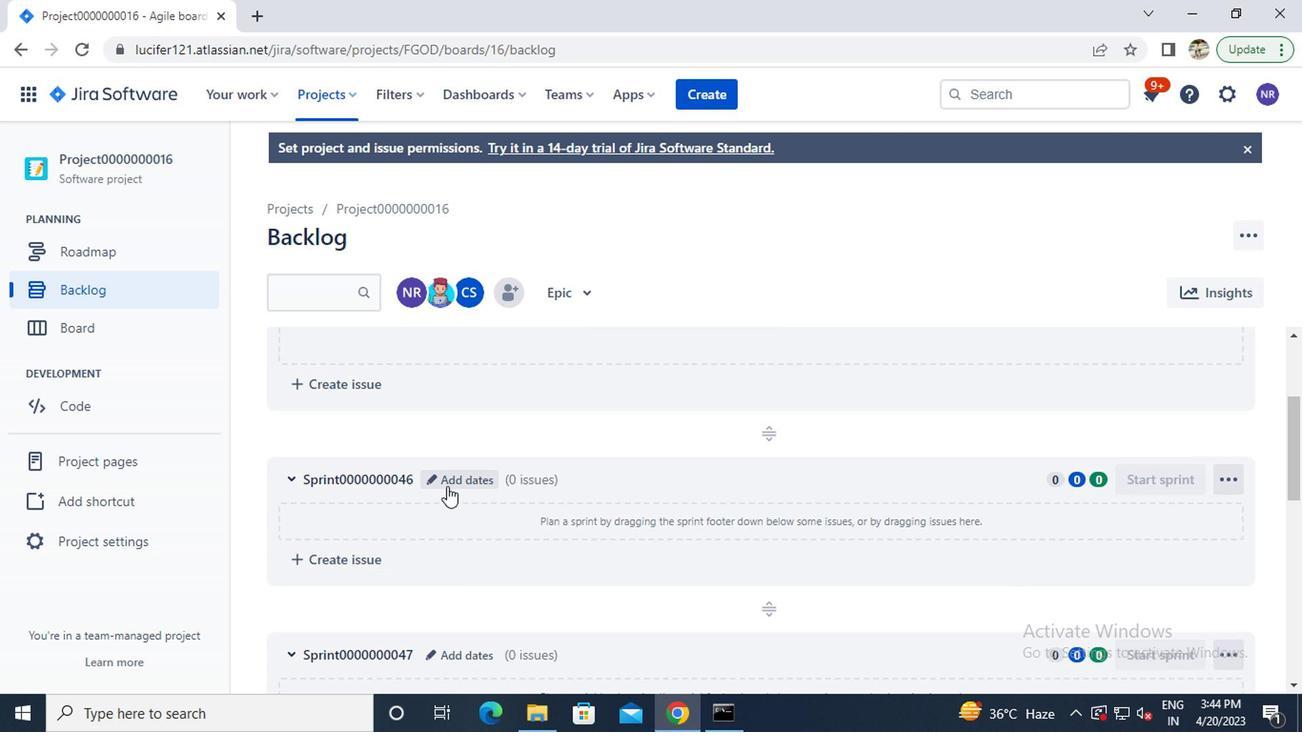 
Action: Mouse pressed left at (448, 478)
Screenshot: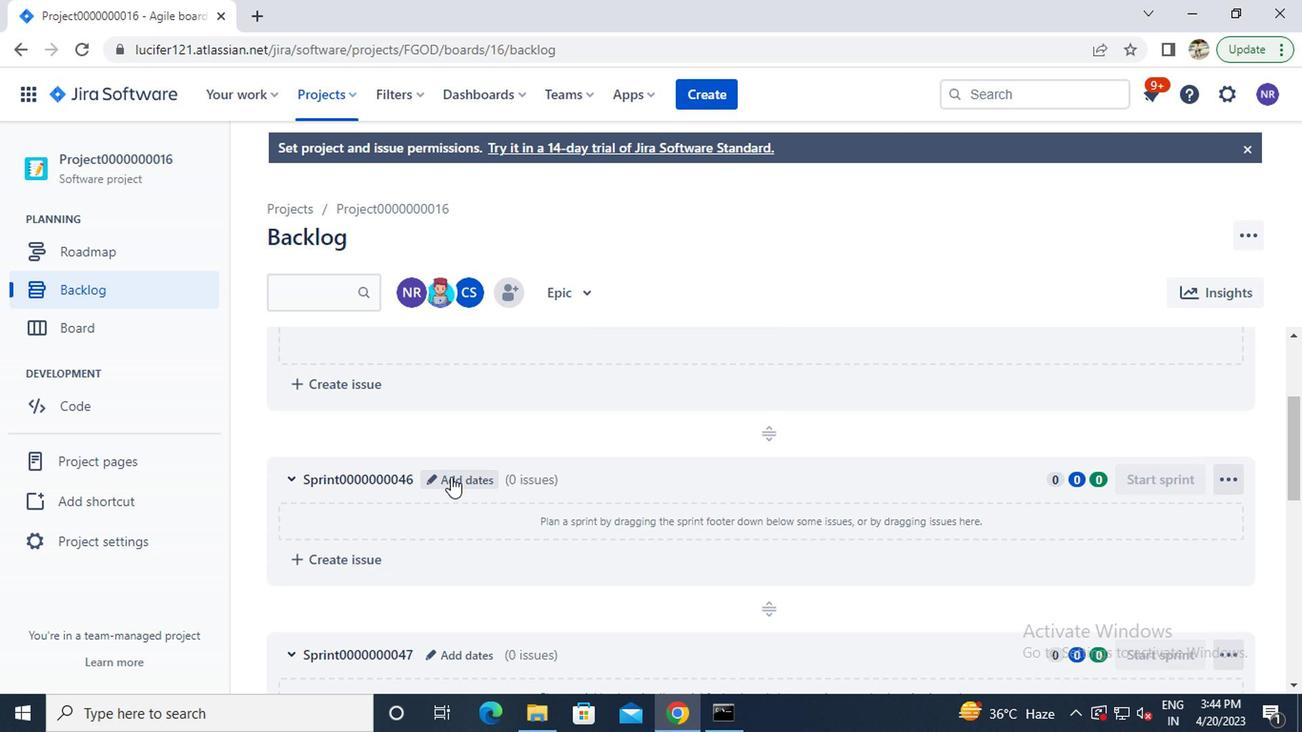 
Action: Mouse moved to (464, 299)
Screenshot: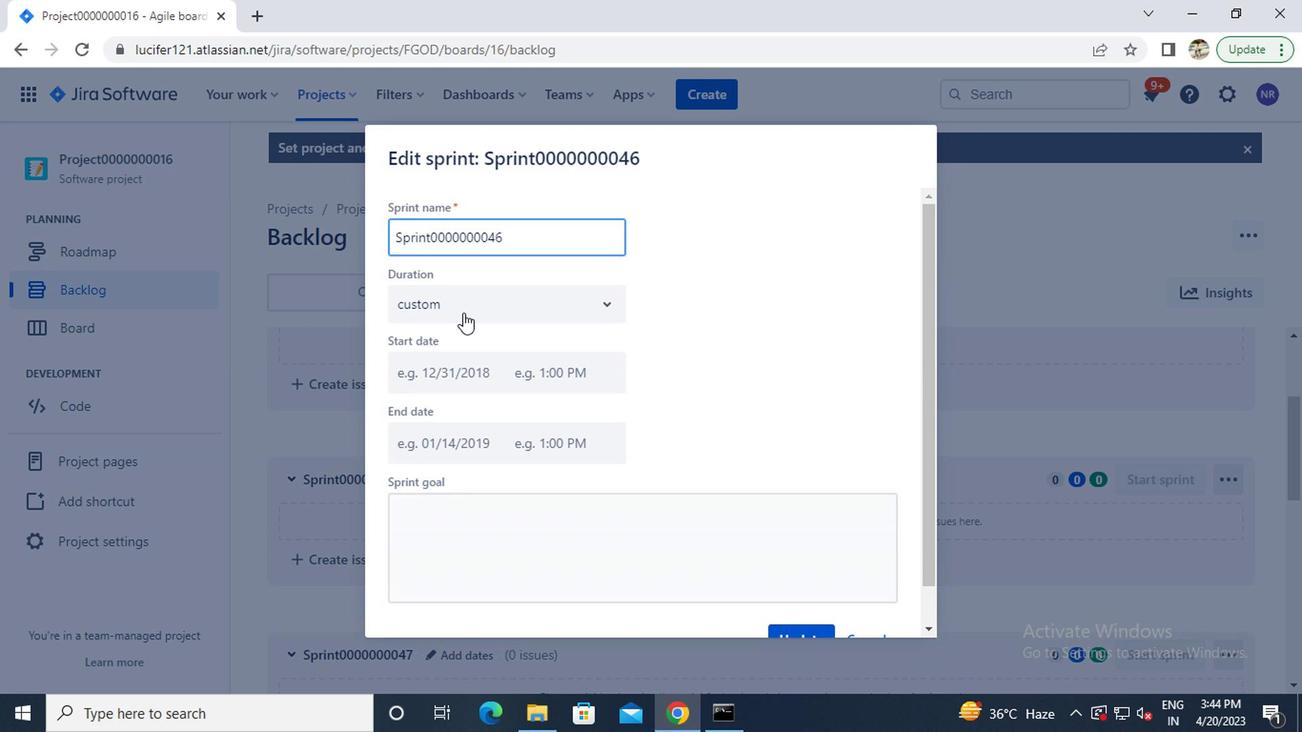 
Action: Mouse pressed left at (464, 299)
Screenshot: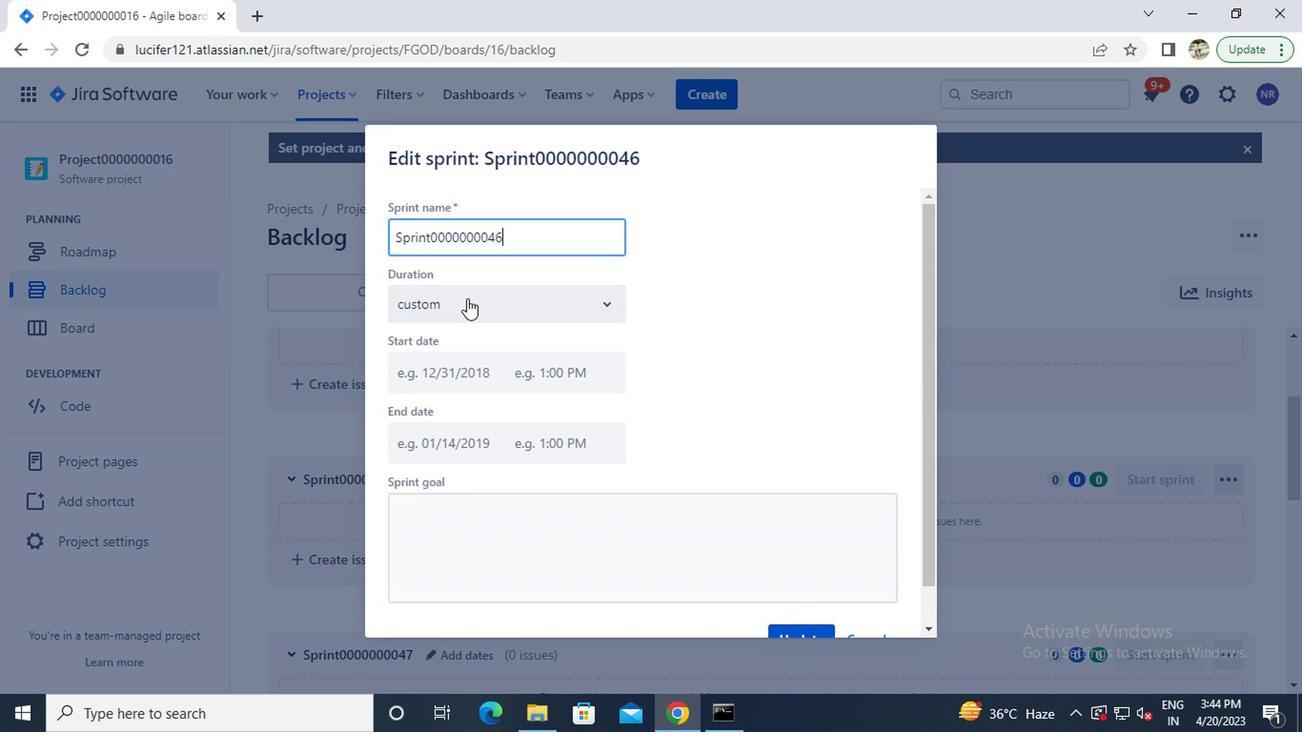 
Action: Mouse moved to (436, 350)
Screenshot: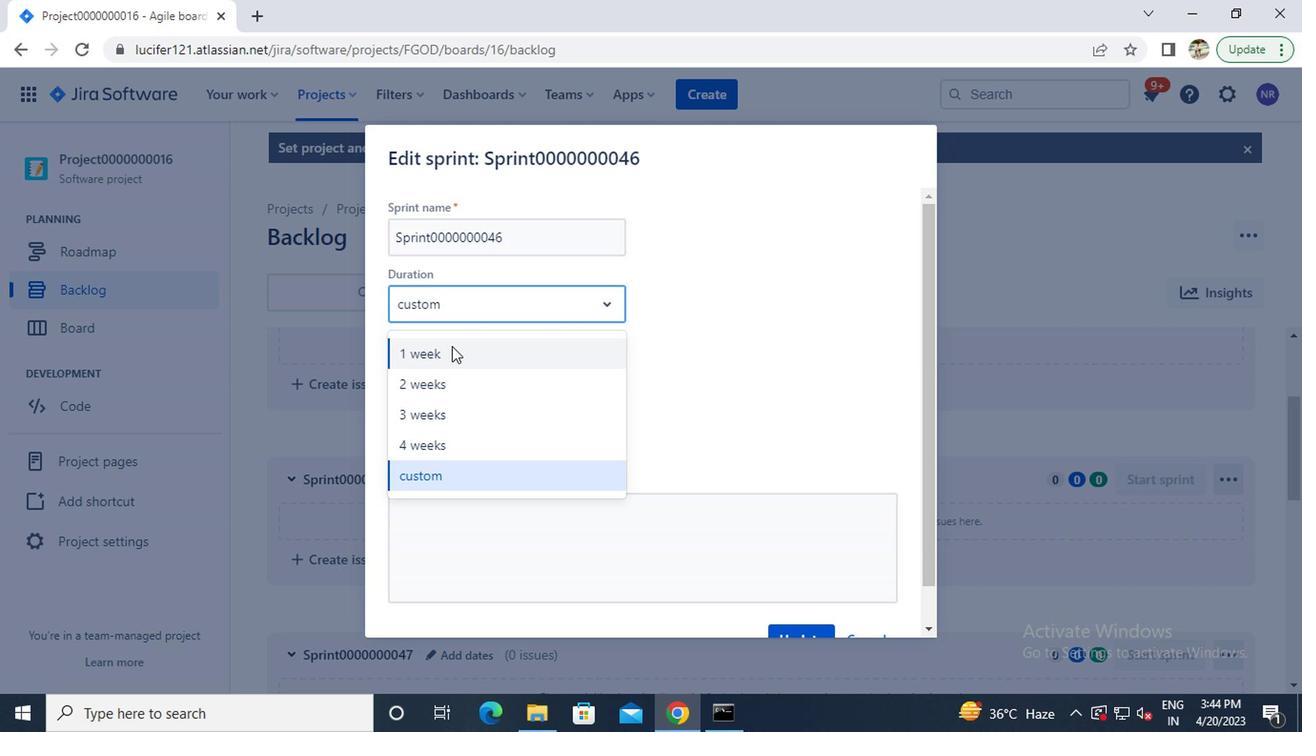 
Action: Mouse pressed left at (436, 350)
Screenshot: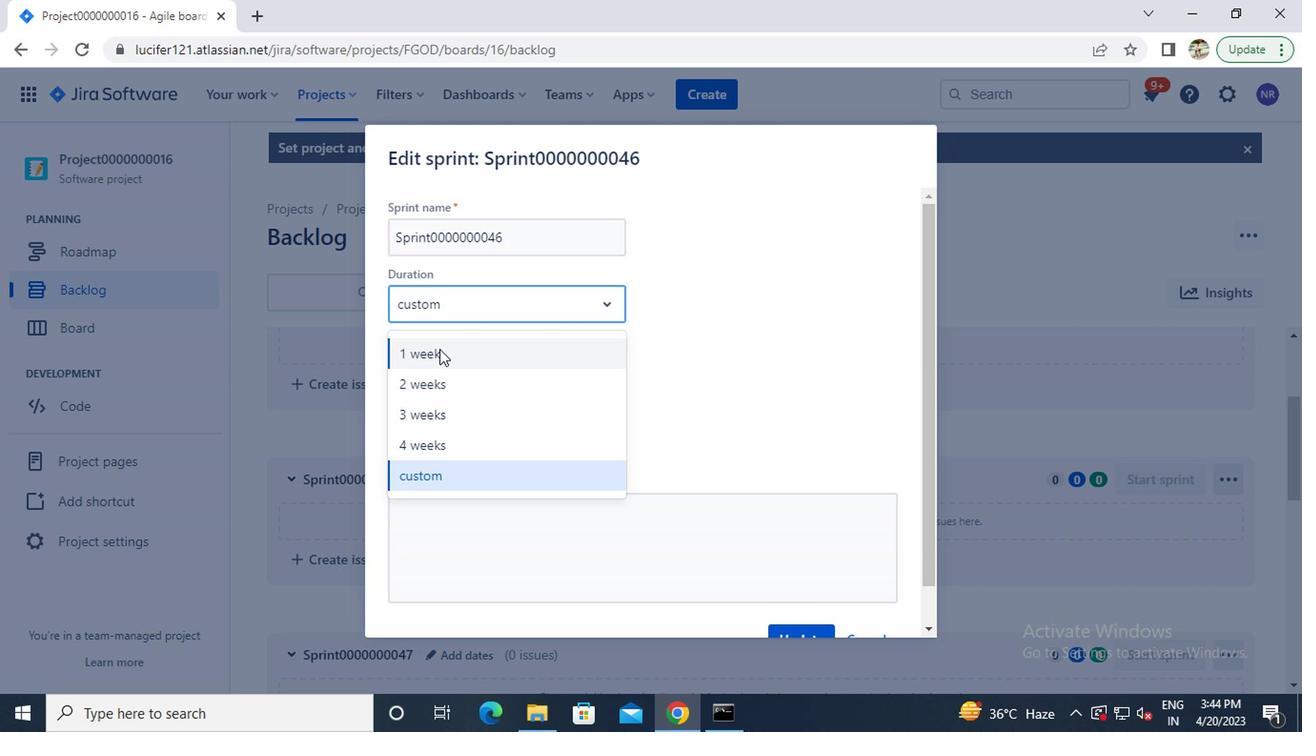 
Action: Mouse moved to (816, 435)
Screenshot: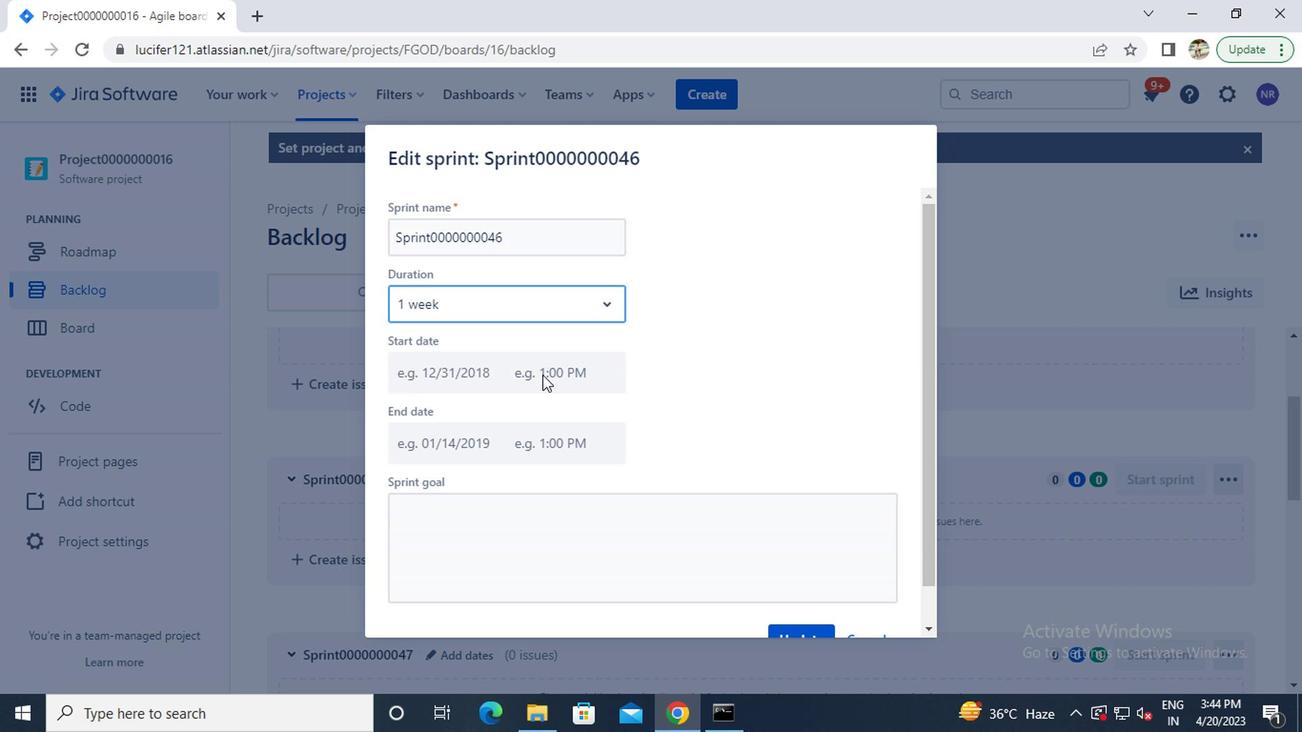 
Action: Mouse scrolled (816, 434) with delta (0, -1)
Screenshot: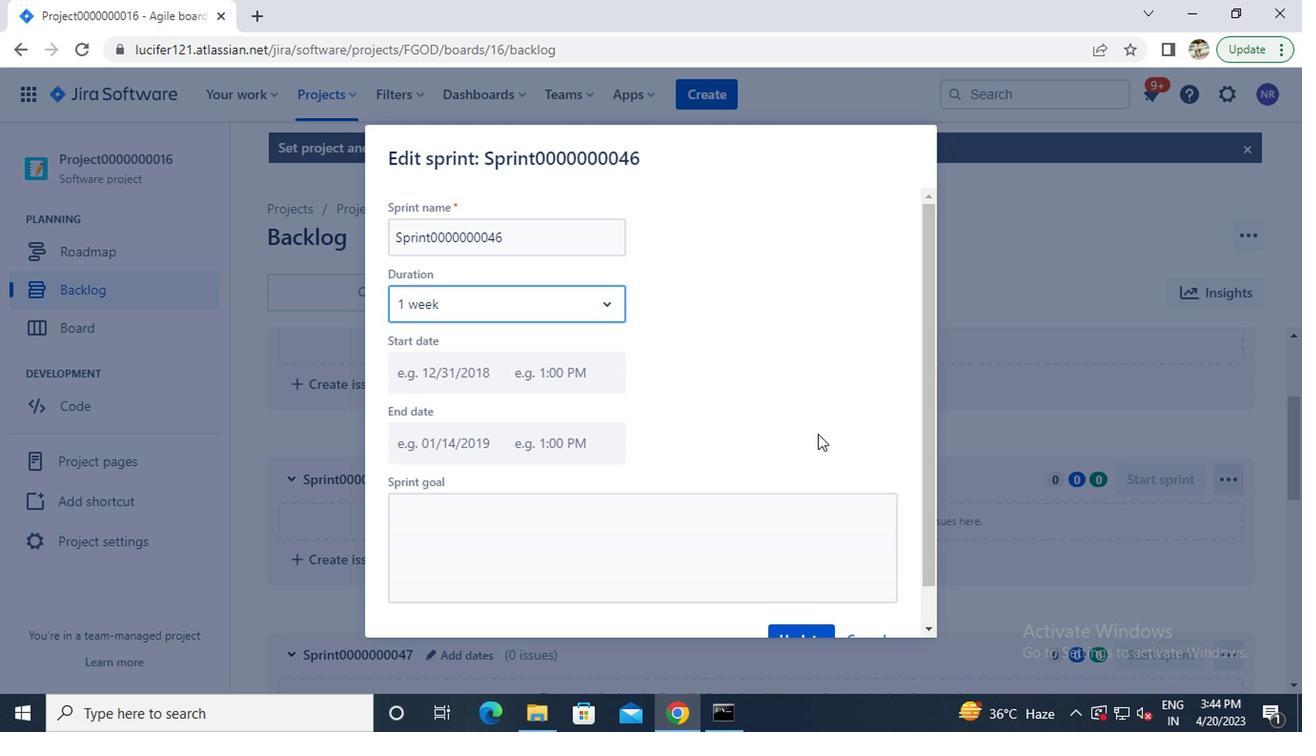 
Action: Mouse scrolled (816, 434) with delta (0, -1)
Screenshot: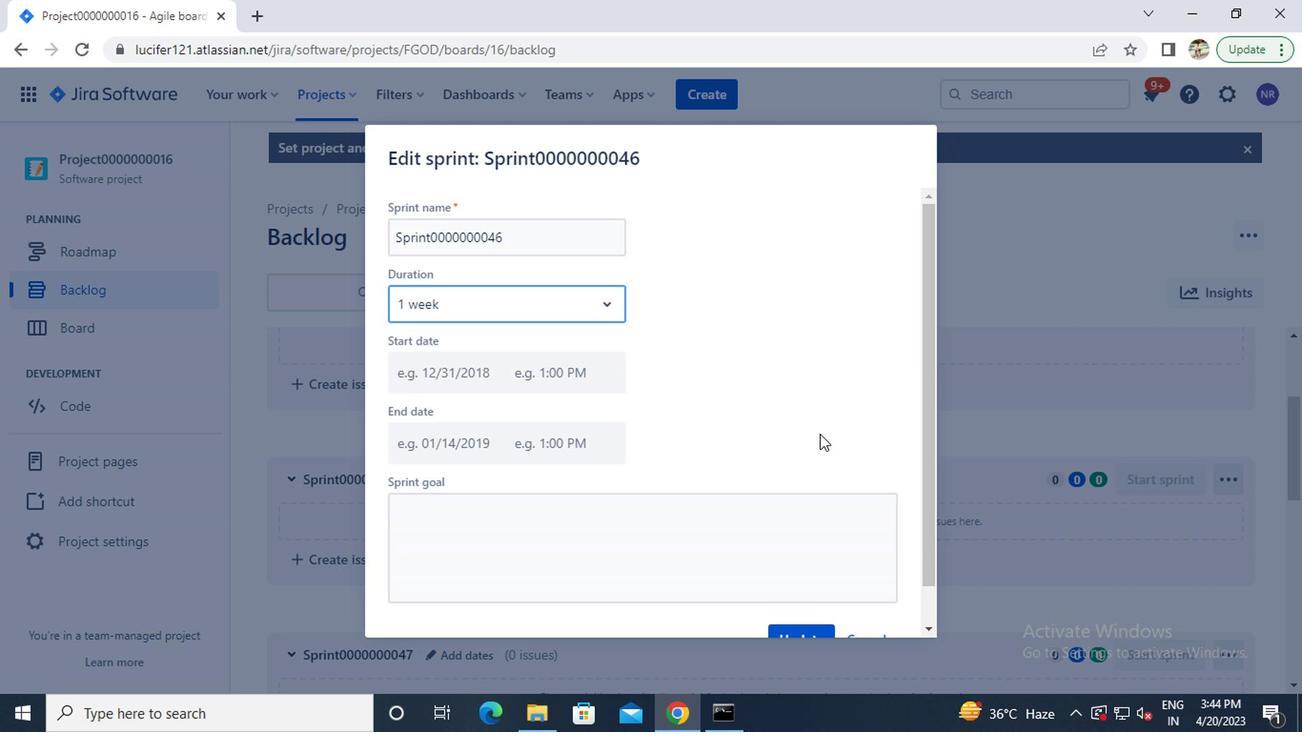 
Action: Mouse scrolled (816, 434) with delta (0, -1)
Screenshot: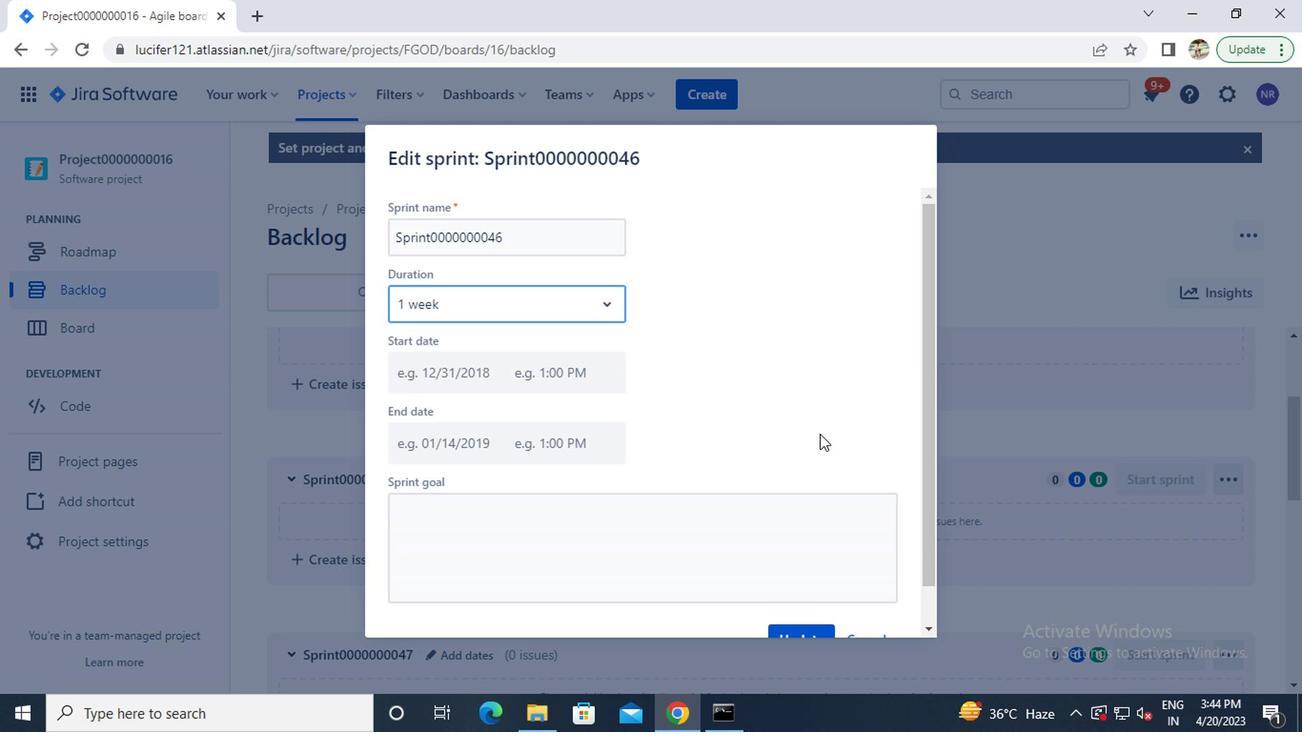 
Action: Mouse moved to (794, 600)
Screenshot: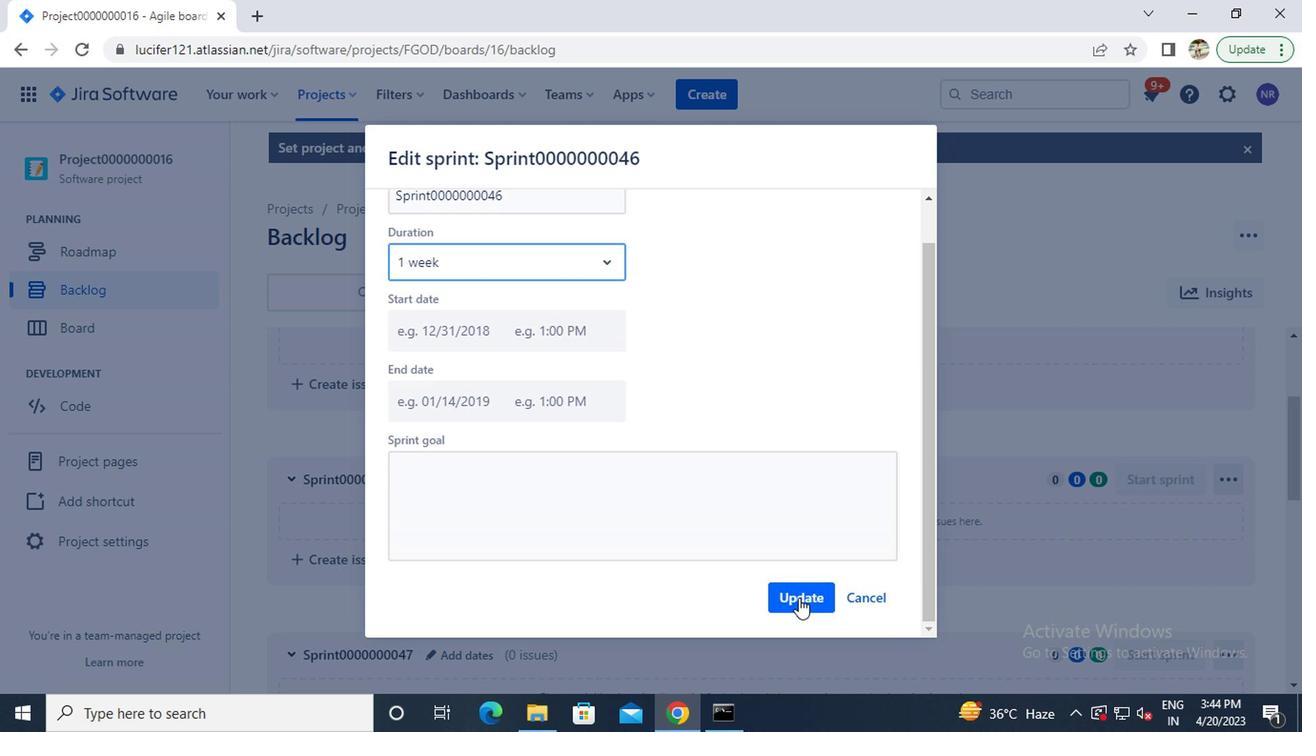 
Action: Mouse pressed left at (794, 600)
Screenshot: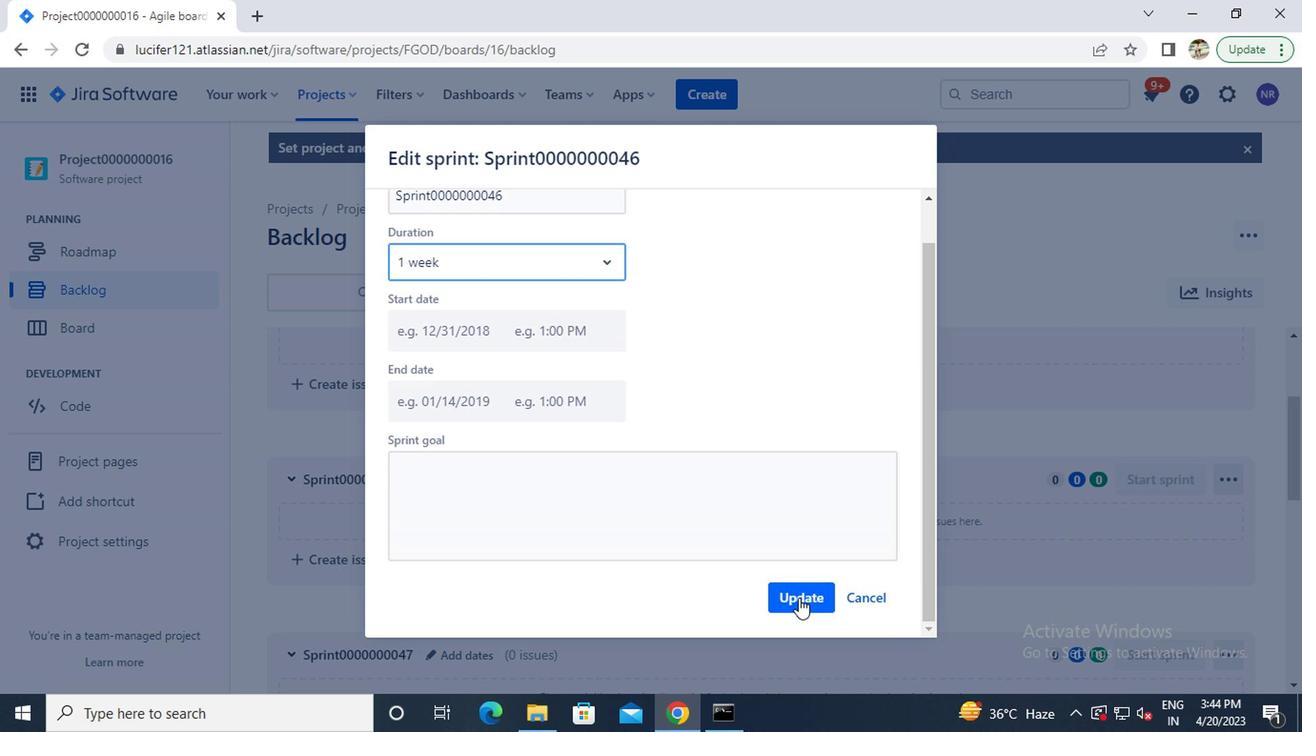 
